 Task: Look for space in Davis, United States from 6th September, 2023 to 12th September, 2023 for 4 adults in price range Rs.10000 to Rs.14000. Place can be private room with 4 bedrooms having 4 beds and 4 bathrooms. Property type can be house, flat, guest house. Amenities needed are: wifi, TV, free parkinig on premises, gym, breakfast. Booking option can be shelf check-in. Required host language is English.
Action: Mouse moved to (577, 157)
Screenshot: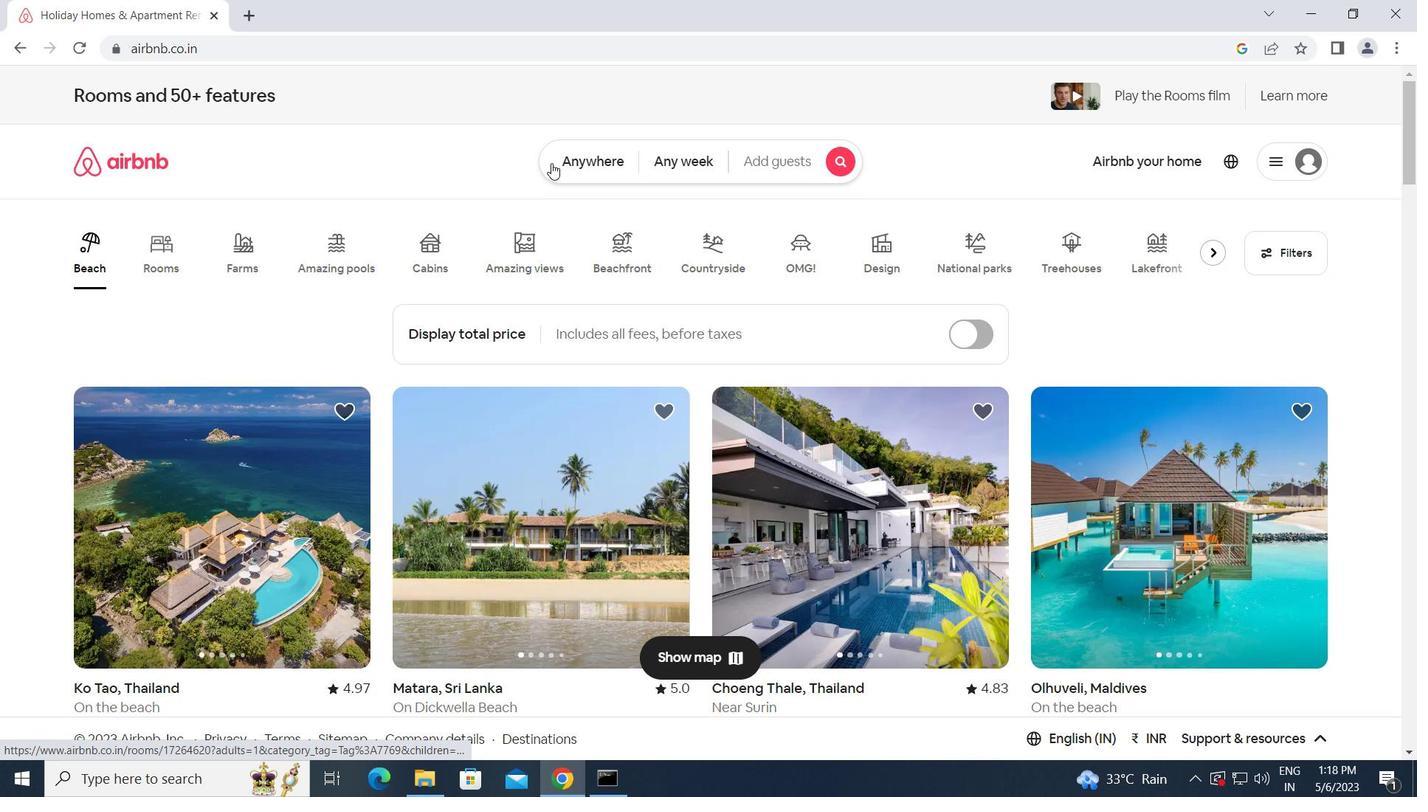 
Action: Mouse pressed left at (577, 157)
Screenshot: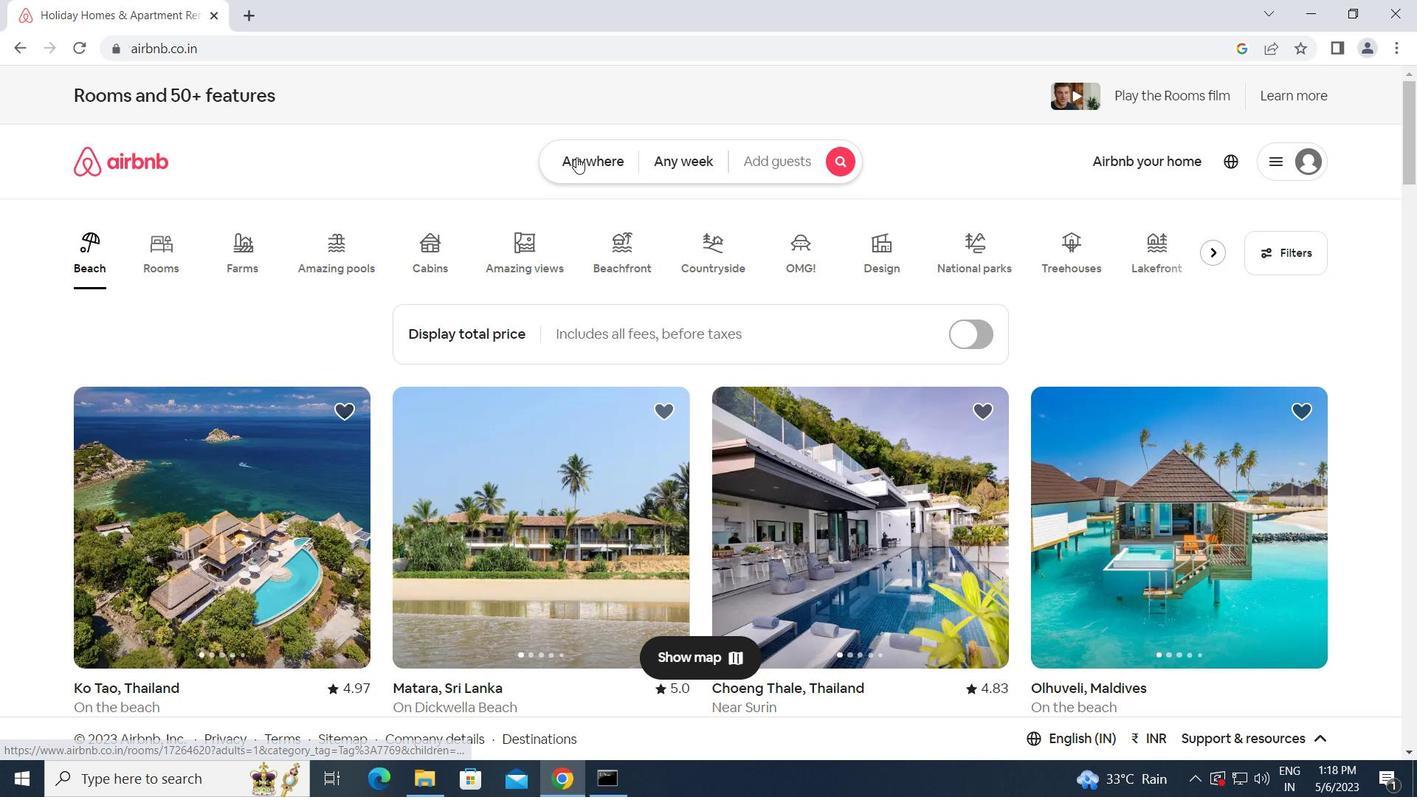 
Action: Mouse moved to (440, 222)
Screenshot: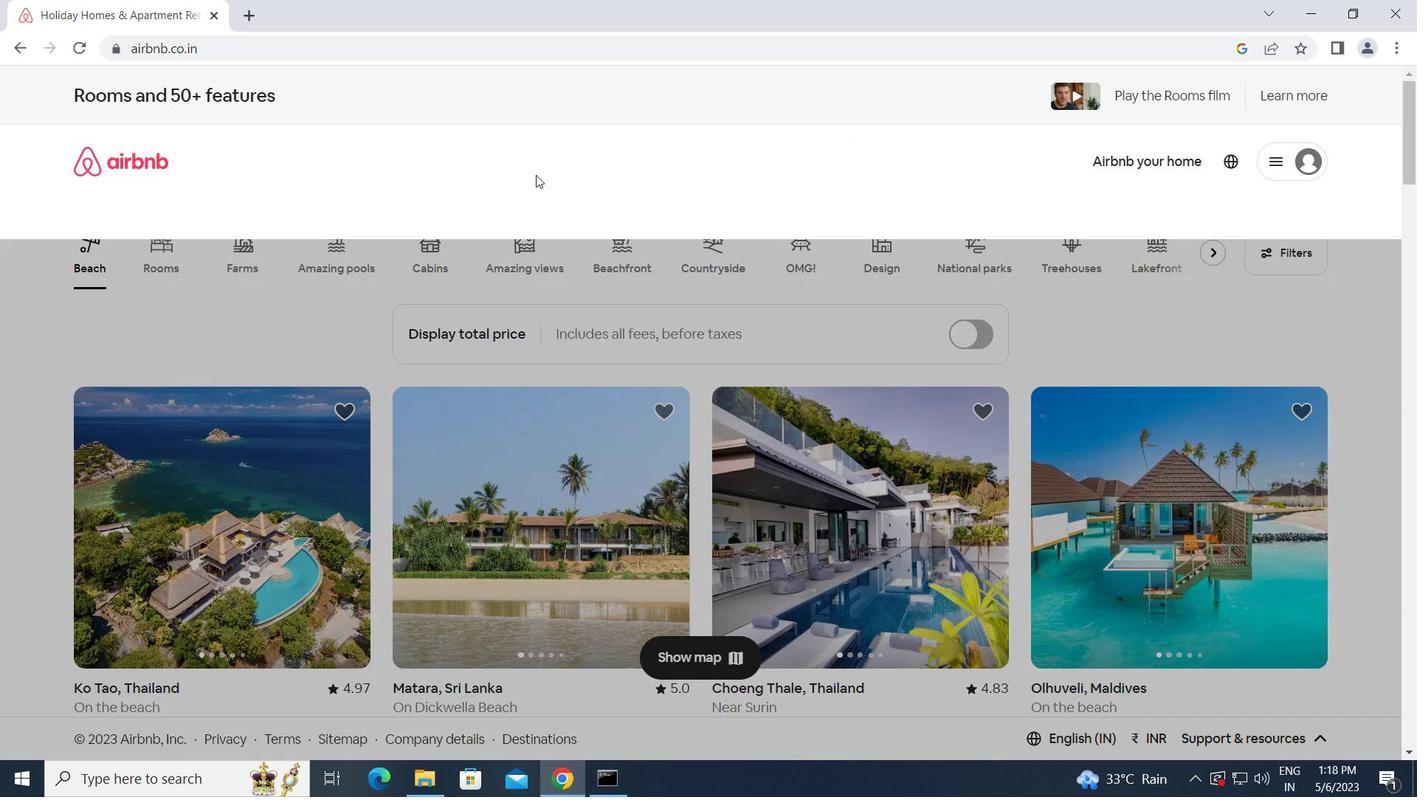 
Action: Mouse pressed left at (440, 222)
Screenshot: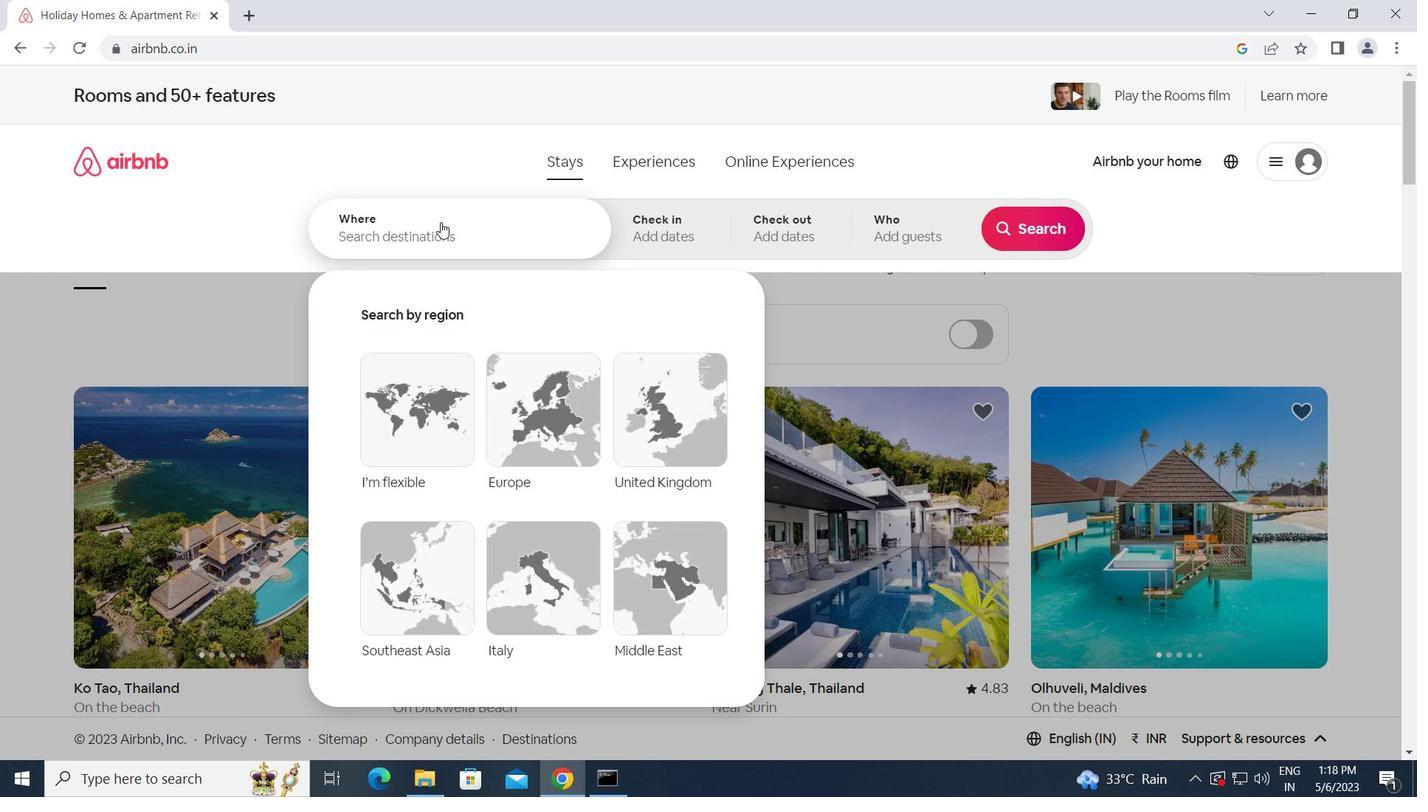 
Action: Key pressed d<Key.caps_lock>avis,<Key.space><Key.caps_lock>u<Key.caps_lock>nited<Key.space><Key.caps_lock>s<Key.caps_lock>tat
Screenshot: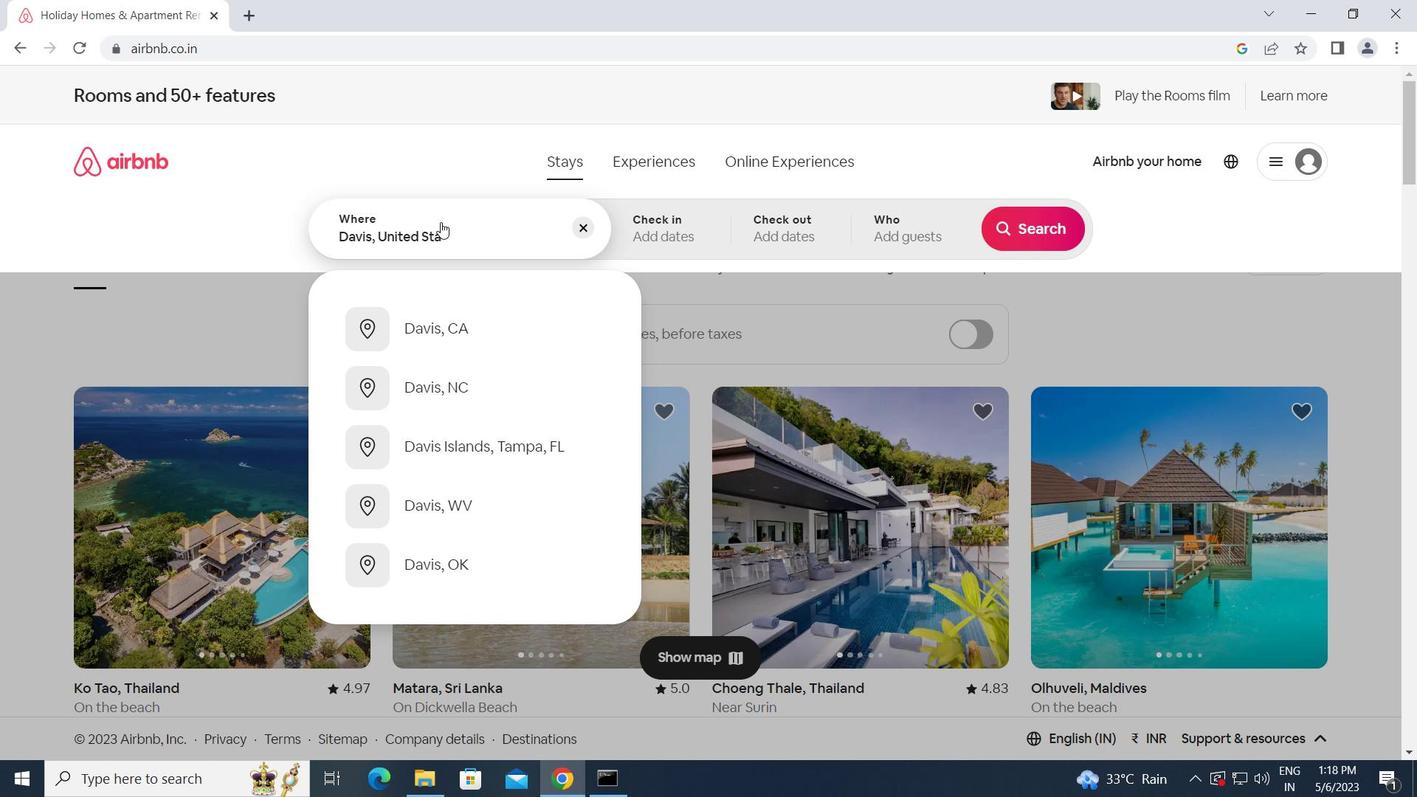 
Action: Mouse moved to (844, 155)
Screenshot: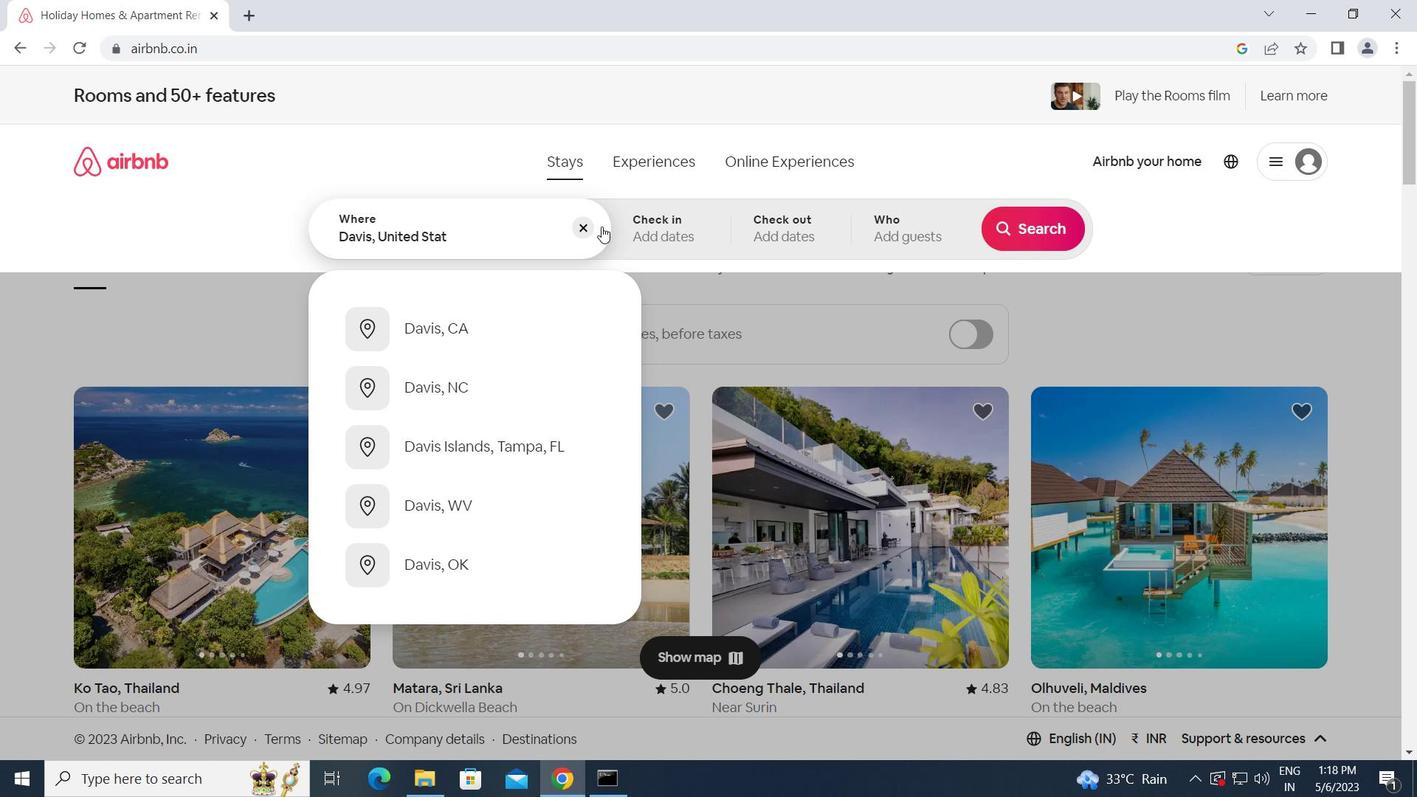 
Action: Key pressed e
Screenshot: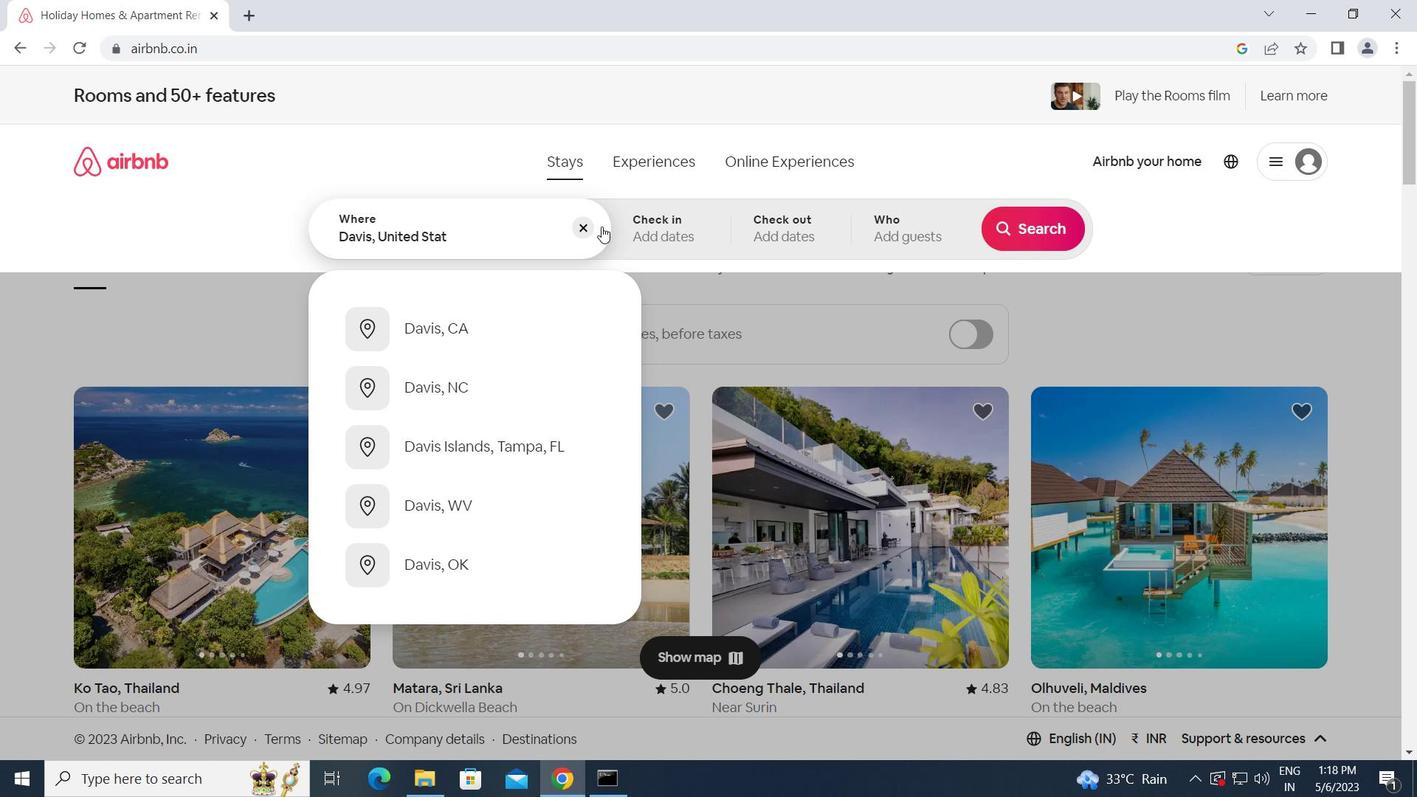 
Action: Mouse moved to (854, 147)
Screenshot: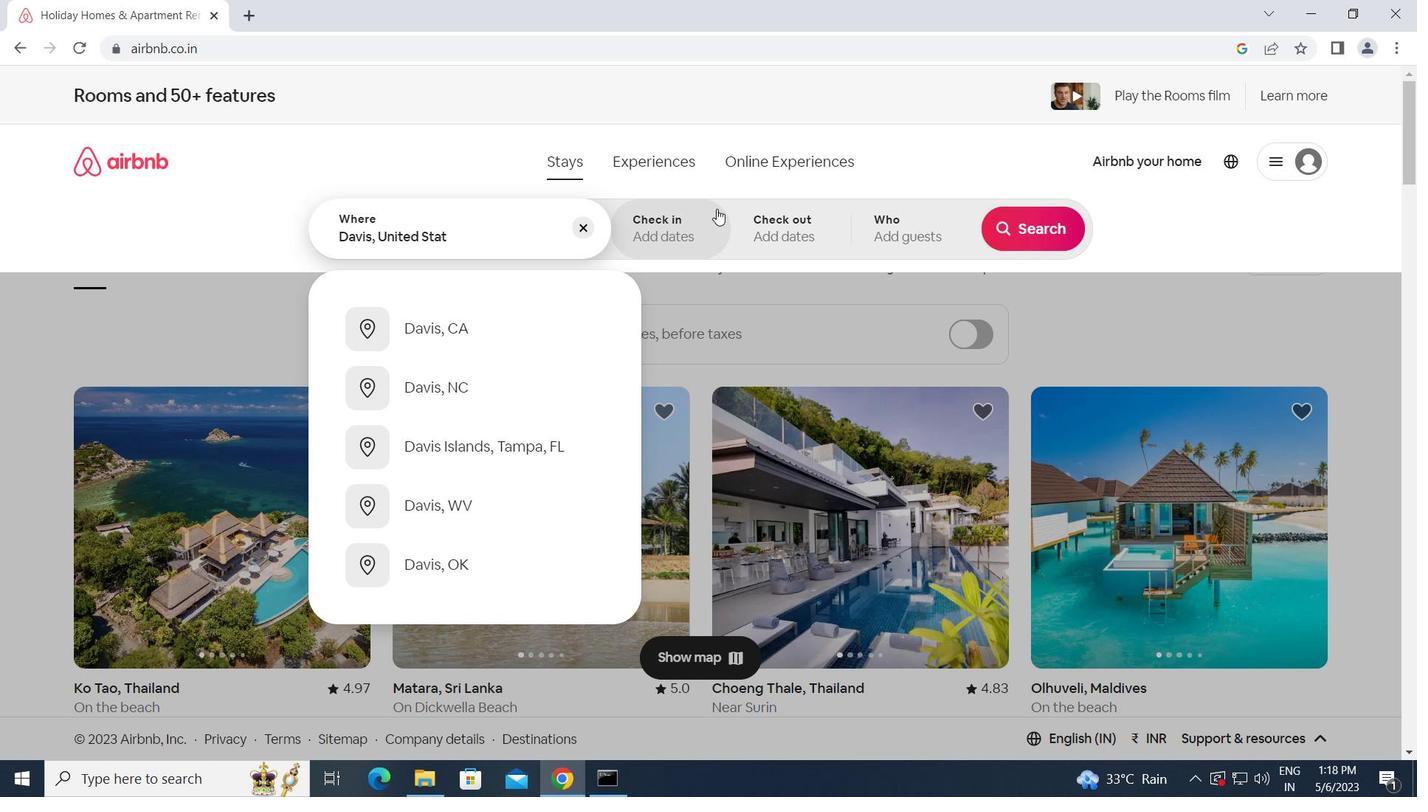
Action: Key pressed s<Key.enter>
Screenshot: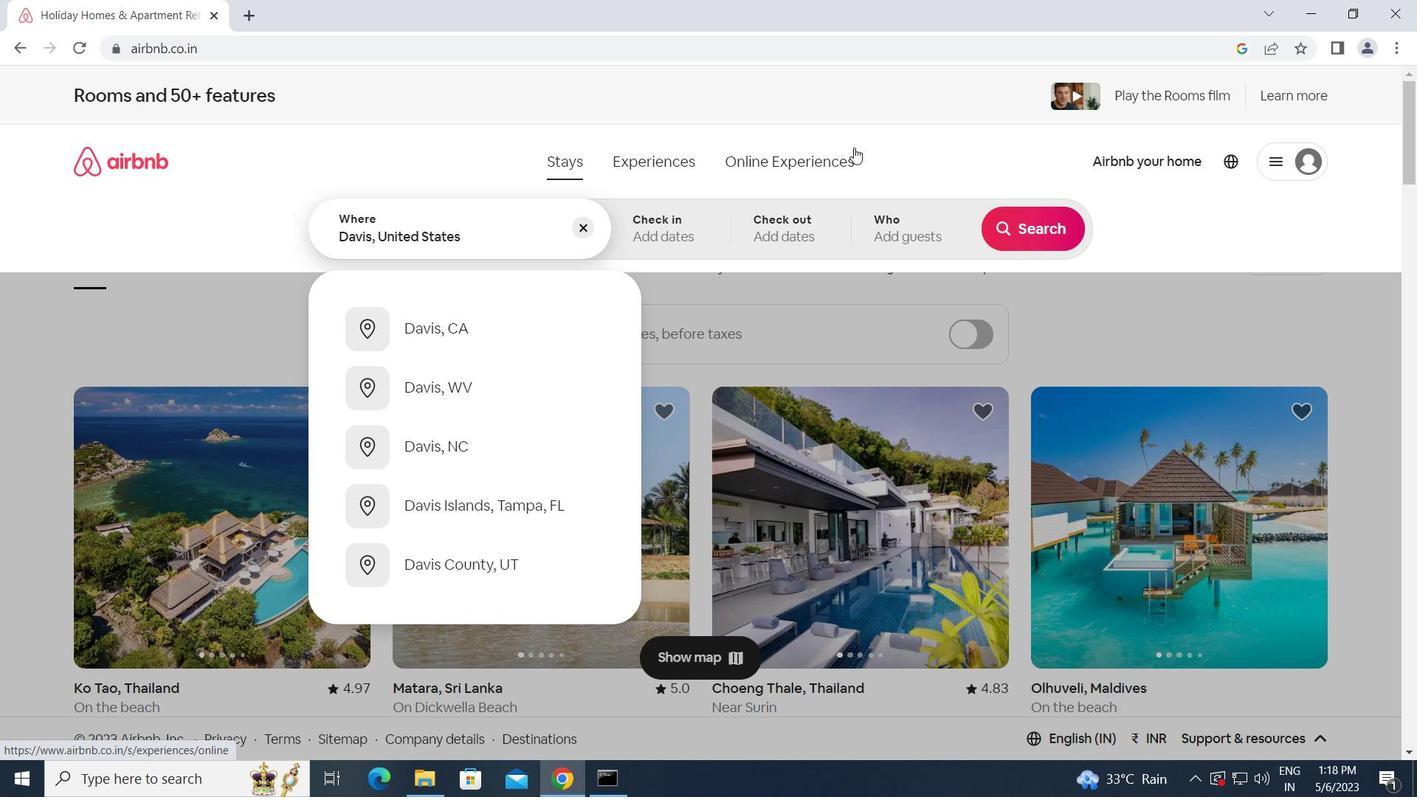 
Action: Mouse moved to (1036, 372)
Screenshot: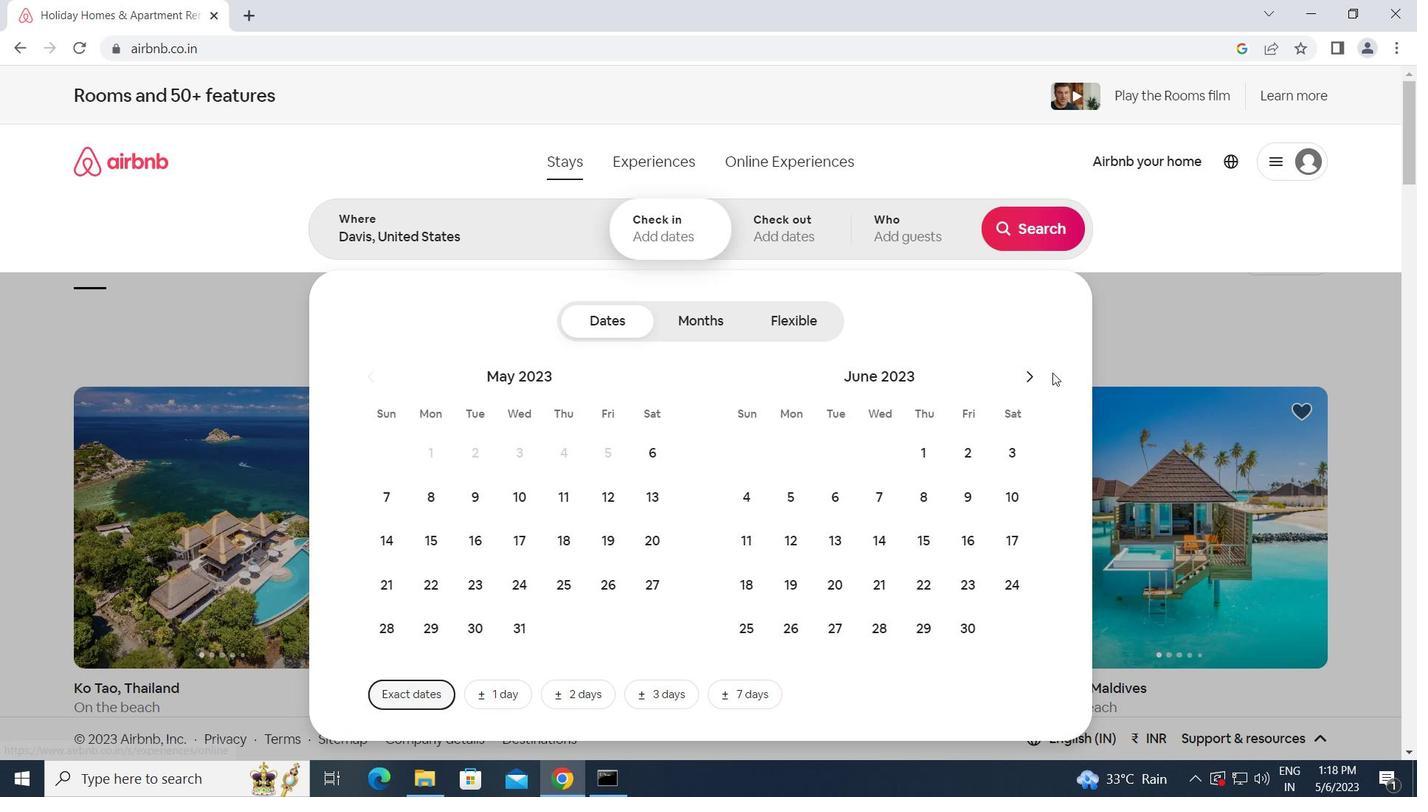 
Action: Mouse pressed left at (1036, 372)
Screenshot: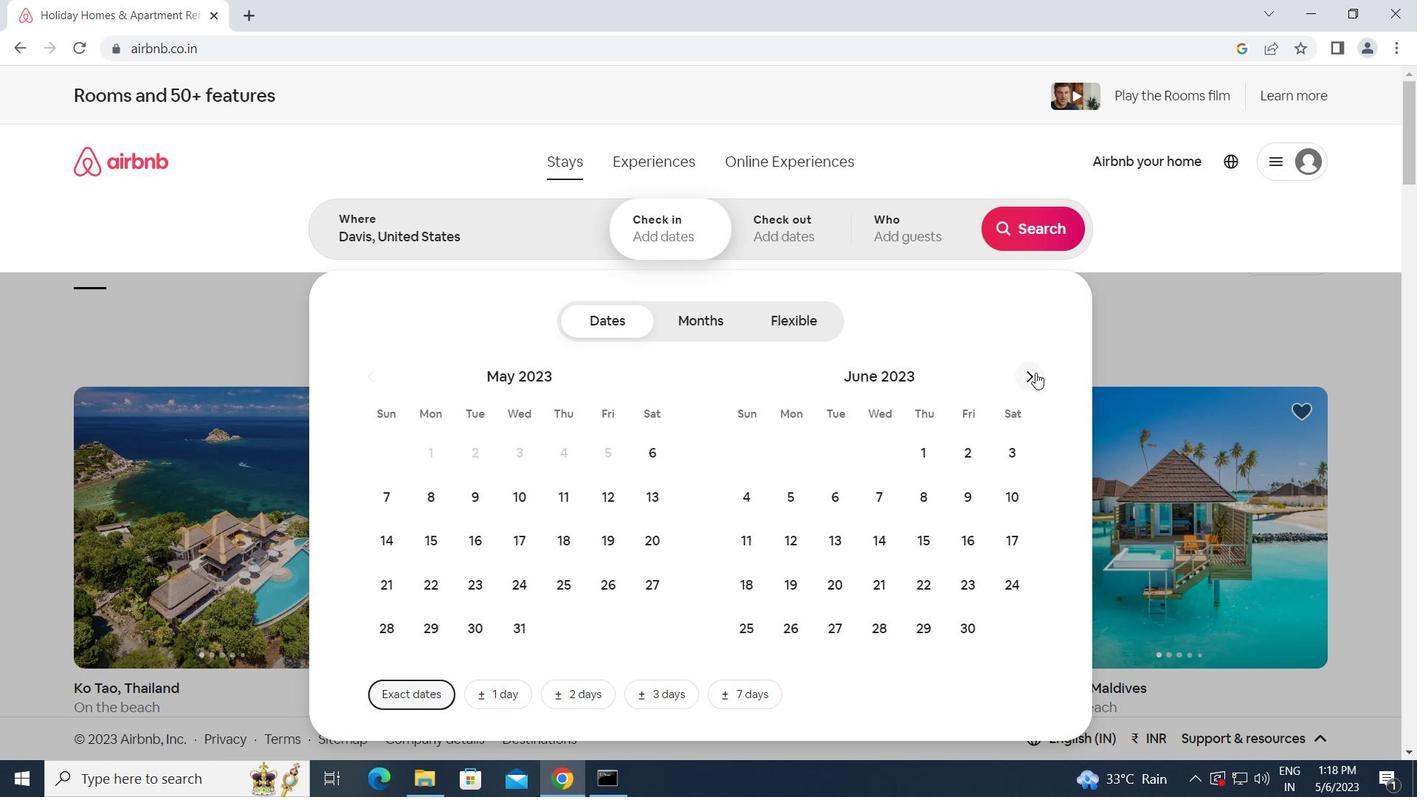 
Action: Mouse pressed left at (1036, 372)
Screenshot: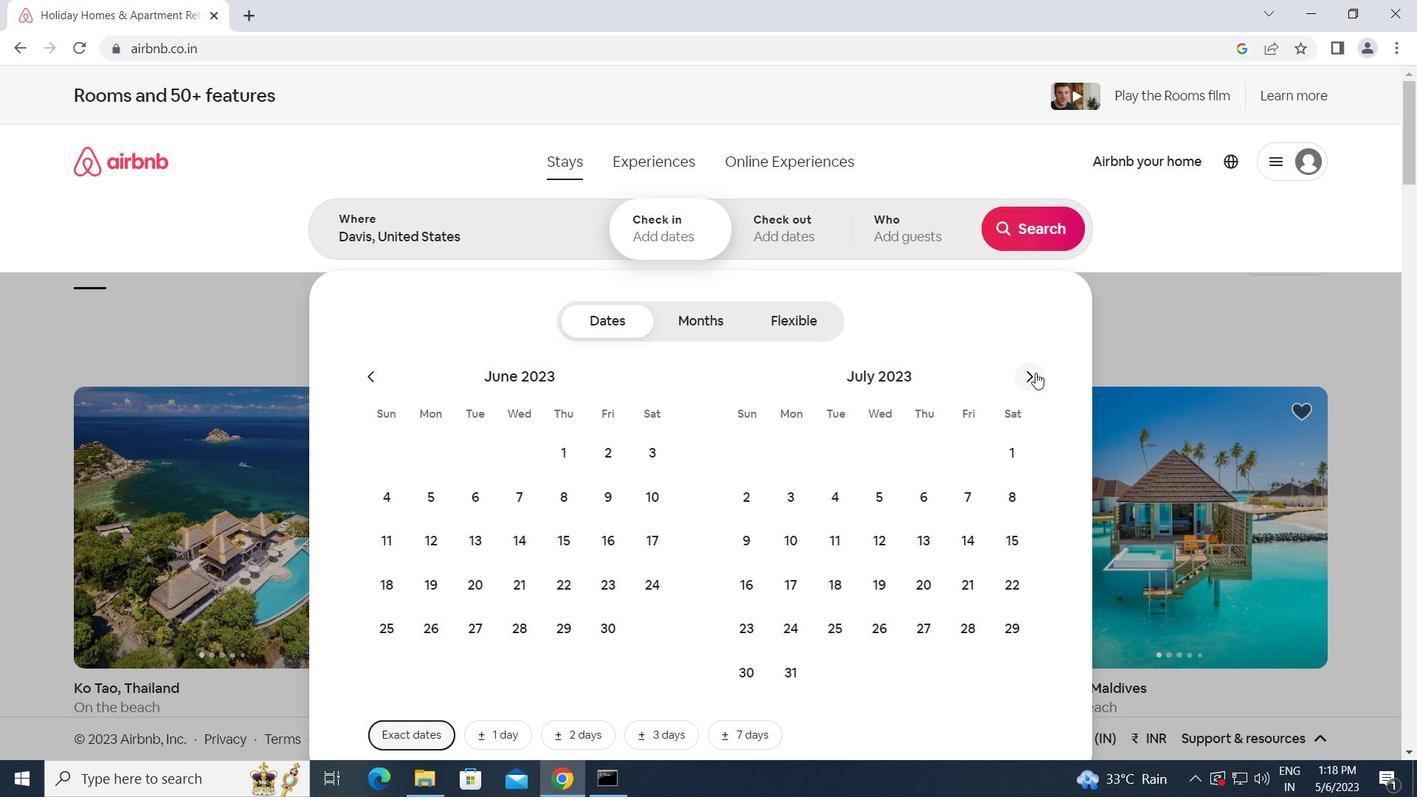 
Action: Mouse pressed left at (1036, 372)
Screenshot: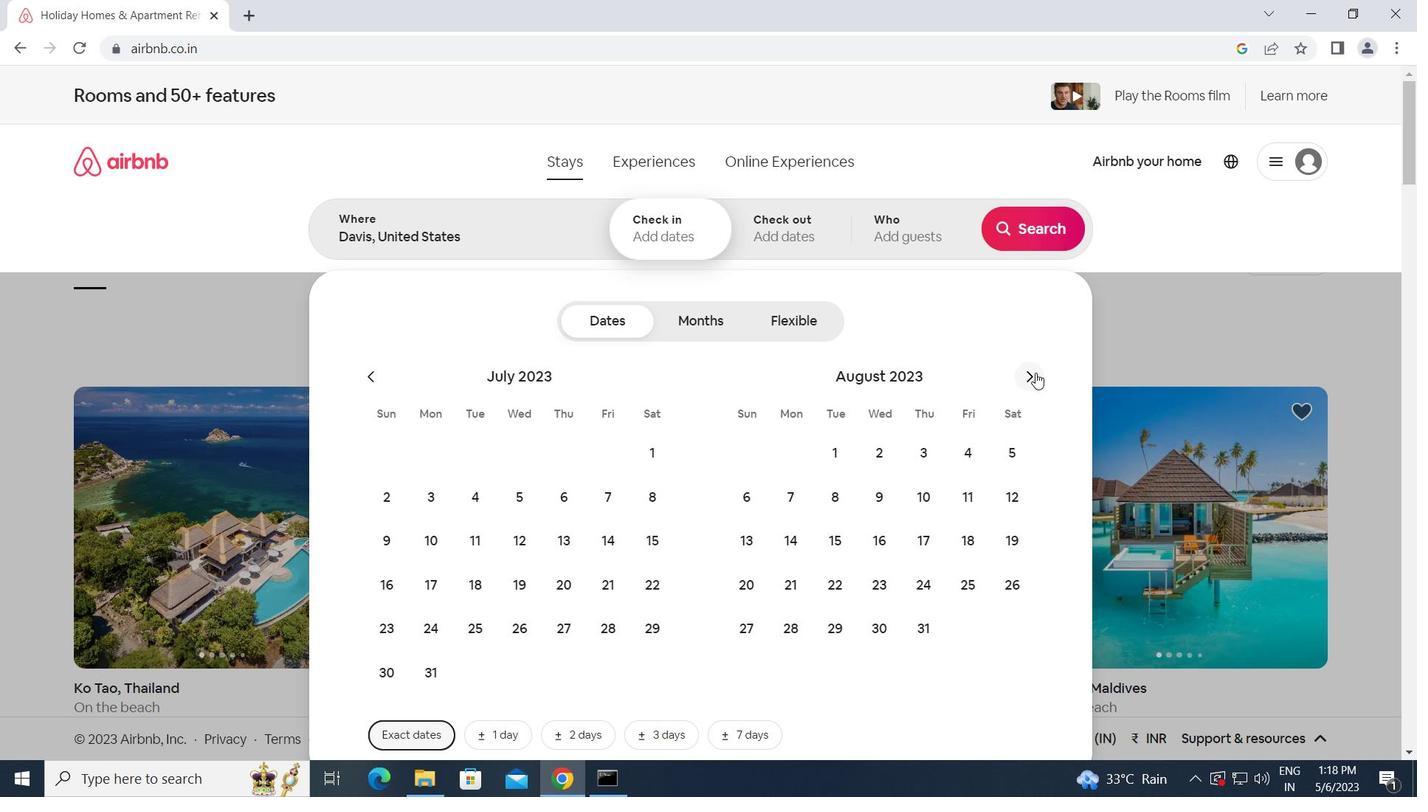 
Action: Mouse moved to (872, 489)
Screenshot: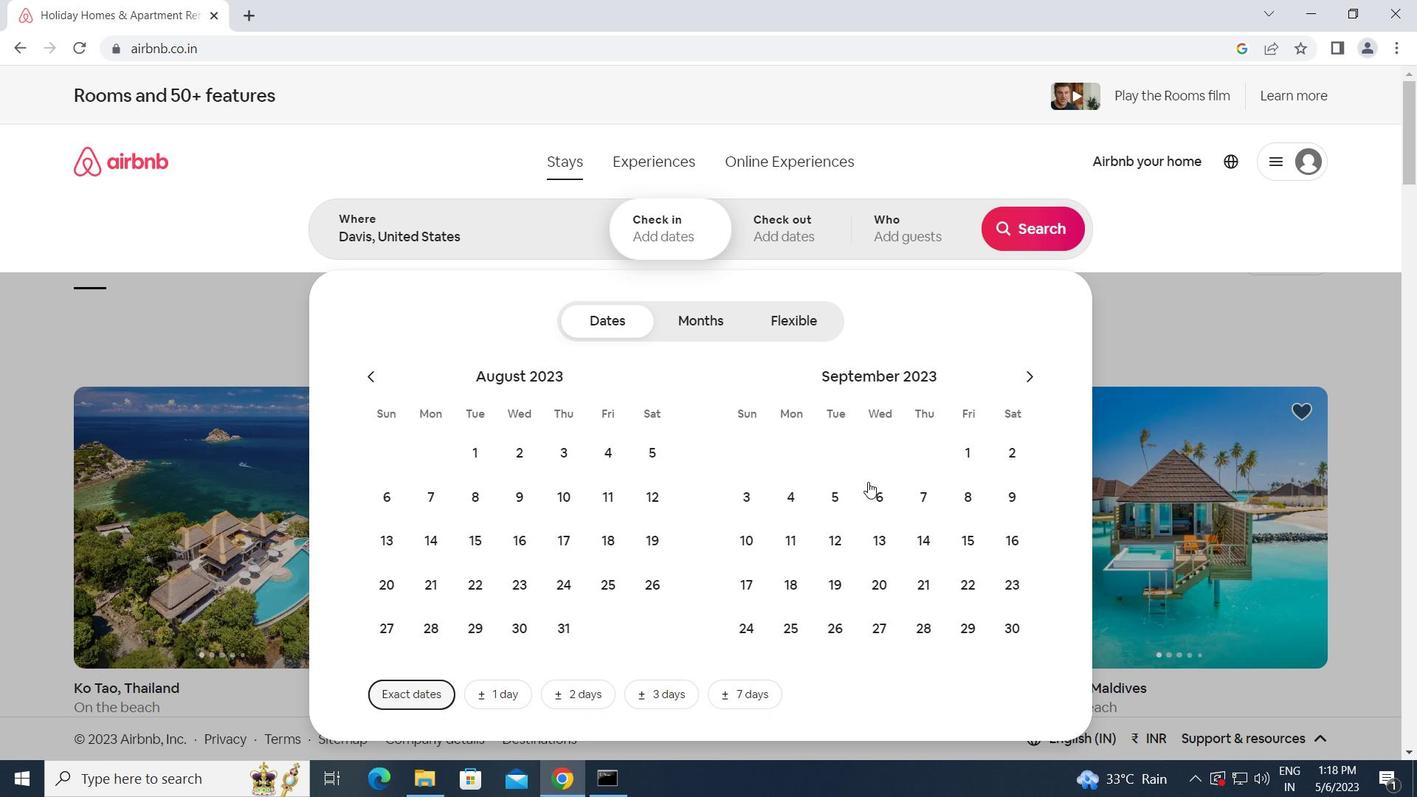 
Action: Mouse pressed left at (872, 489)
Screenshot: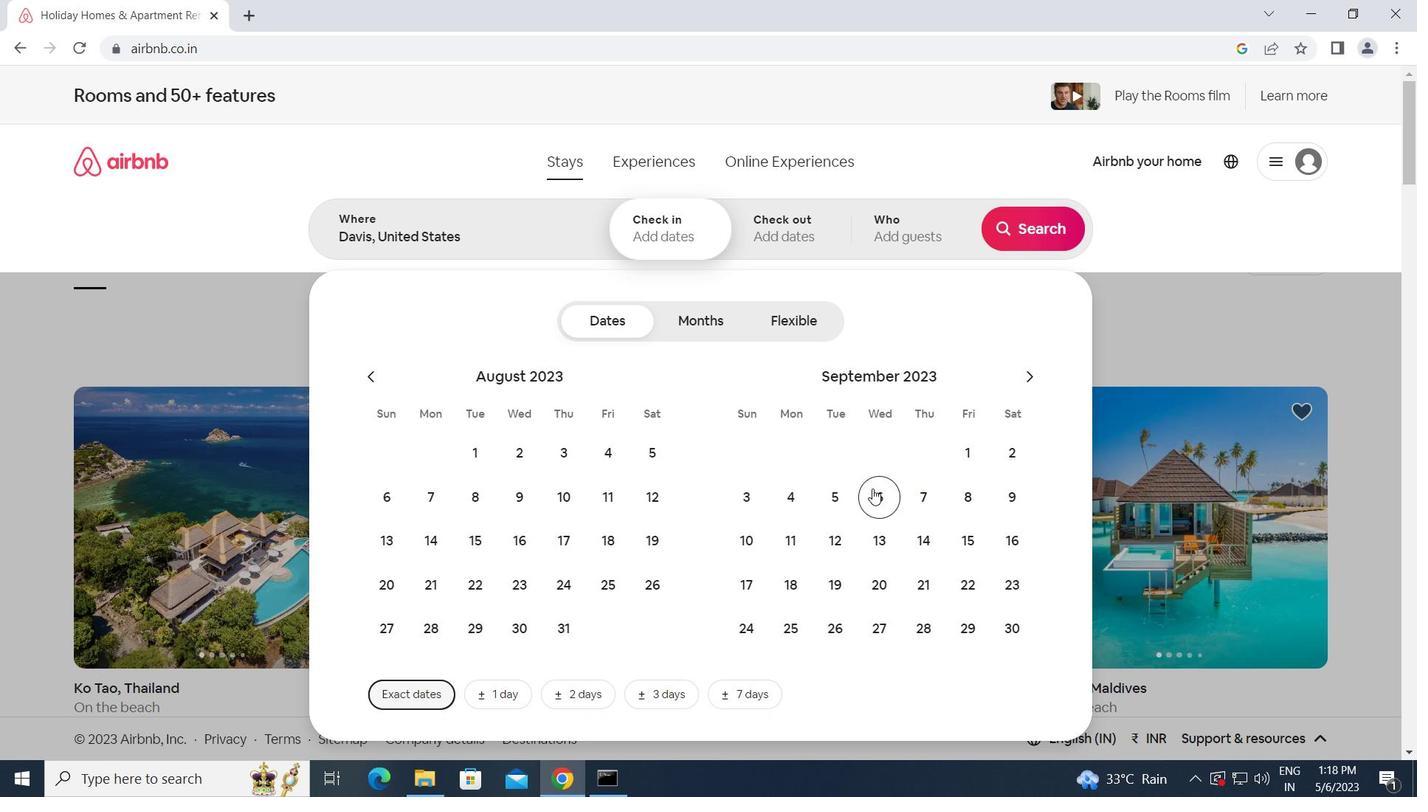 
Action: Mouse moved to (832, 529)
Screenshot: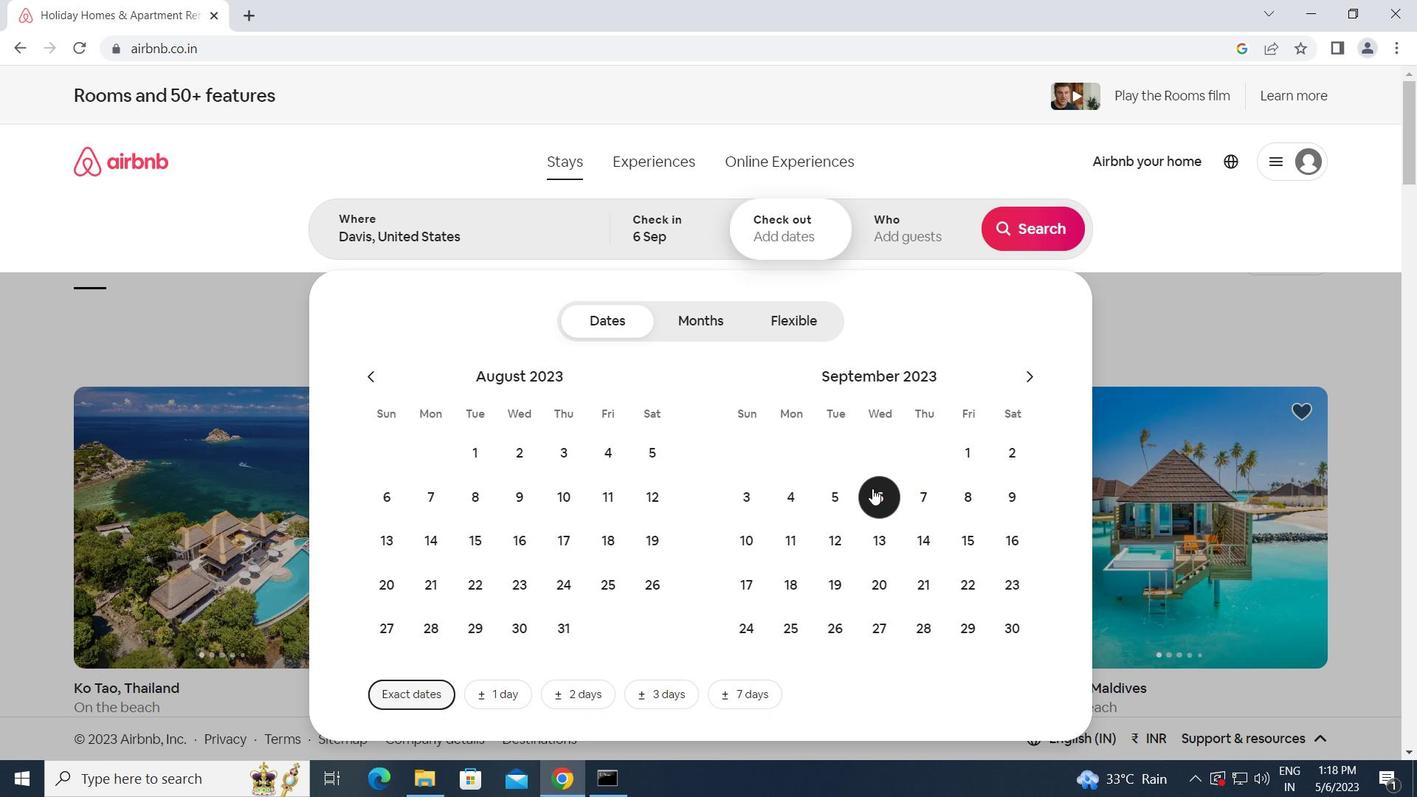 
Action: Mouse pressed left at (832, 529)
Screenshot: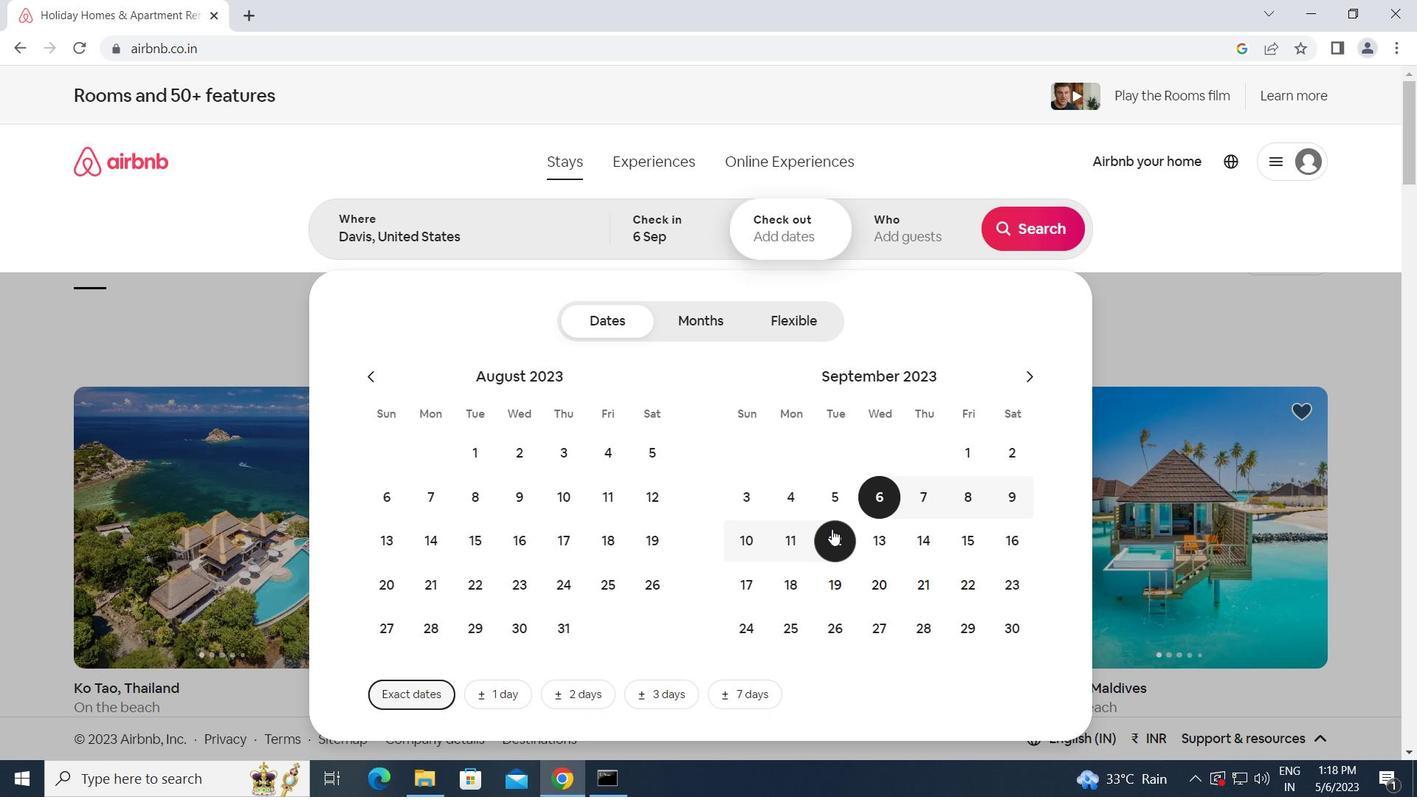 
Action: Mouse moved to (916, 228)
Screenshot: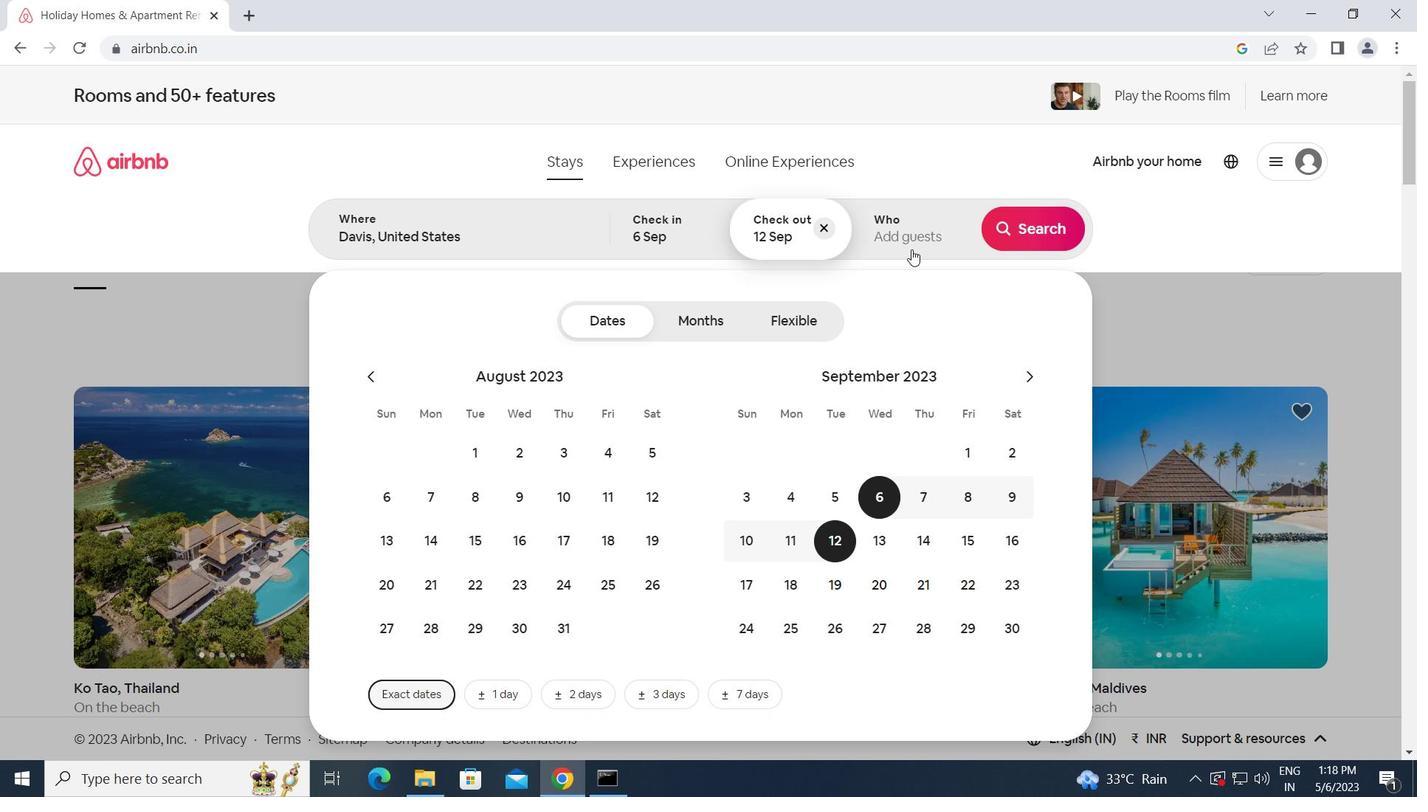 
Action: Mouse pressed left at (916, 228)
Screenshot: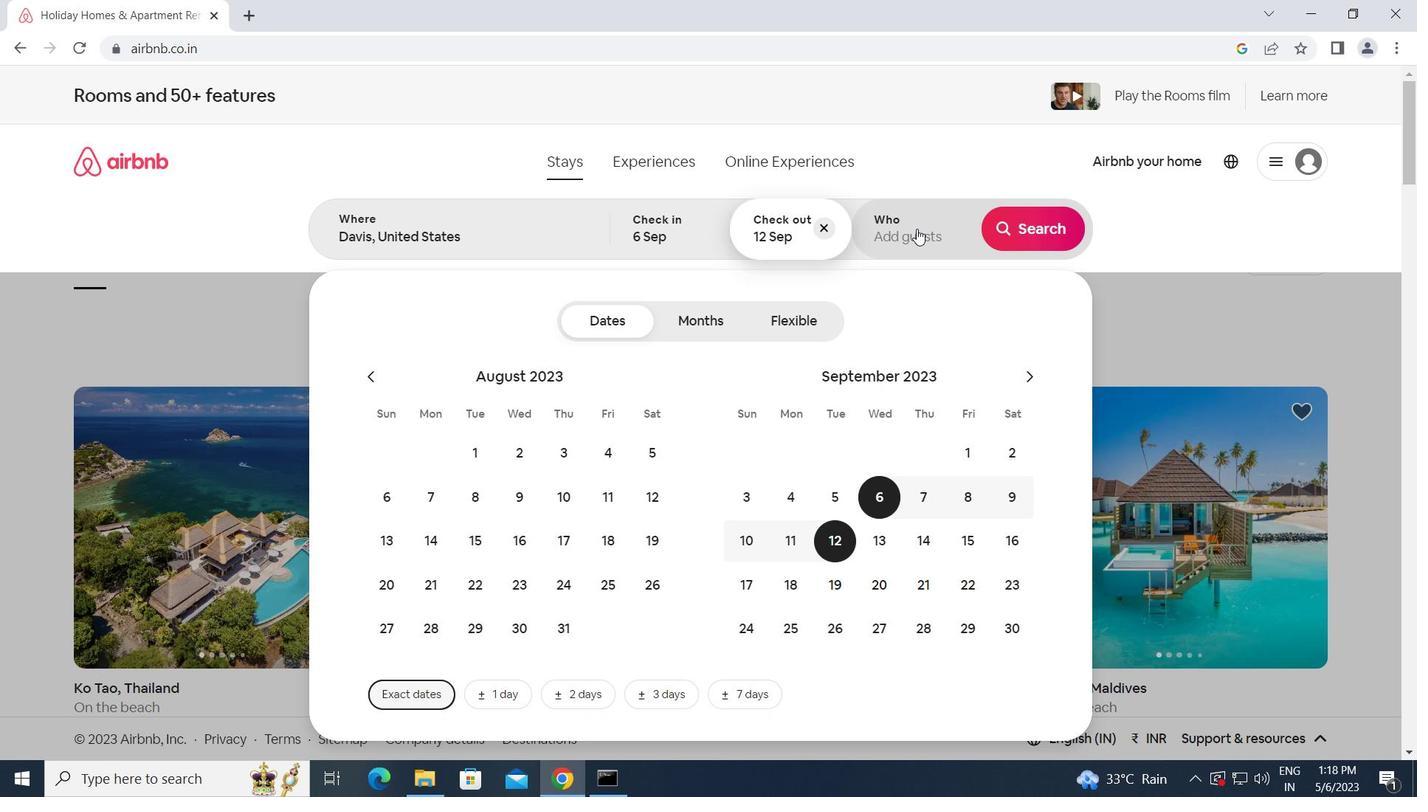 
Action: Mouse moved to (1041, 321)
Screenshot: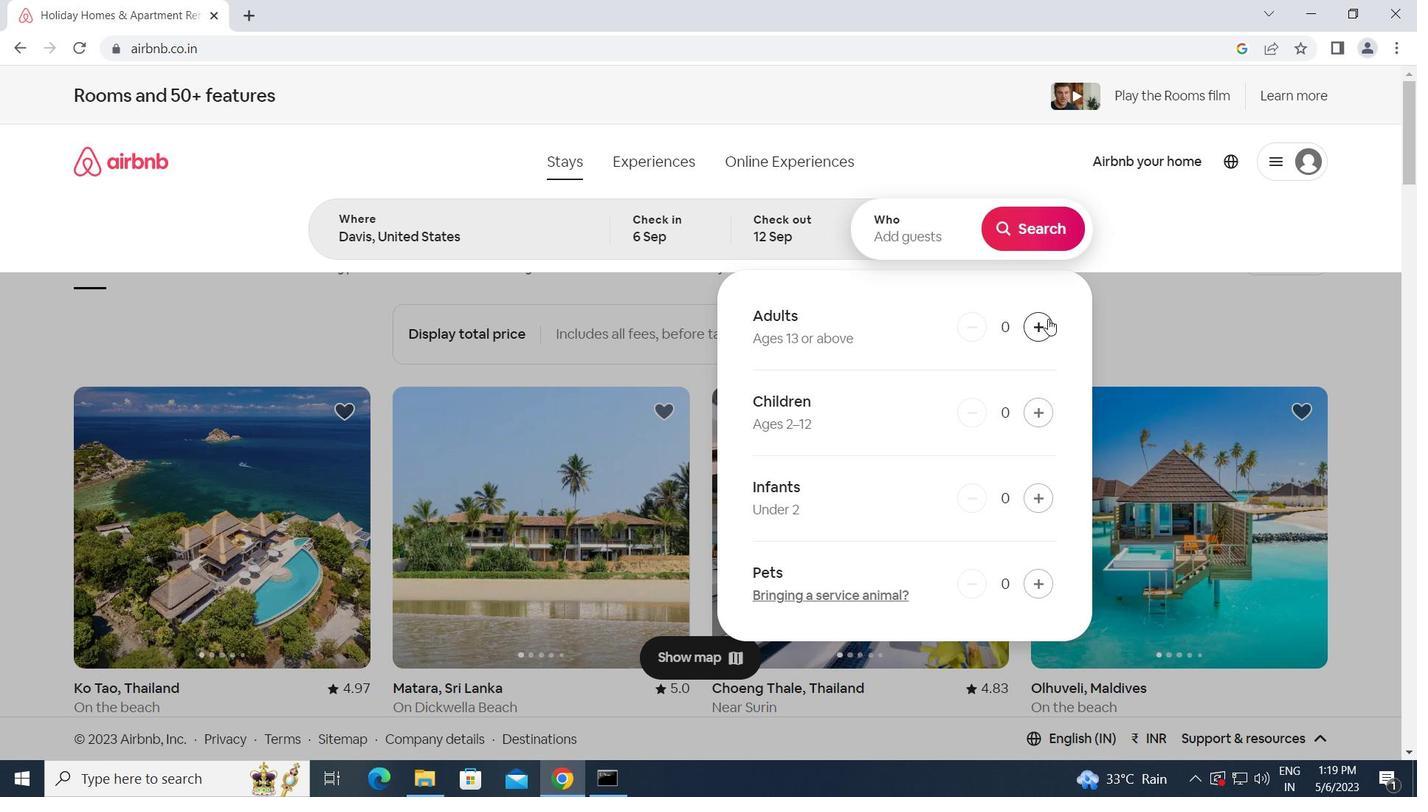 
Action: Mouse pressed left at (1041, 321)
Screenshot: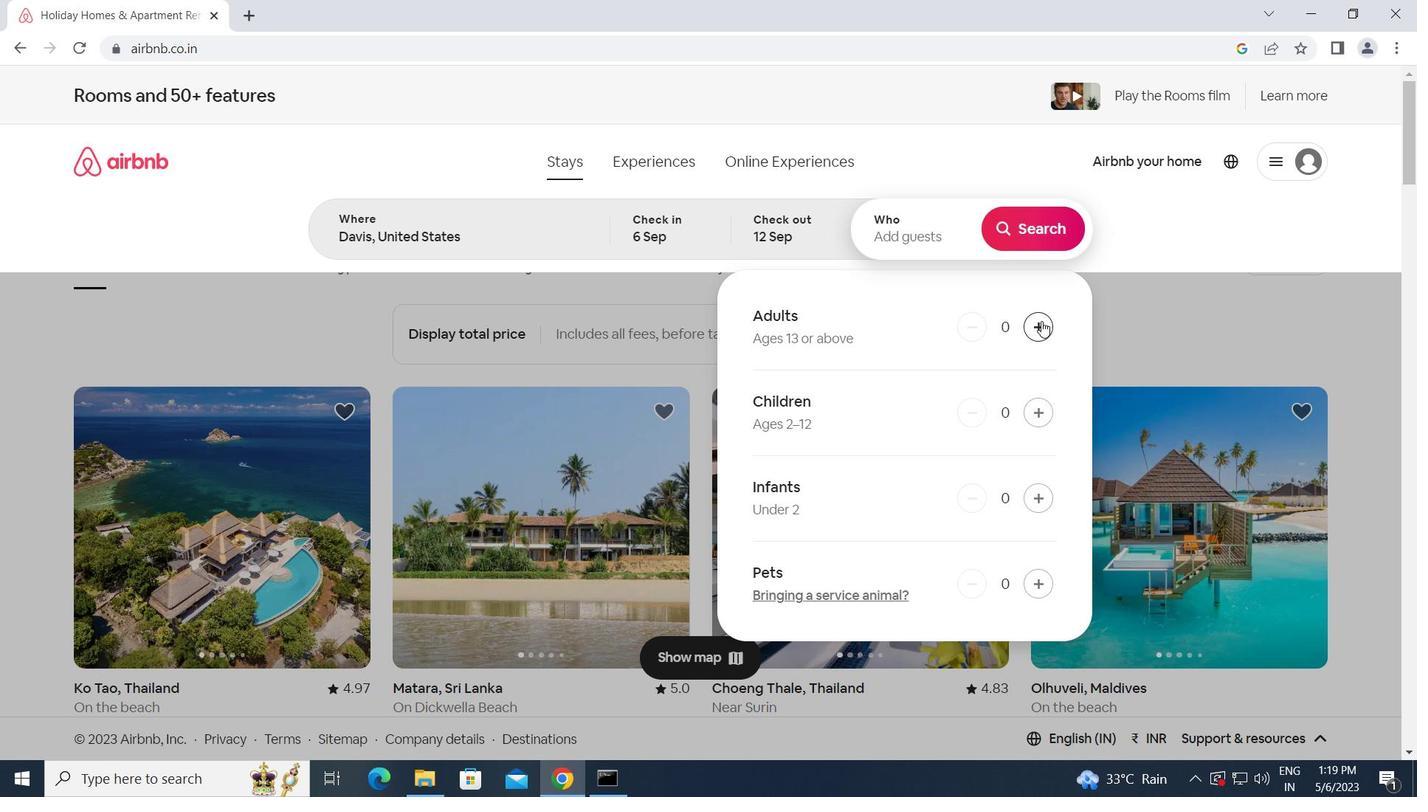 
Action: Mouse pressed left at (1041, 321)
Screenshot: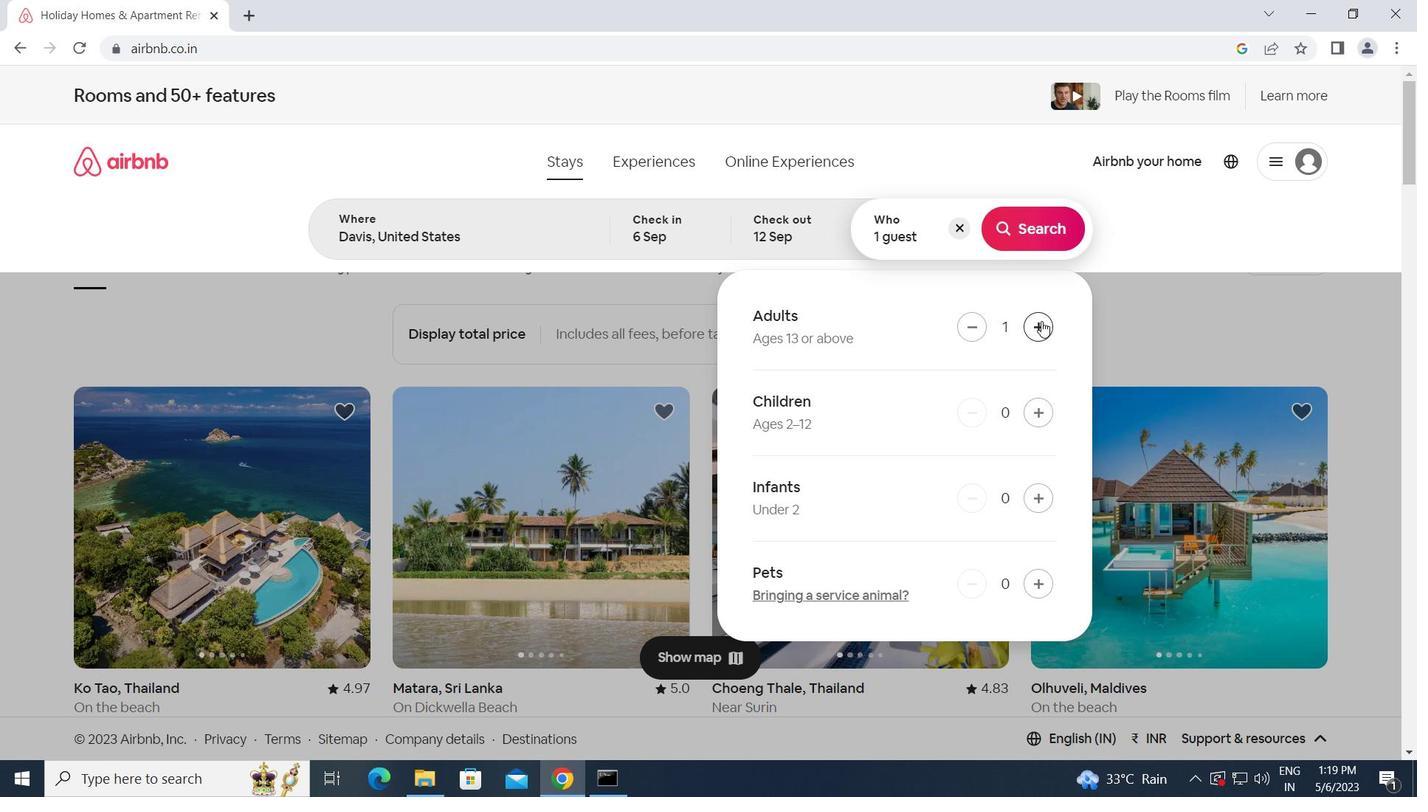 
Action: Mouse pressed left at (1041, 321)
Screenshot: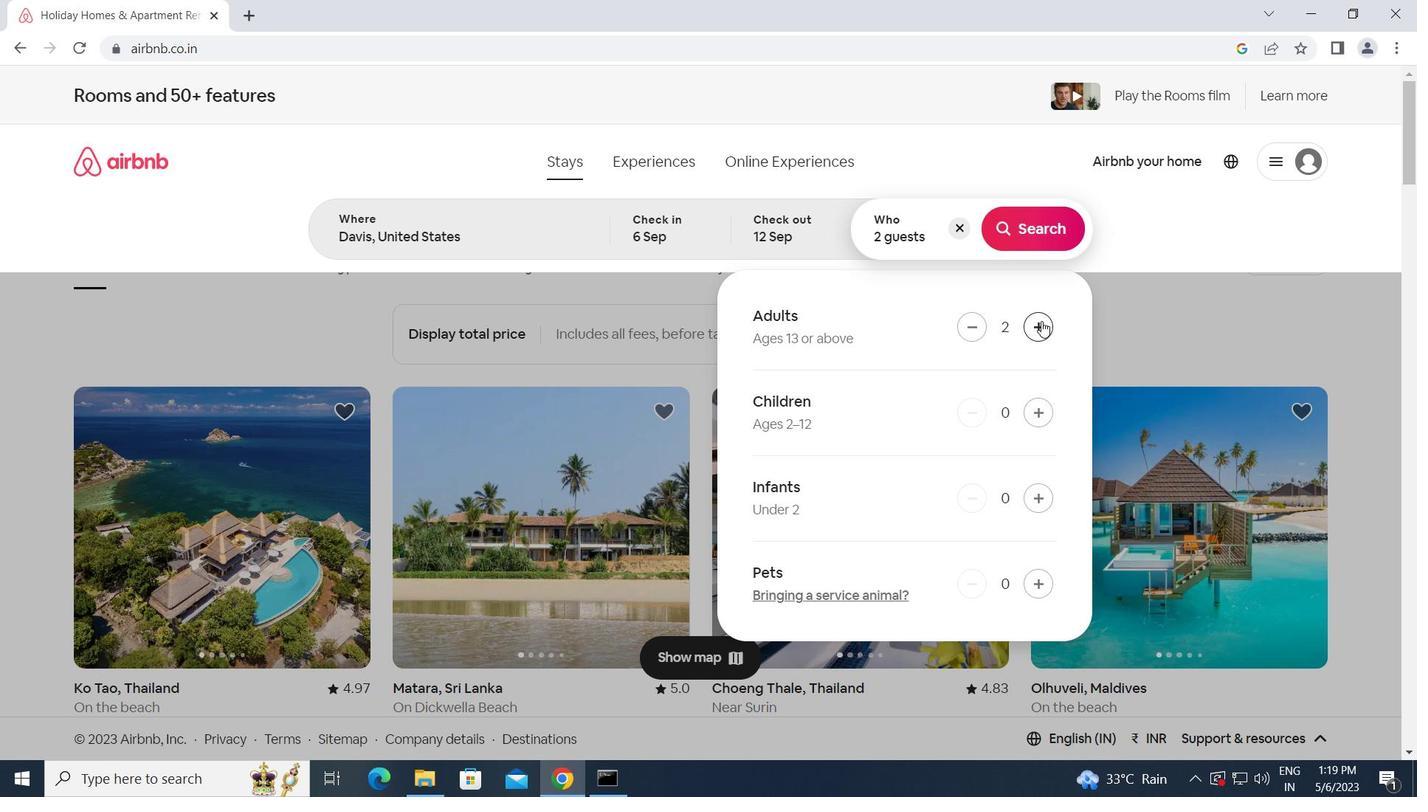 
Action: Mouse pressed left at (1041, 321)
Screenshot: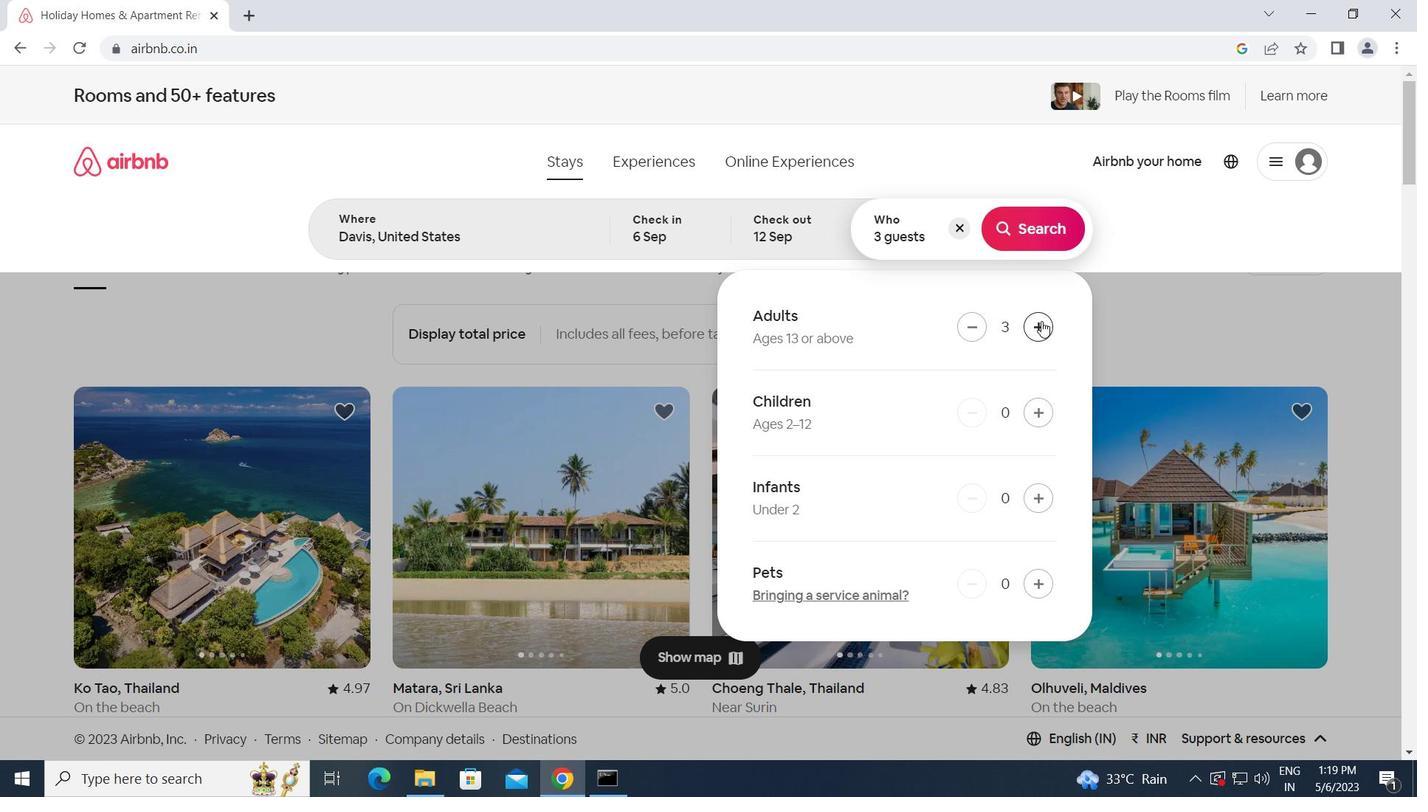 
Action: Mouse moved to (1040, 222)
Screenshot: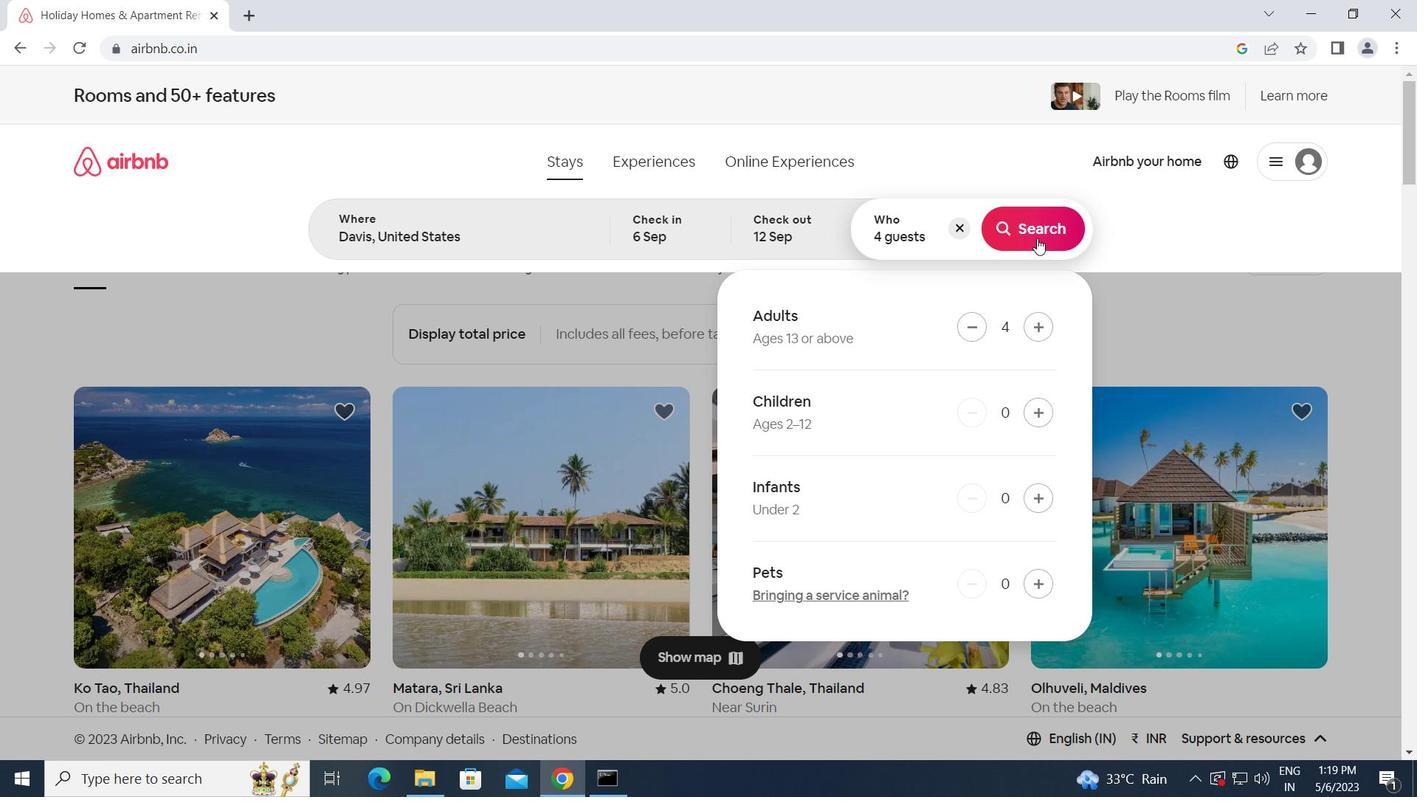 
Action: Mouse pressed left at (1040, 222)
Screenshot: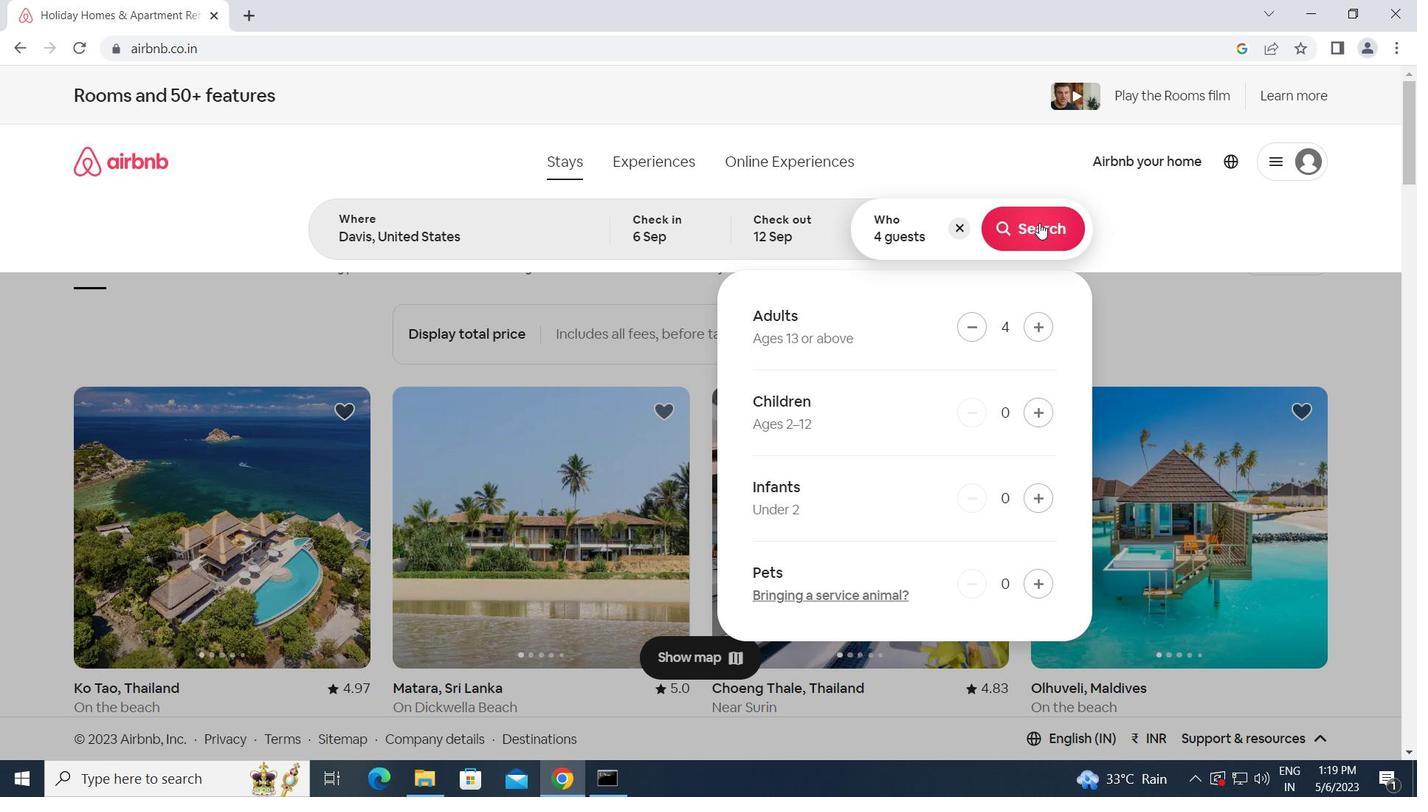 
Action: Mouse moved to (1351, 180)
Screenshot: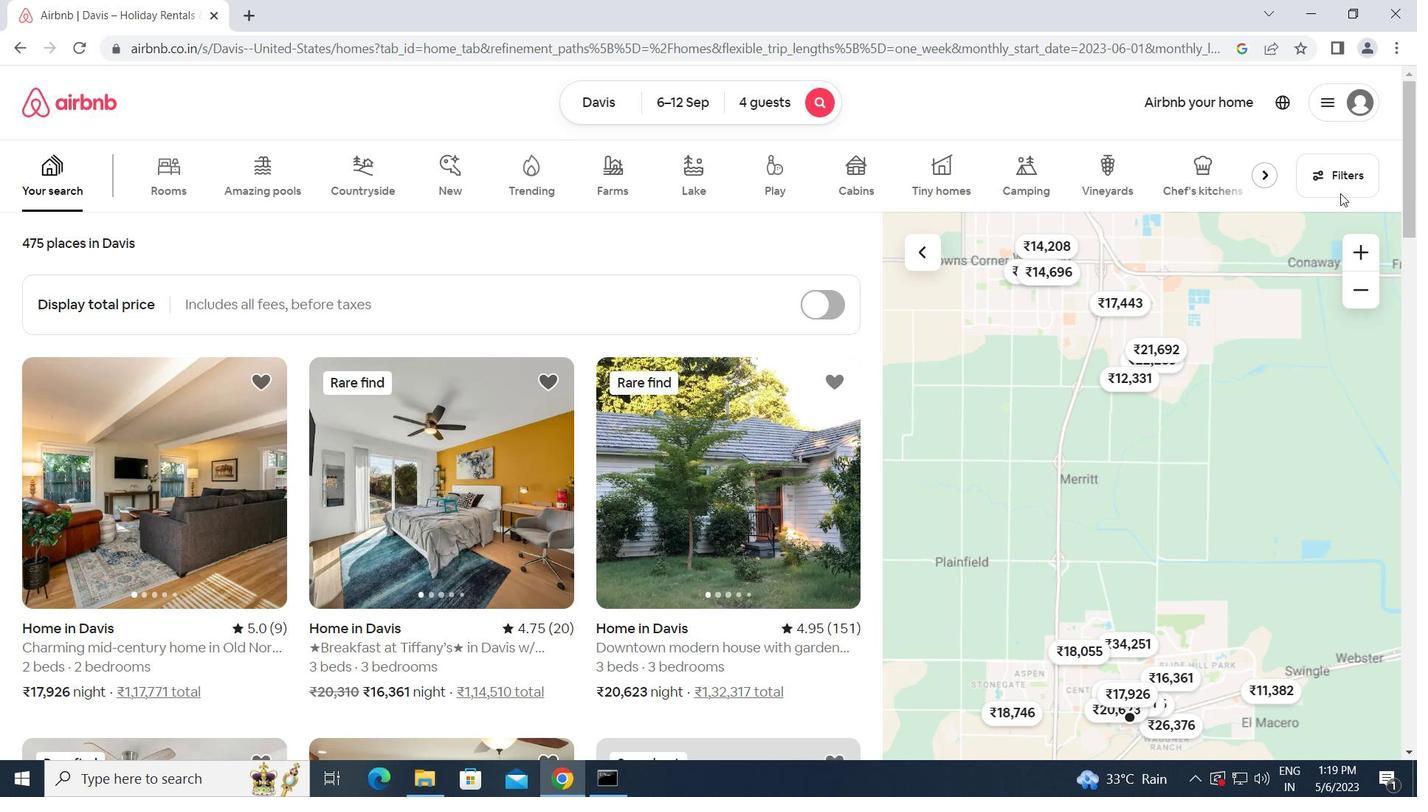 
Action: Mouse pressed left at (1351, 180)
Screenshot: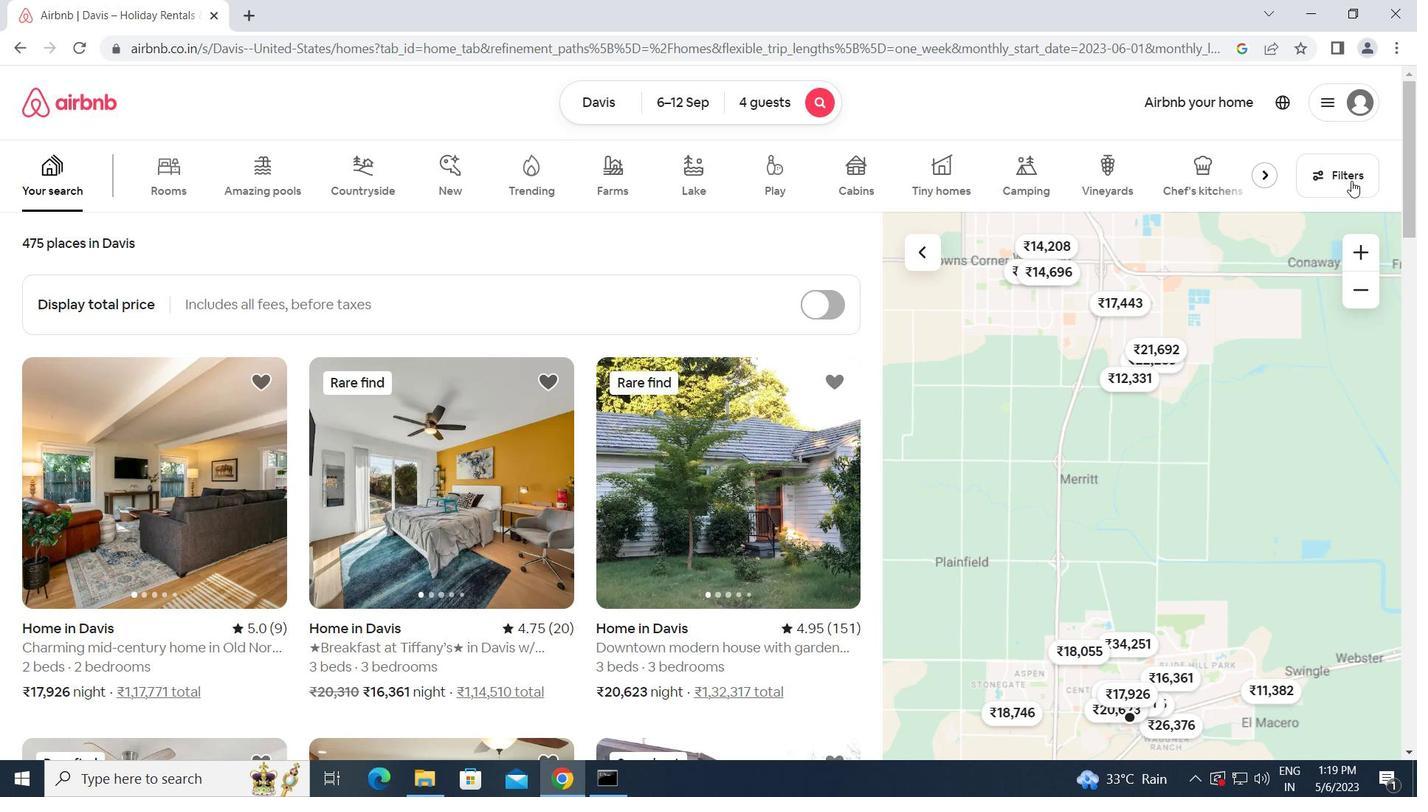 
Action: Mouse moved to (533, 509)
Screenshot: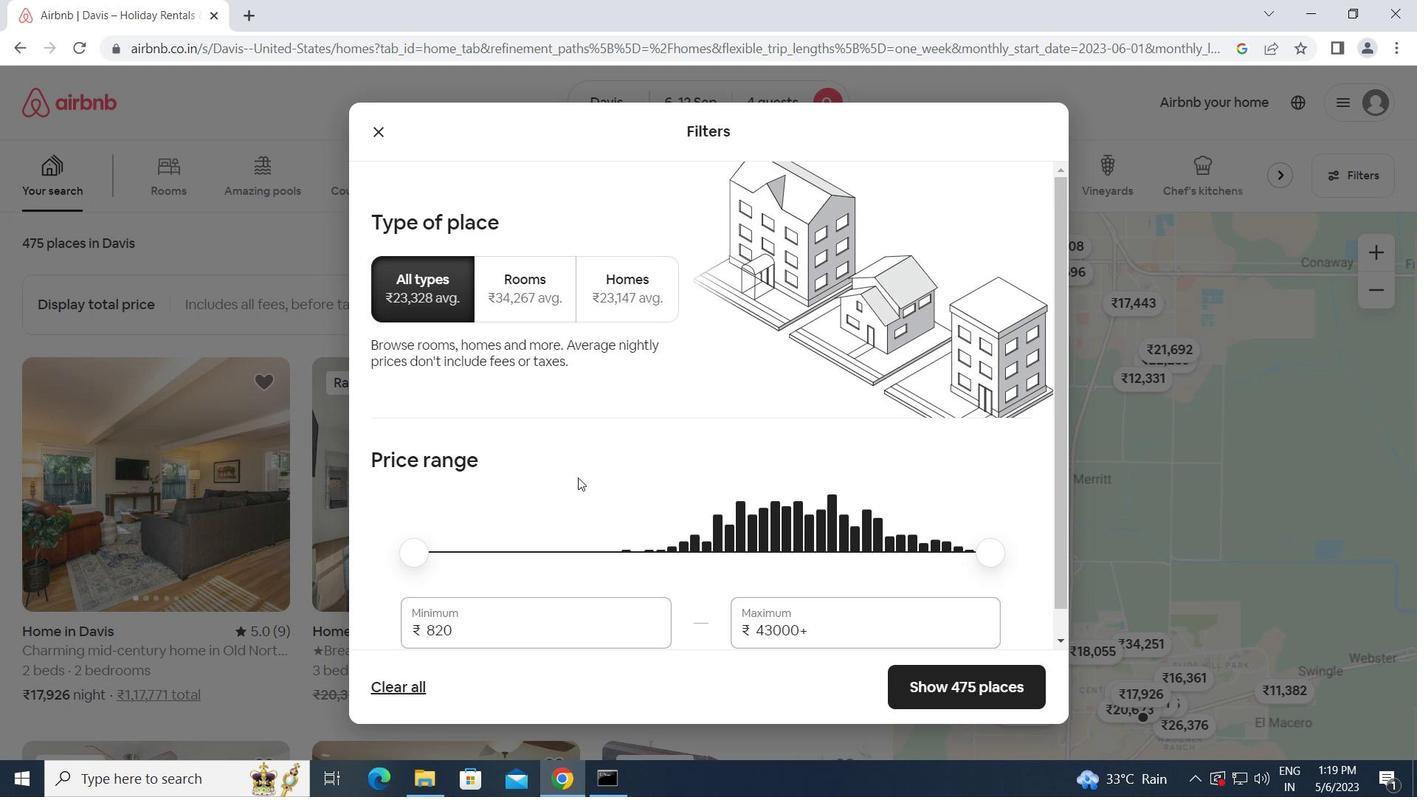 
Action: Mouse scrolled (533, 508) with delta (0, 0)
Screenshot: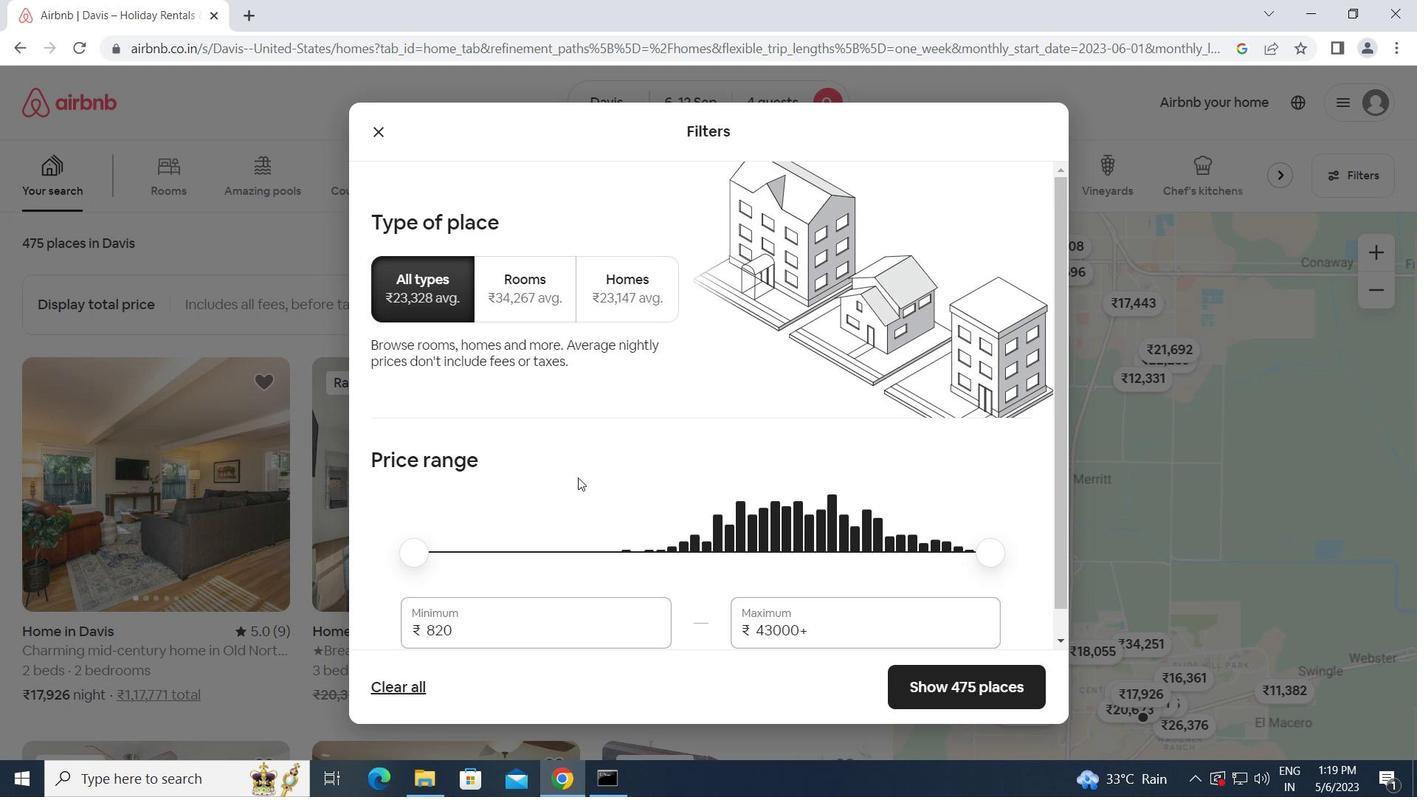 
Action: Mouse moved to (528, 514)
Screenshot: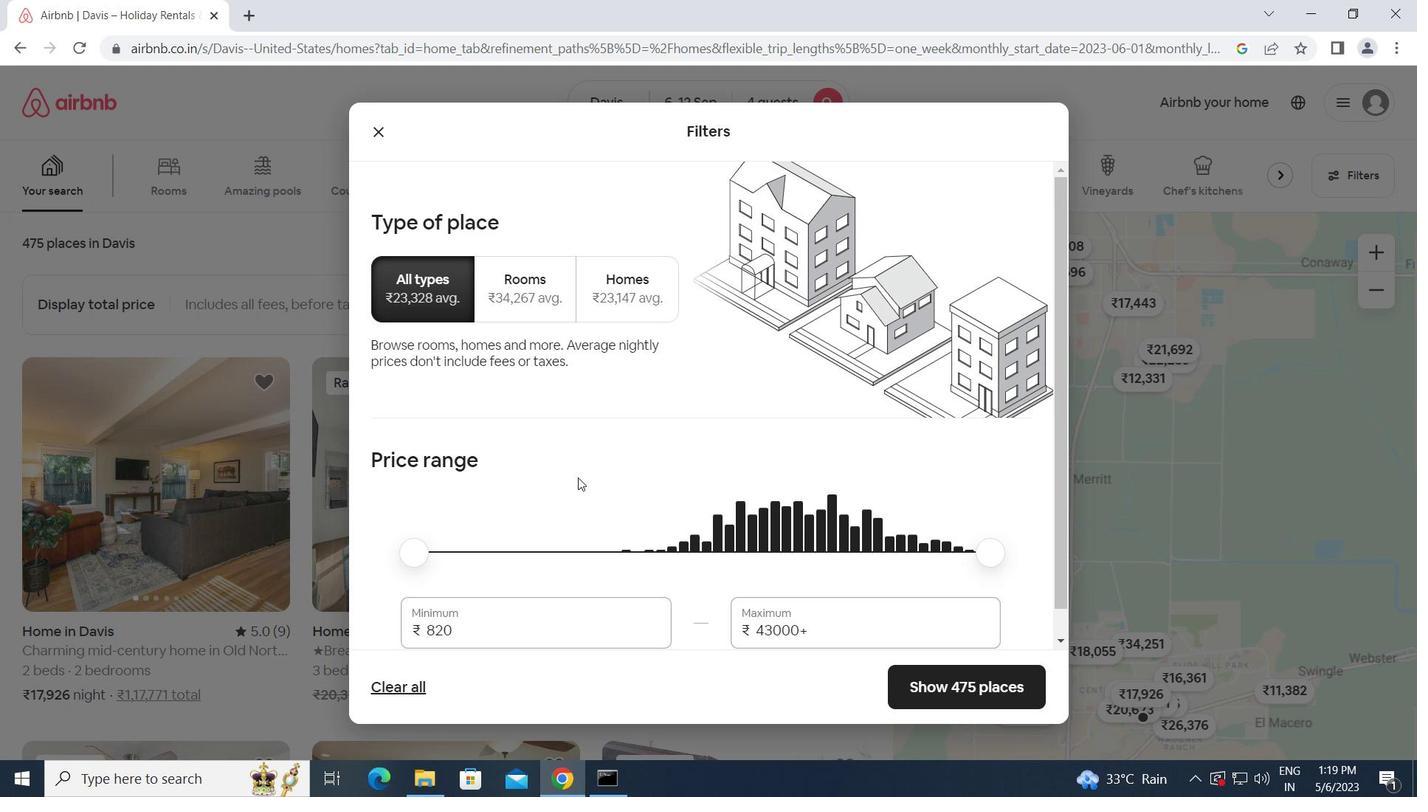 
Action: Mouse scrolled (528, 513) with delta (0, 0)
Screenshot: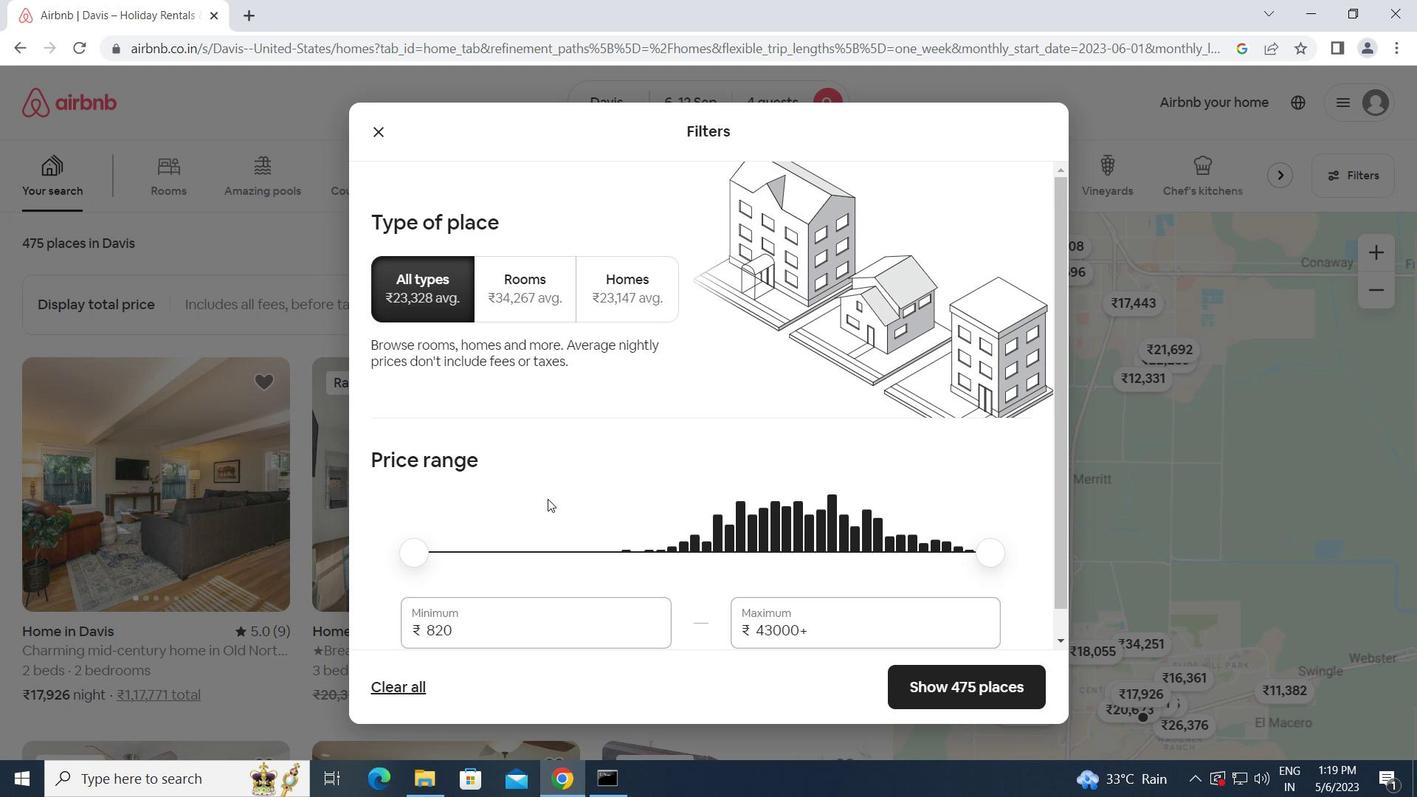 
Action: Mouse moved to (522, 518)
Screenshot: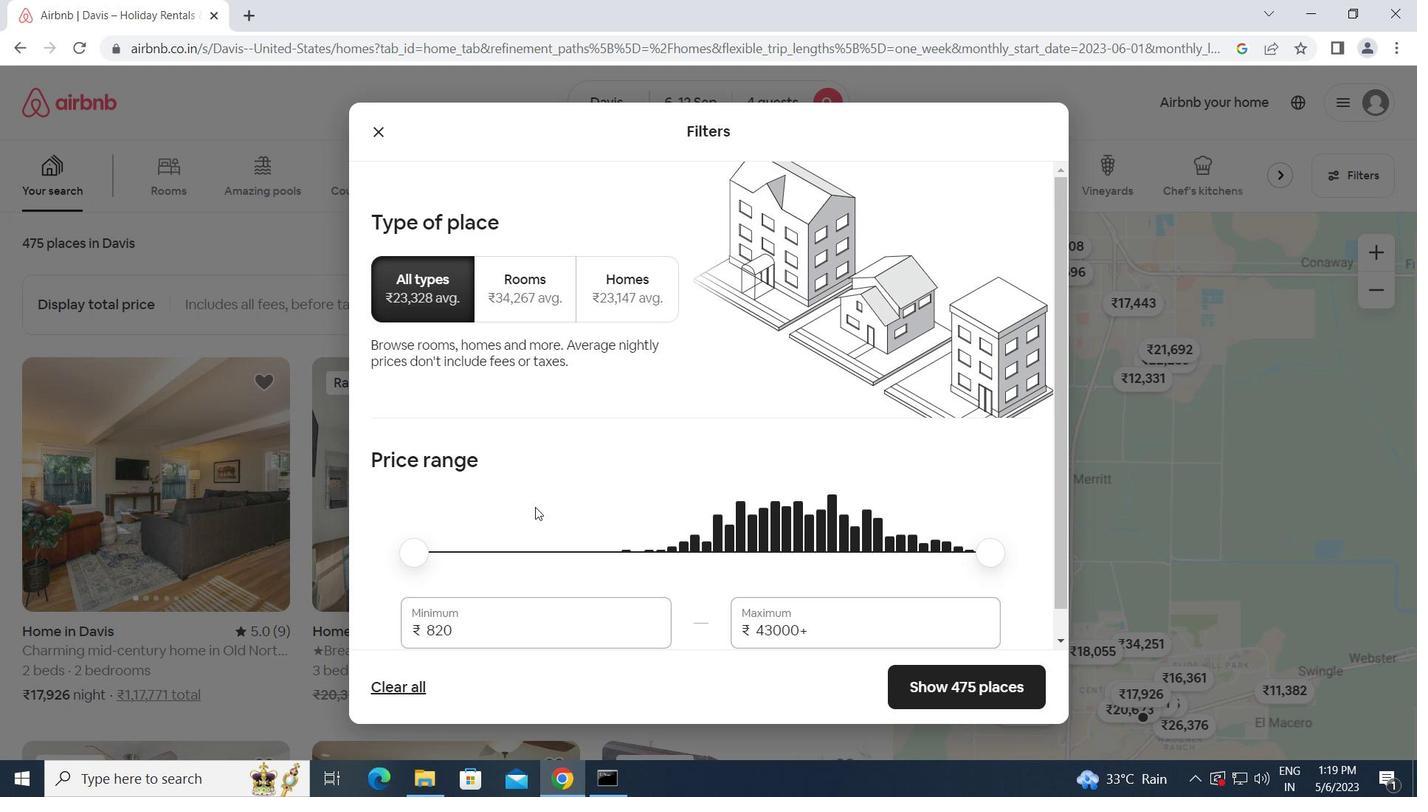 
Action: Mouse scrolled (522, 518) with delta (0, 0)
Screenshot: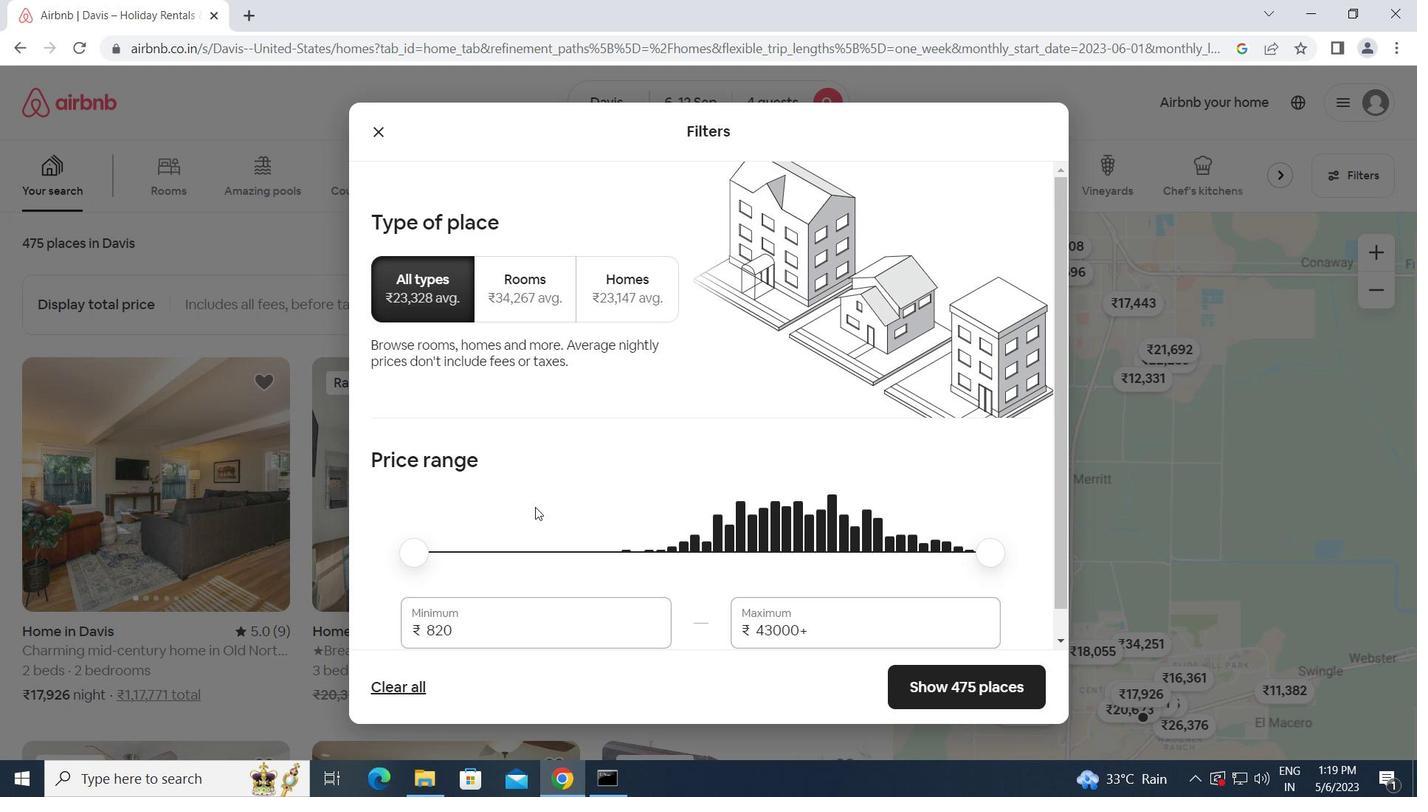 
Action: Mouse moved to (479, 543)
Screenshot: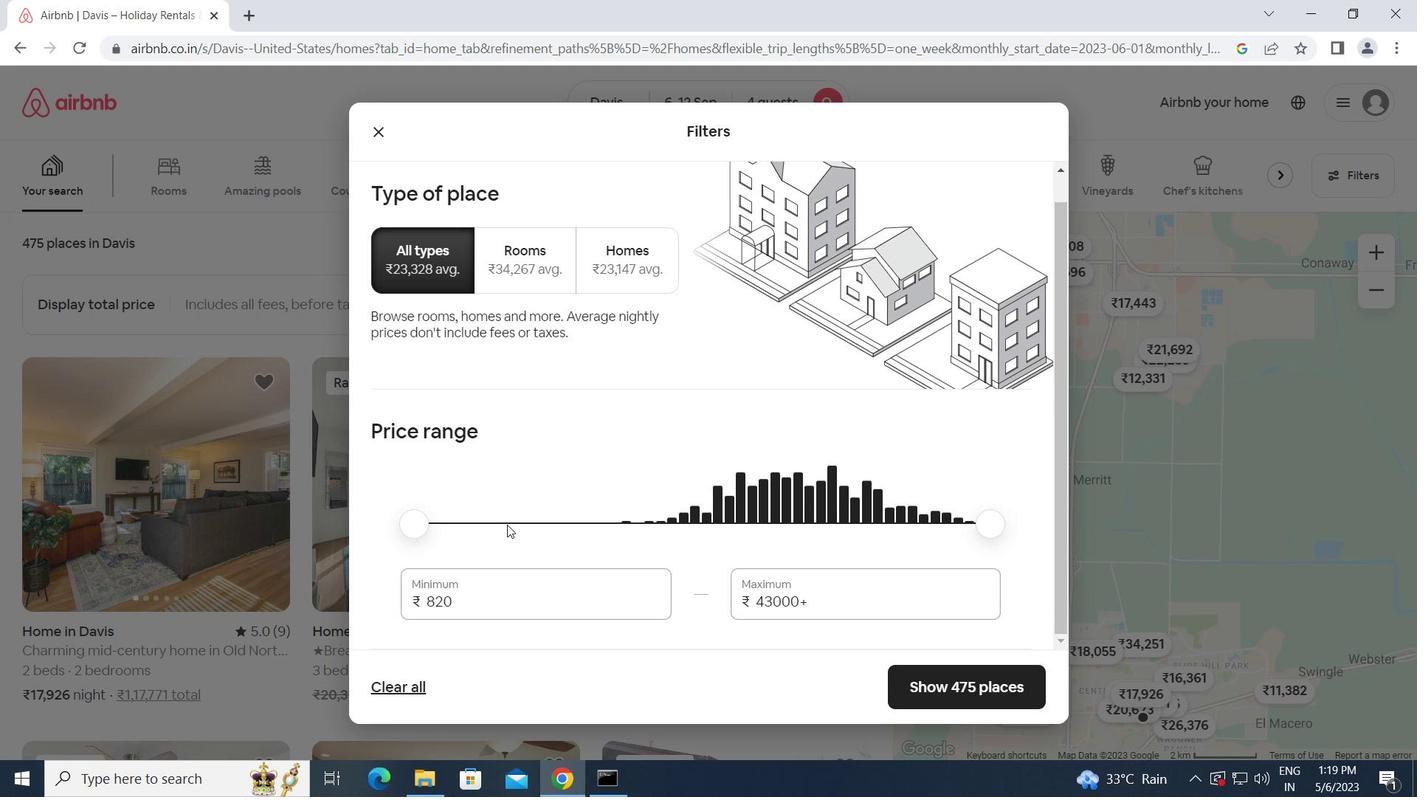 
Action: Mouse scrolled (479, 542) with delta (0, 0)
Screenshot: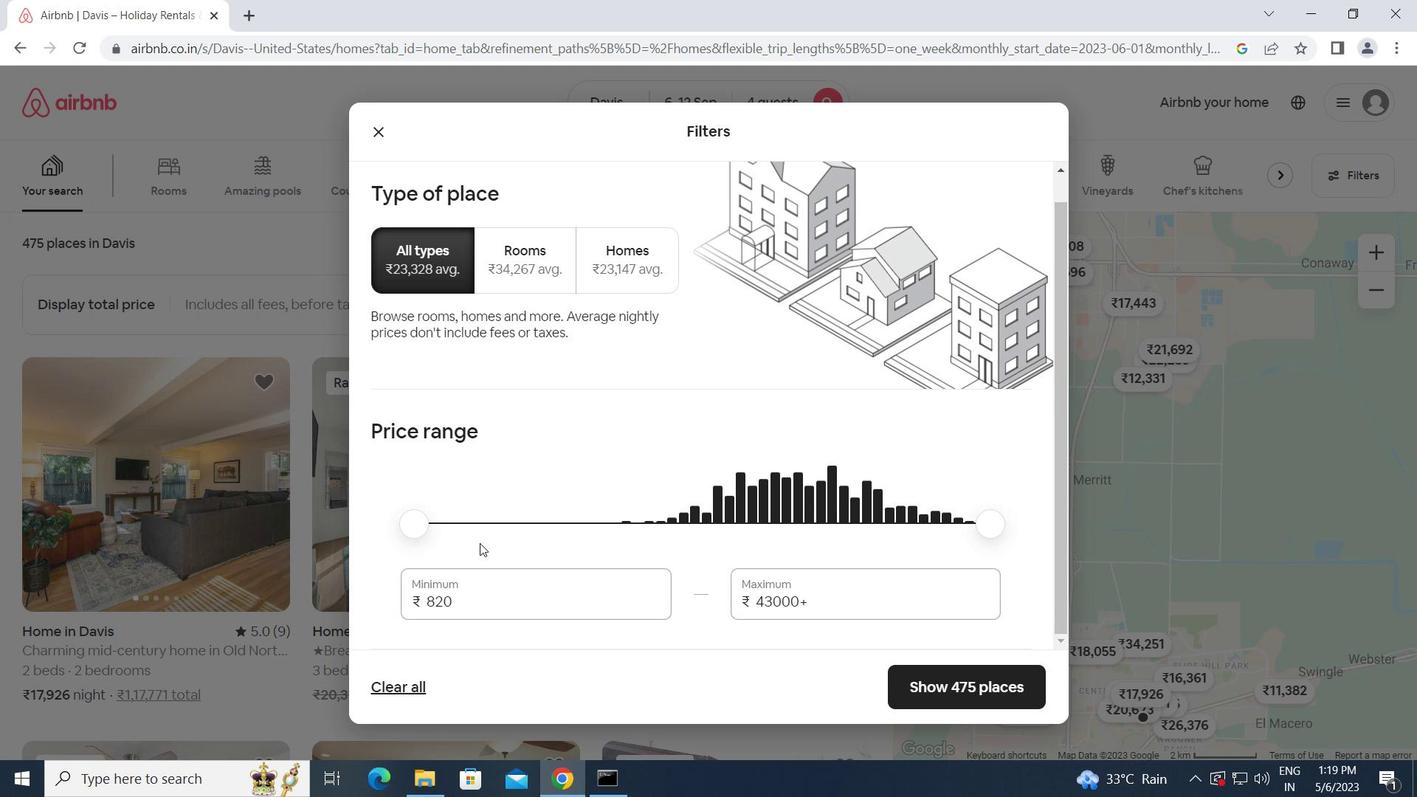 
Action: Mouse scrolled (479, 542) with delta (0, 0)
Screenshot: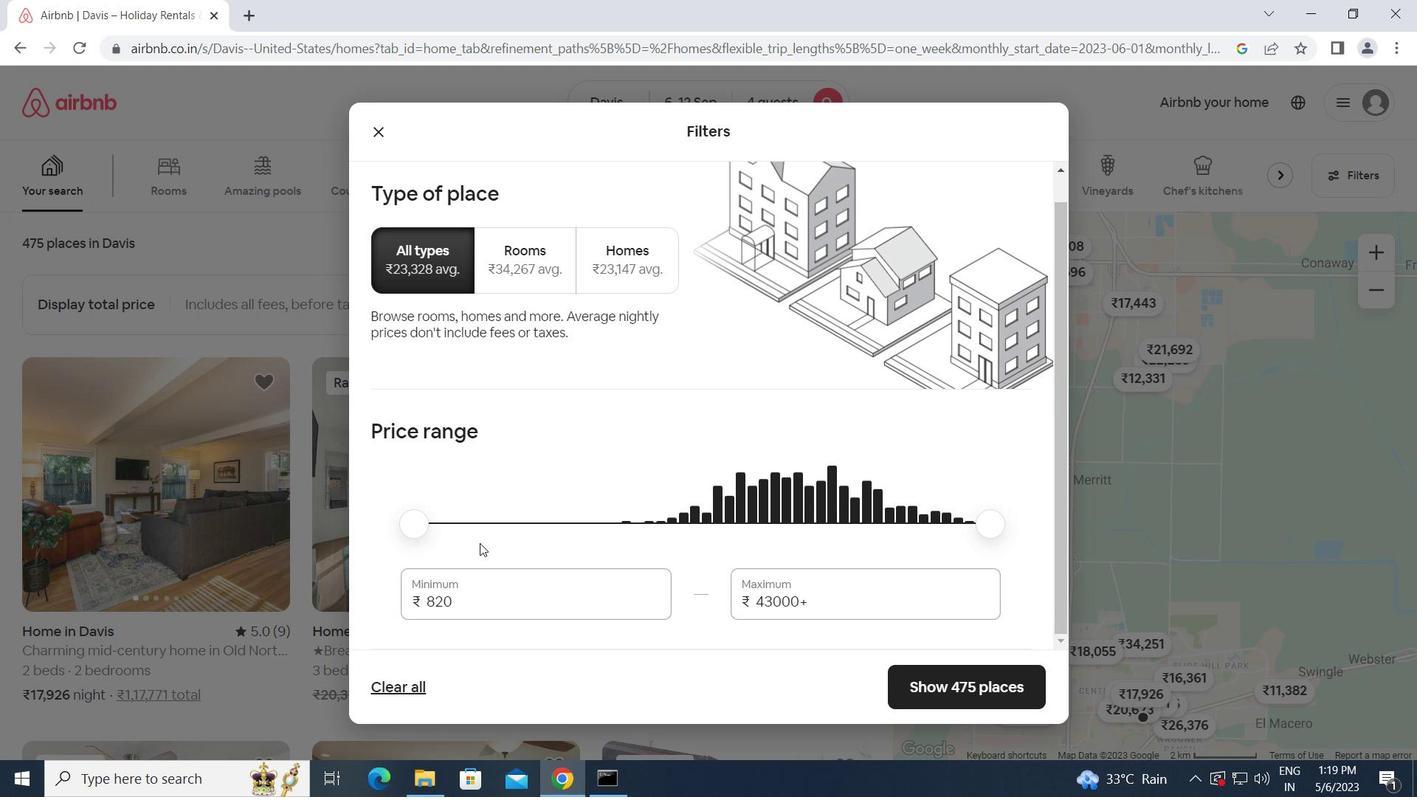 
Action: Mouse moved to (460, 604)
Screenshot: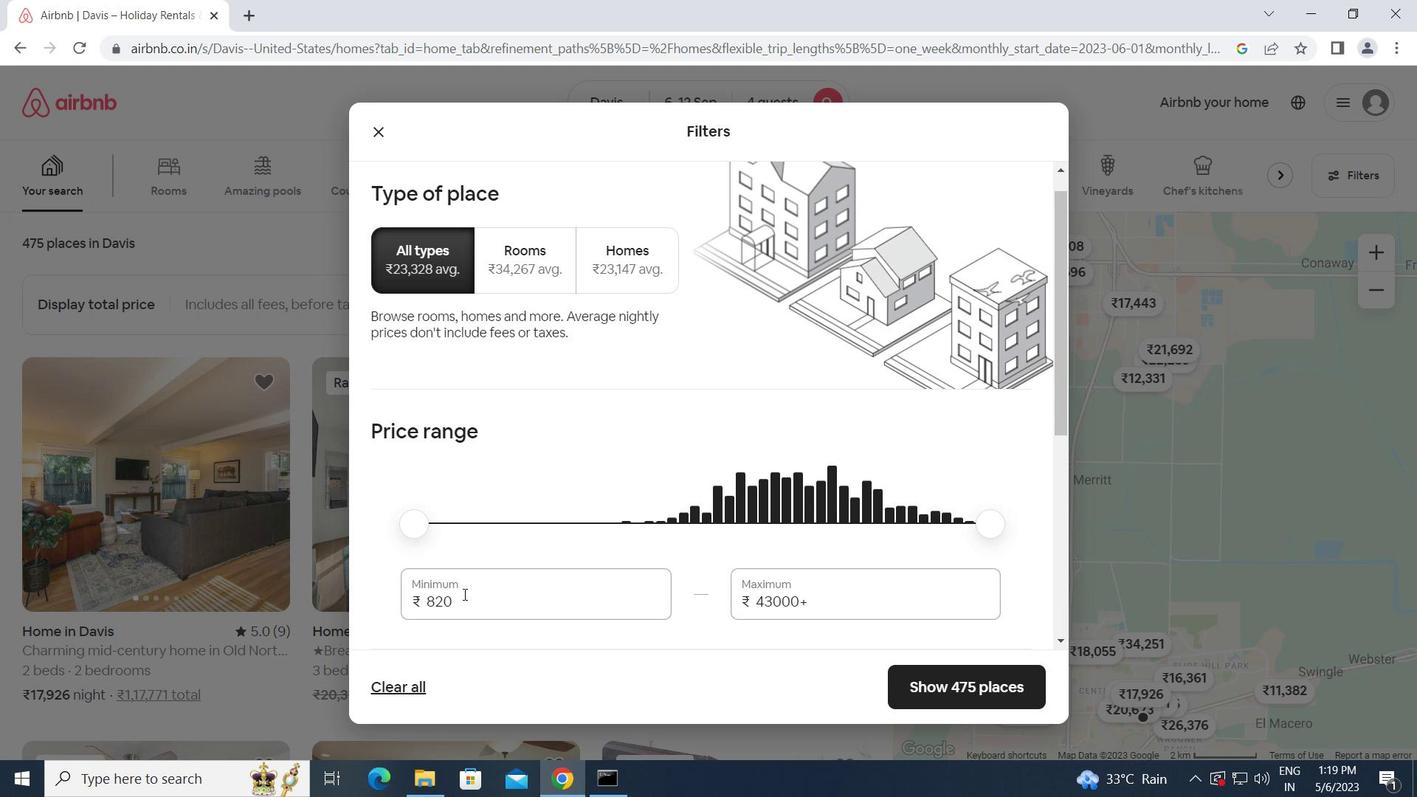 
Action: Mouse pressed left at (460, 604)
Screenshot: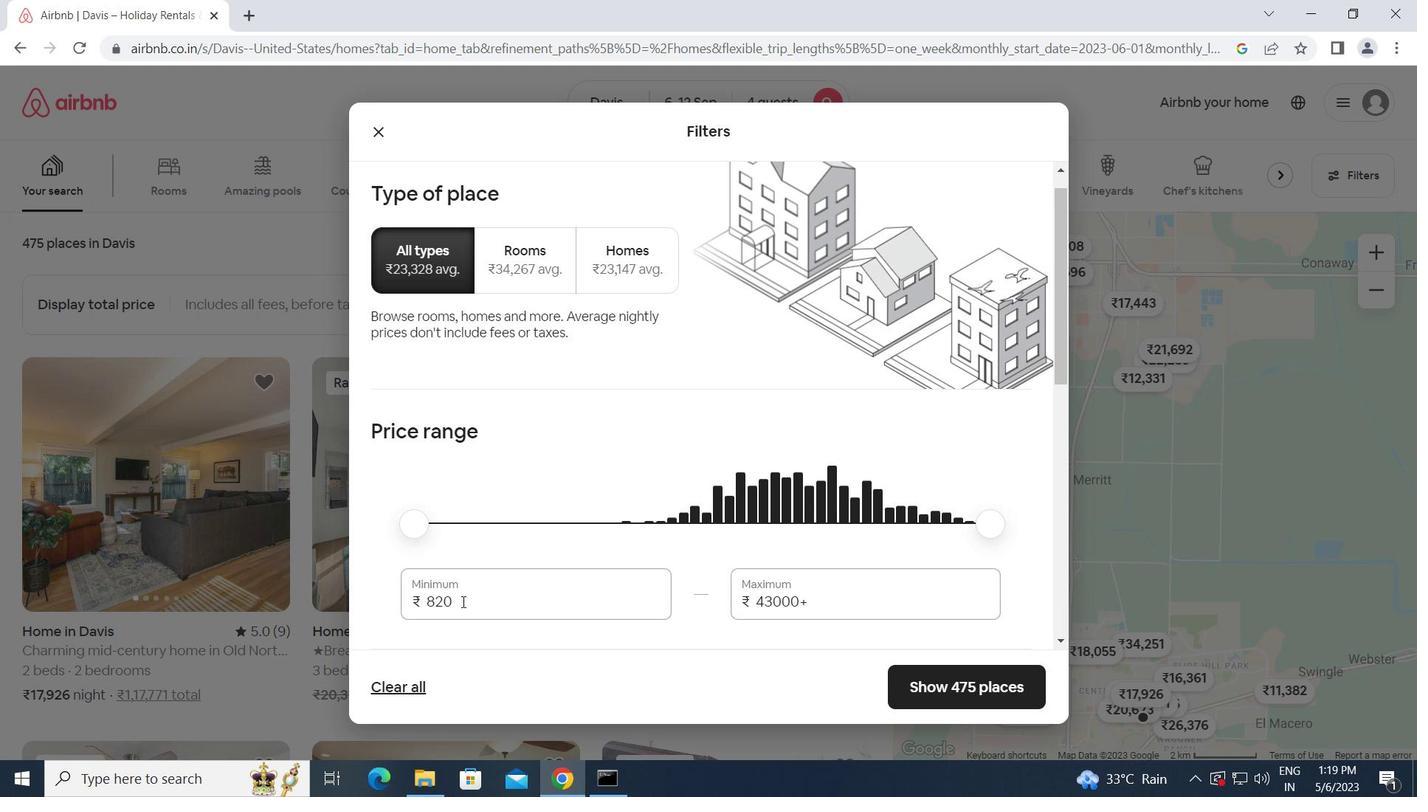 
Action: Mouse moved to (400, 604)
Screenshot: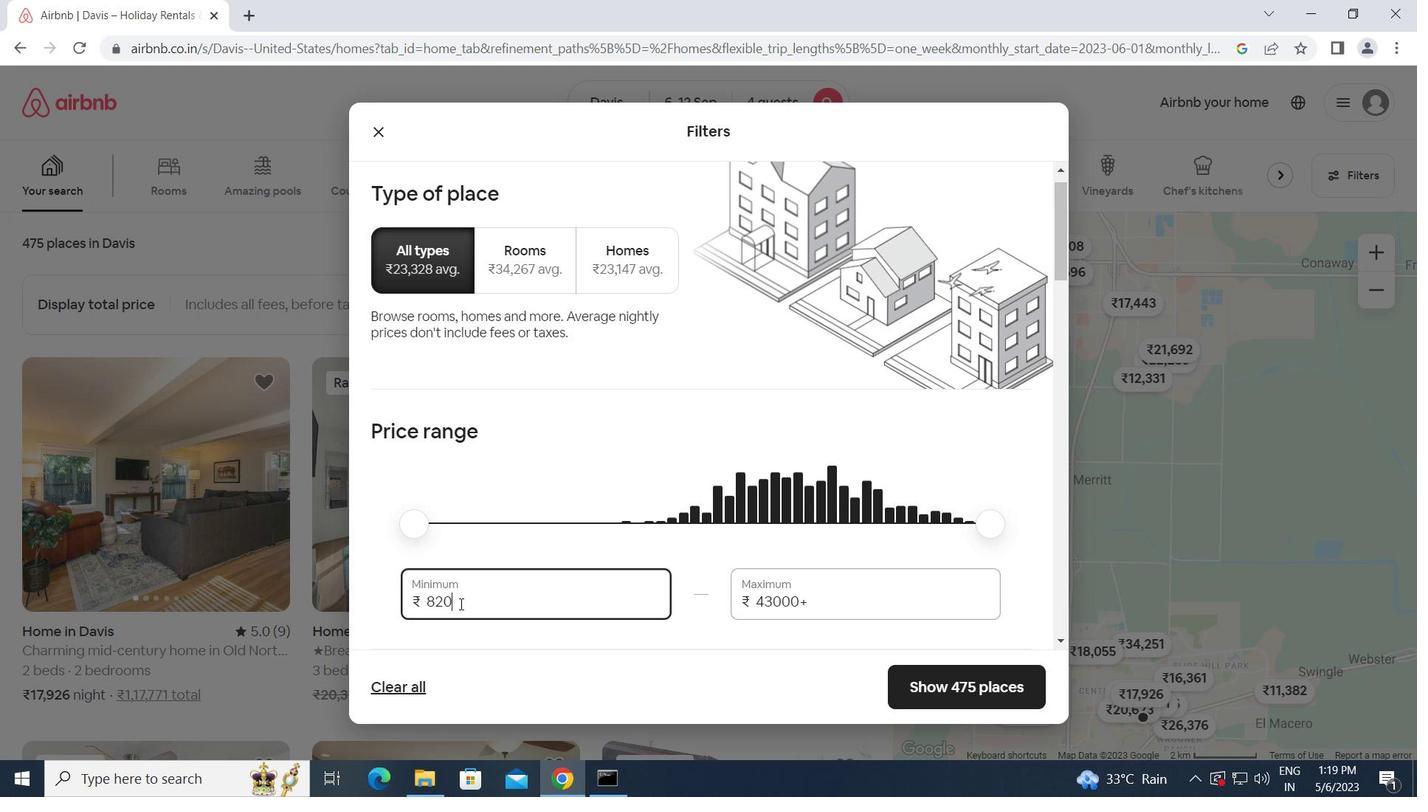
Action: Key pressed 10000<Key.tab>14000
Screenshot: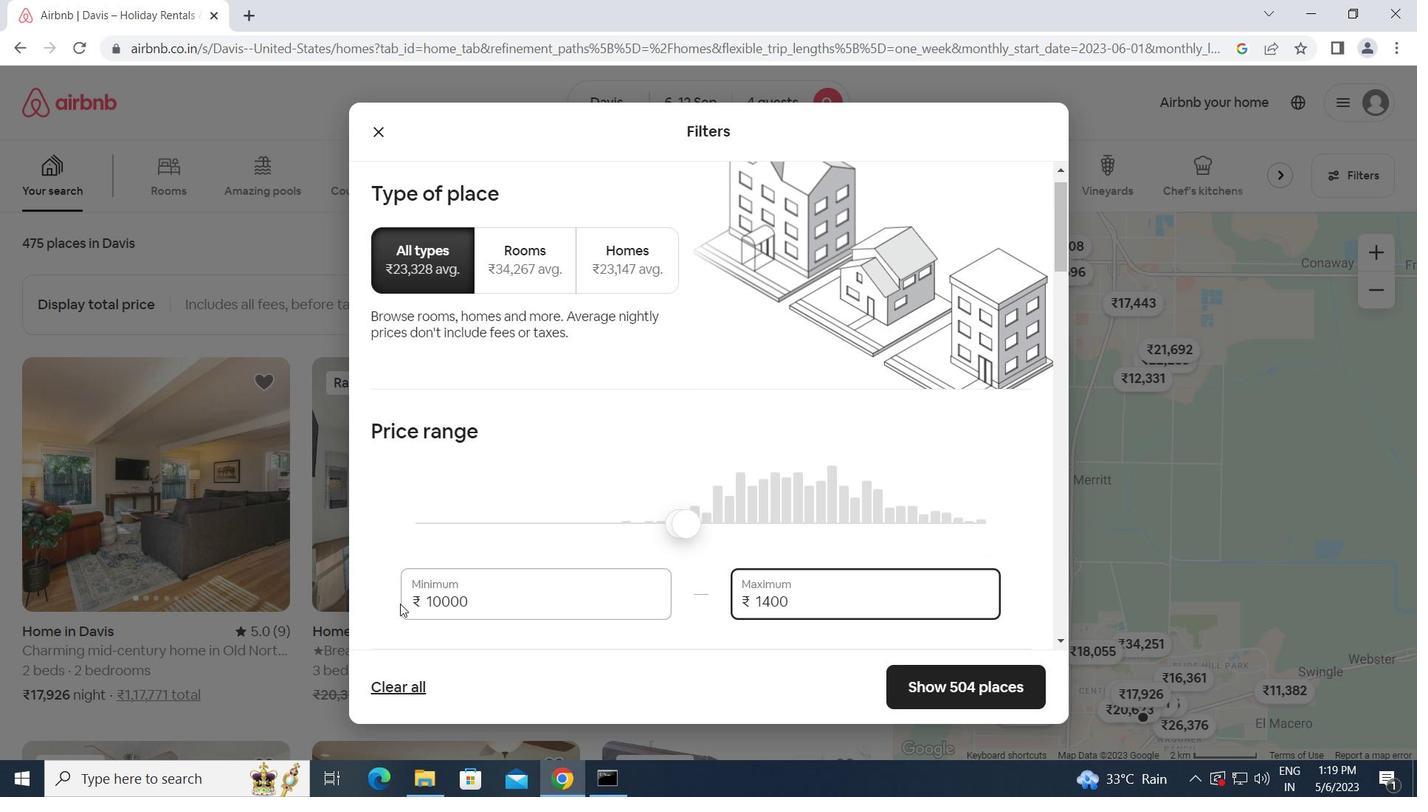 
Action: Mouse moved to (599, 634)
Screenshot: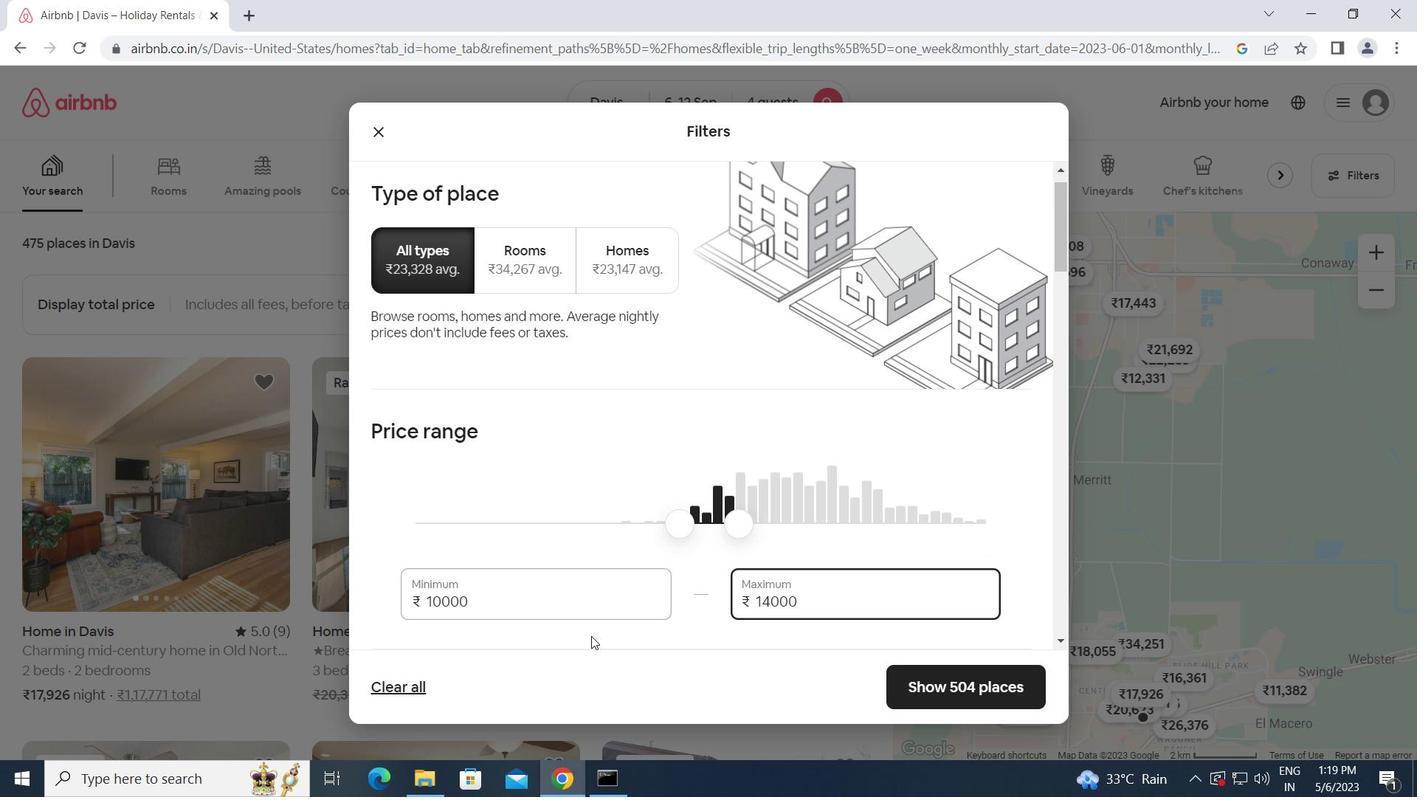 
Action: Mouse scrolled (599, 633) with delta (0, 0)
Screenshot: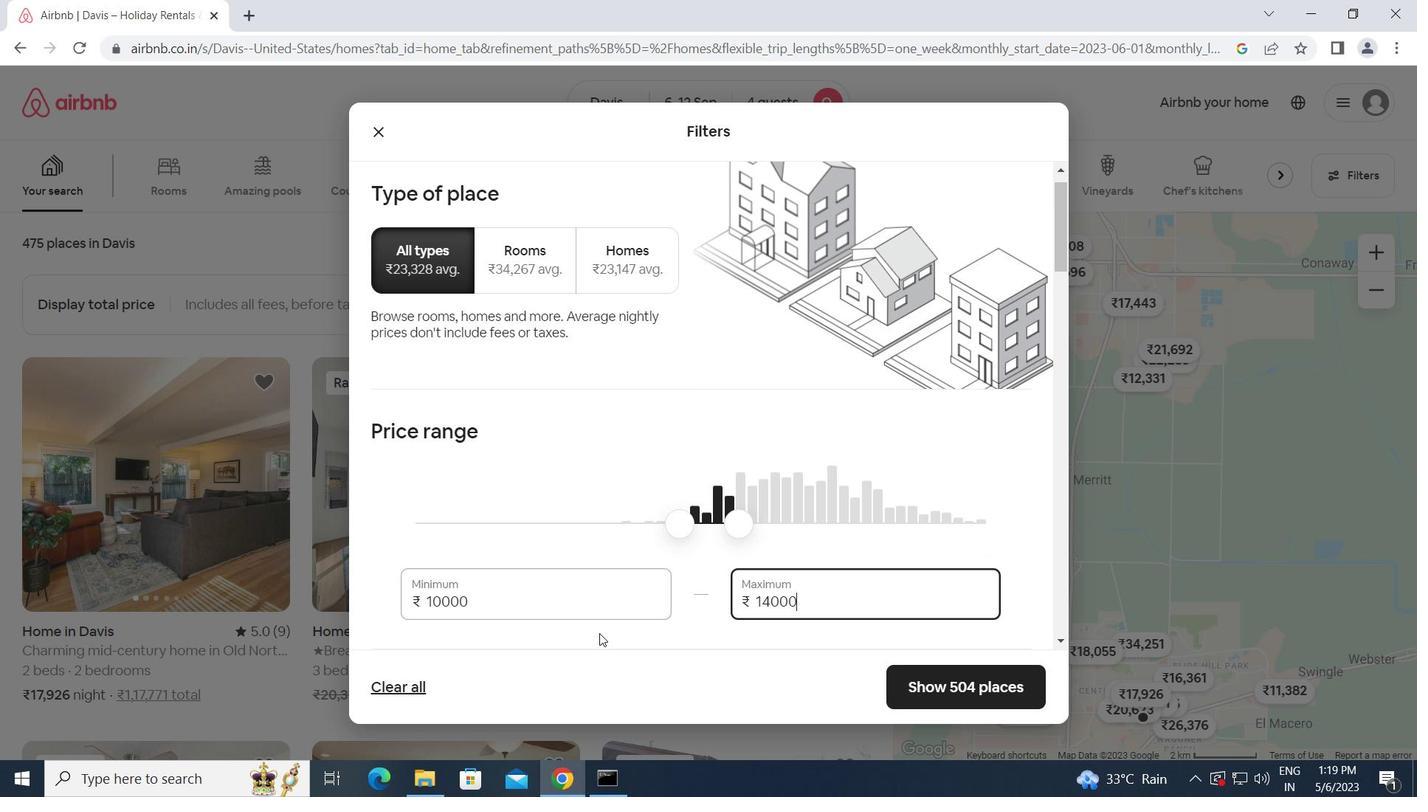 
Action: Mouse moved to (616, 620)
Screenshot: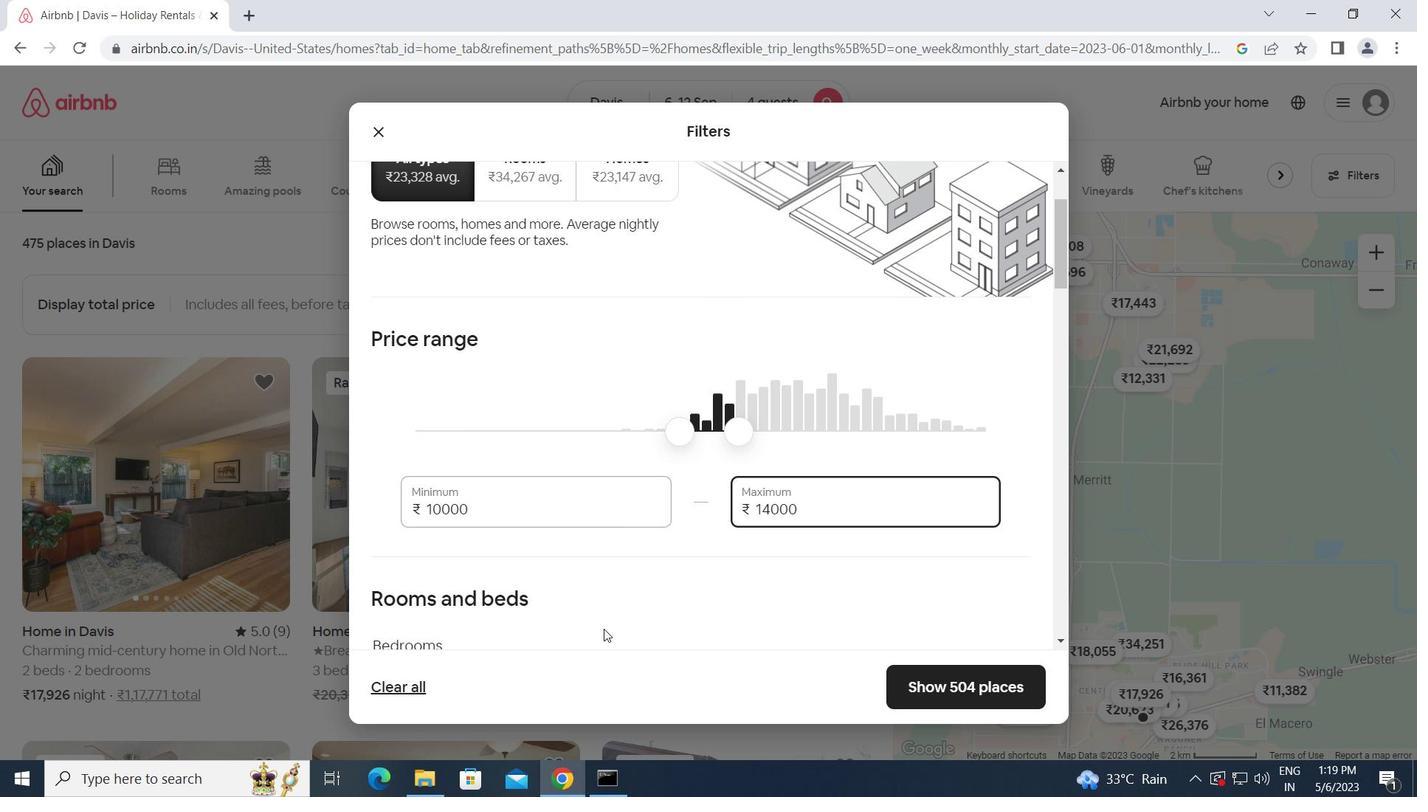 
Action: Mouse scrolled (616, 620) with delta (0, 0)
Screenshot: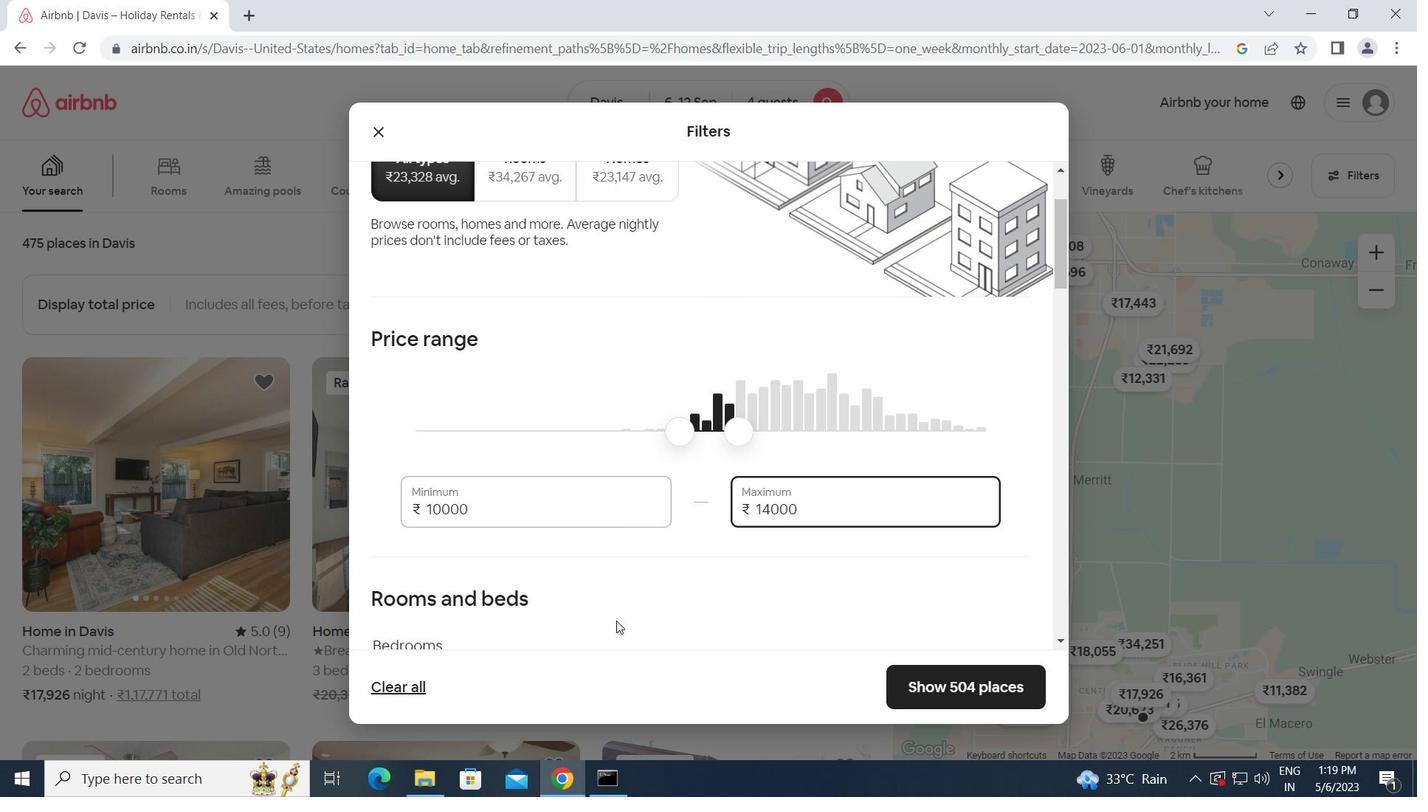 
Action: Mouse scrolled (616, 620) with delta (0, 0)
Screenshot: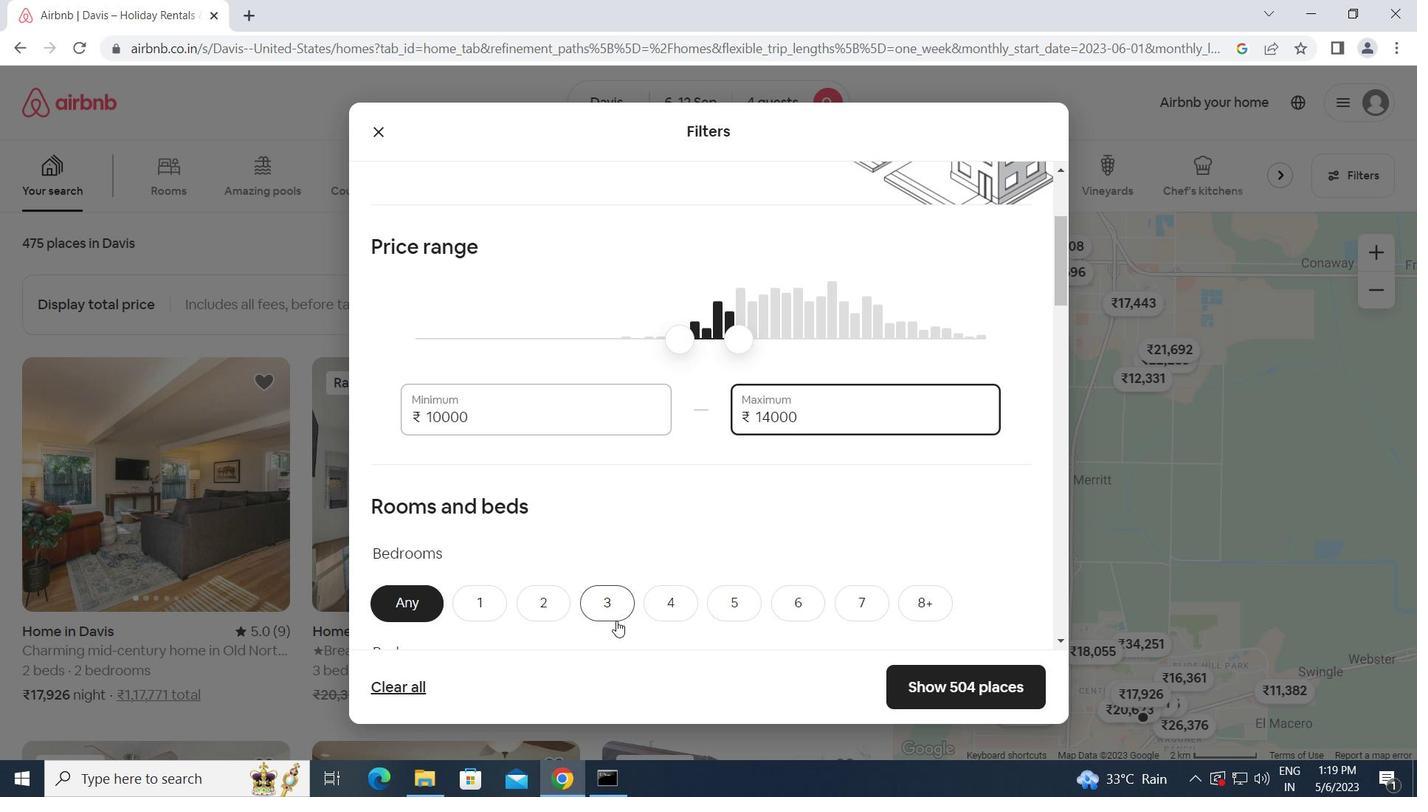 
Action: Mouse moved to (626, 607)
Screenshot: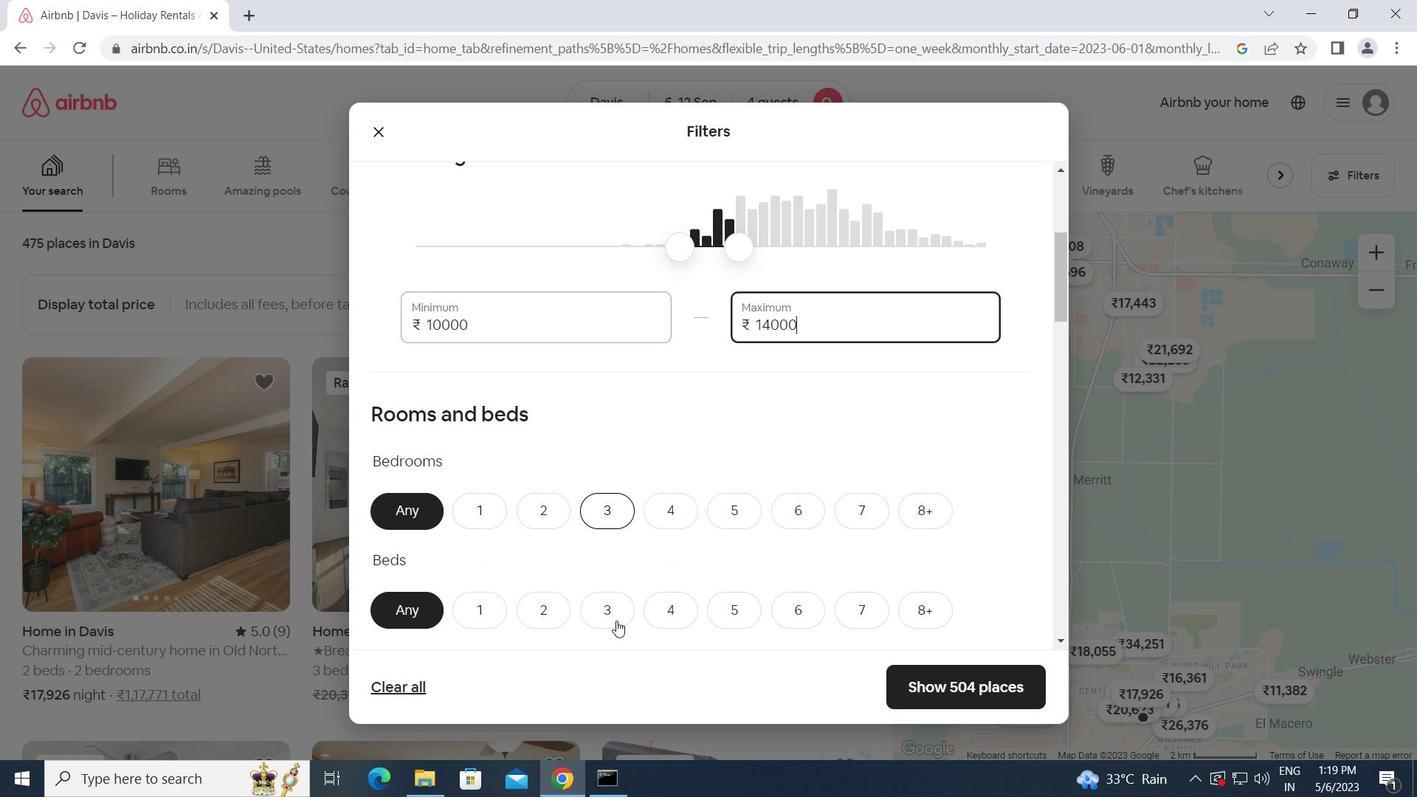 
Action: Mouse scrolled (626, 606) with delta (0, 0)
Screenshot: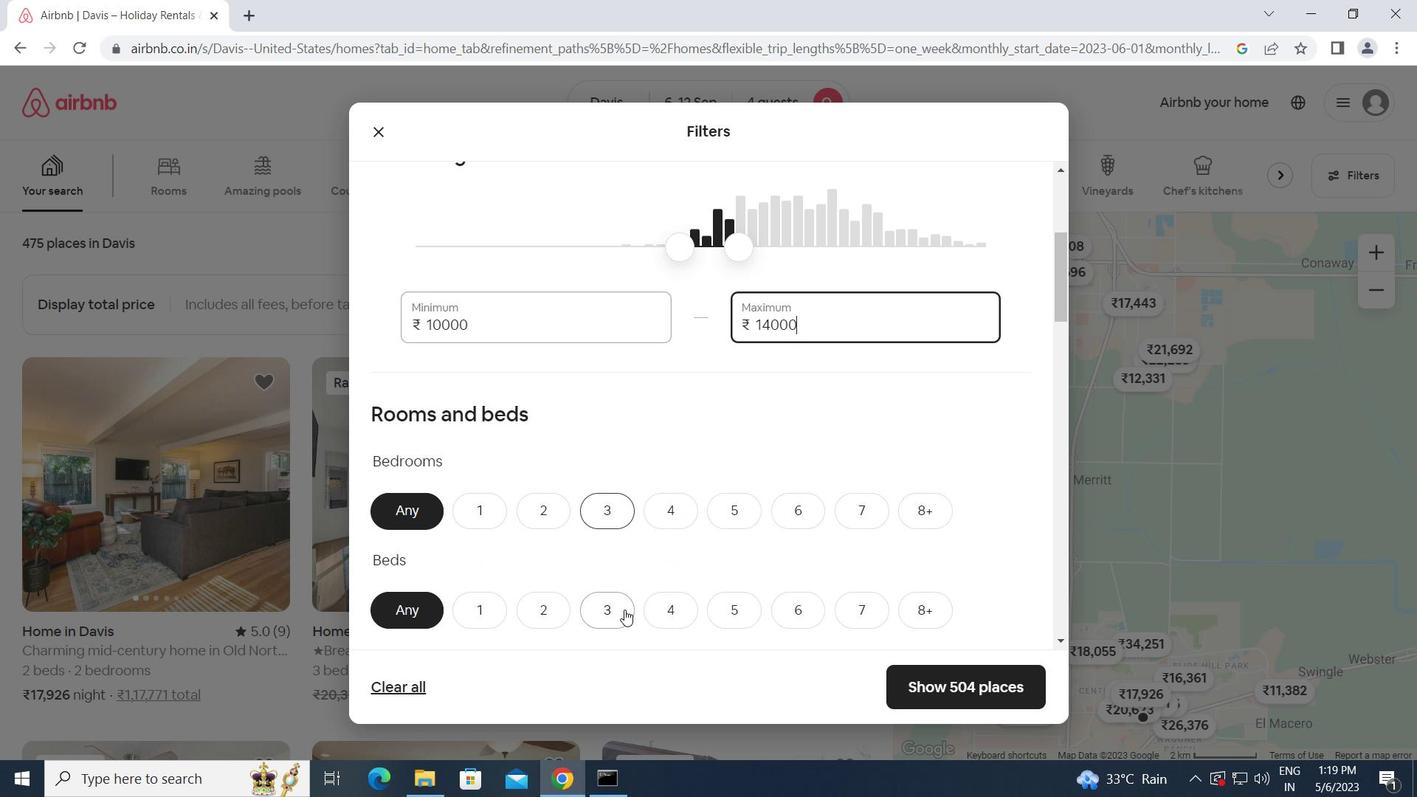 
Action: Mouse moved to (674, 421)
Screenshot: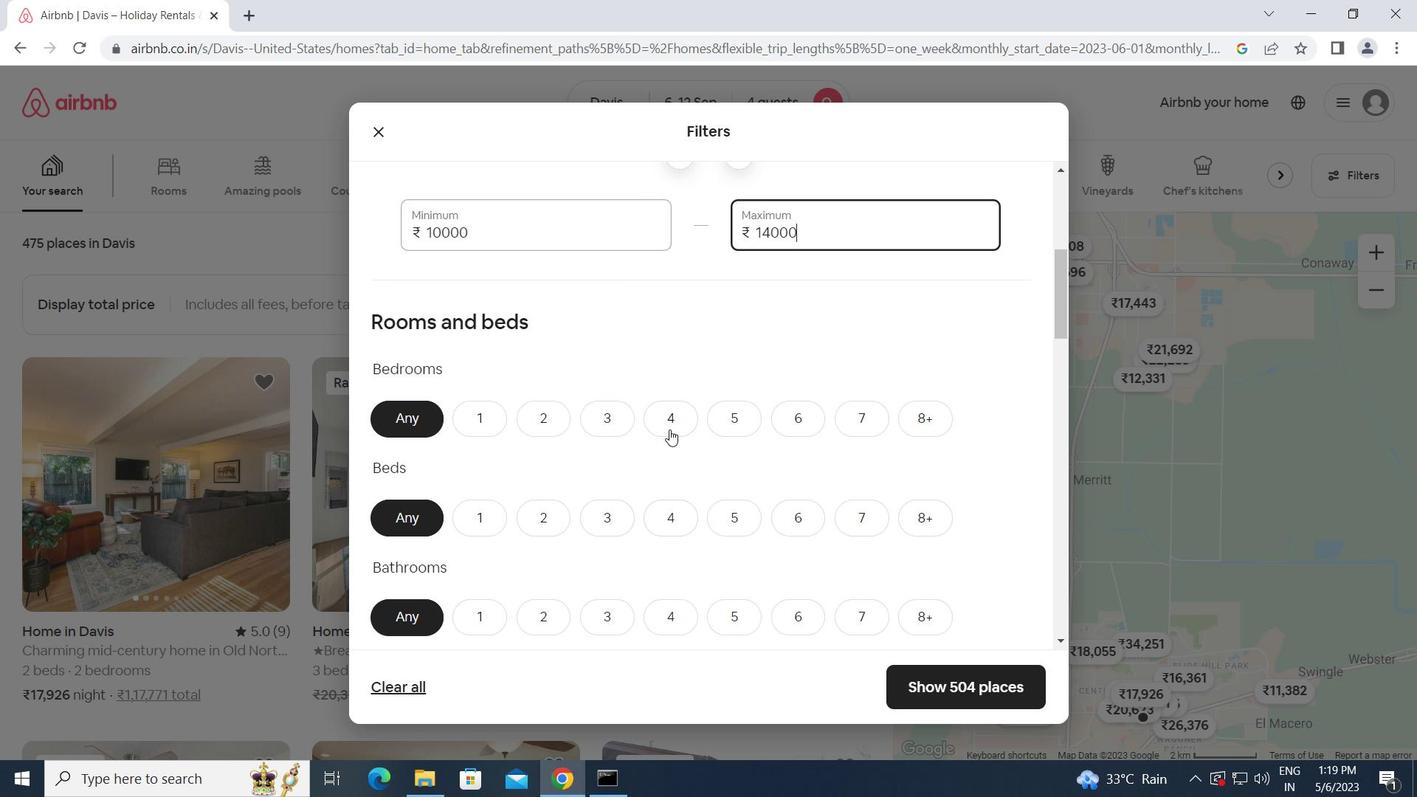 
Action: Mouse pressed left at (674, 421)
Screenshot: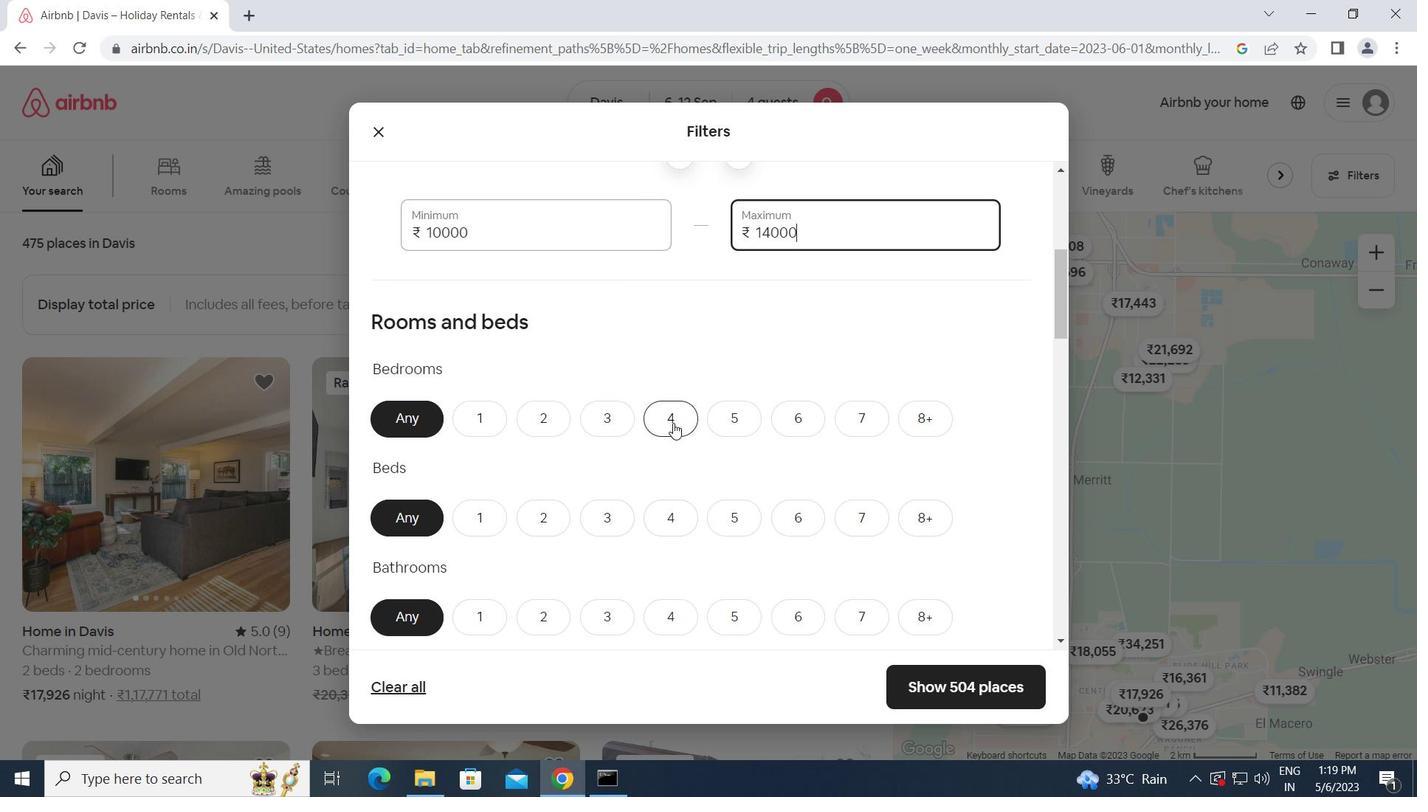 
Action: Mouse moved to (668, 472)
Screenshot: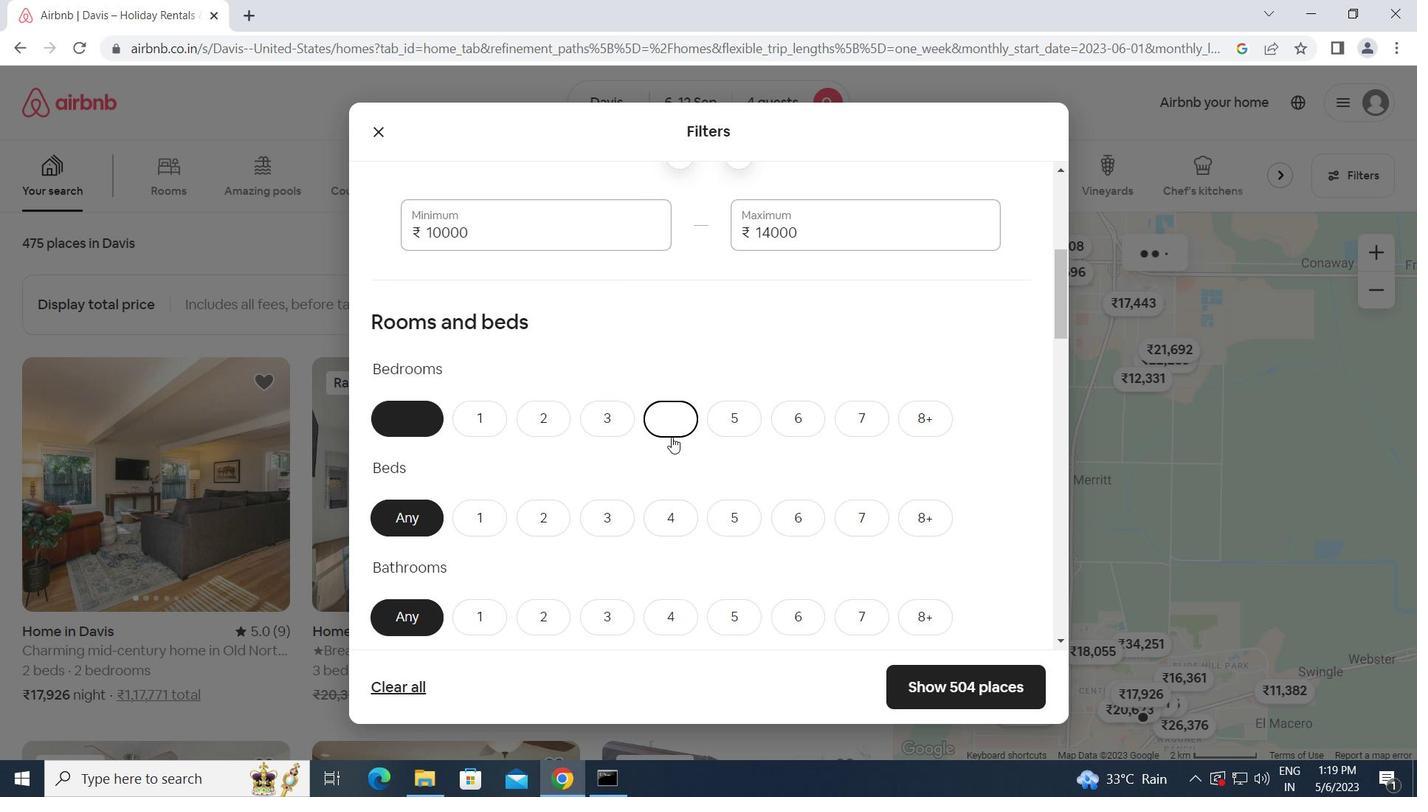 
Action: Mouse scrolled (668, 471) with delta (0, 0)
Screenshot: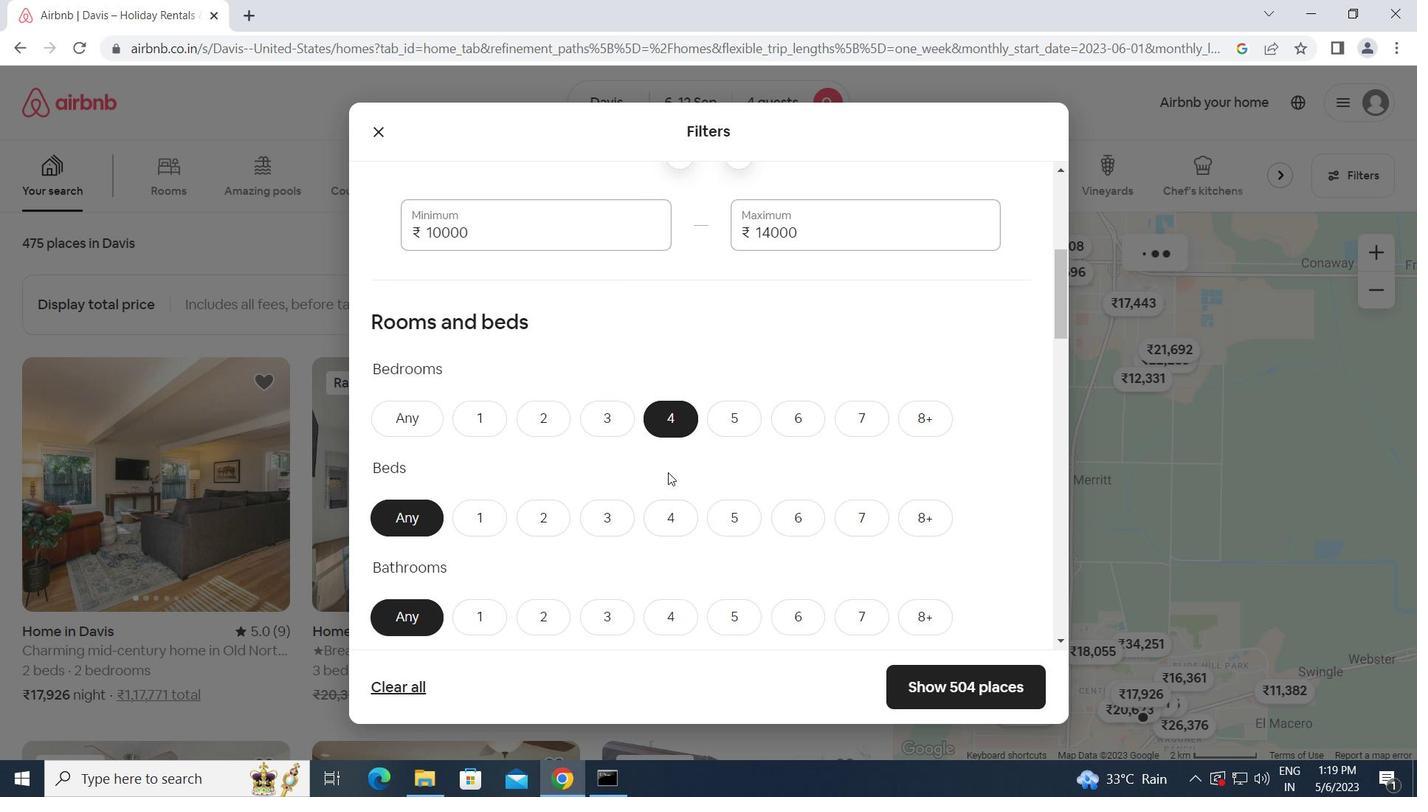 
Action: Mouse moved to (679, 429)
Screenshot: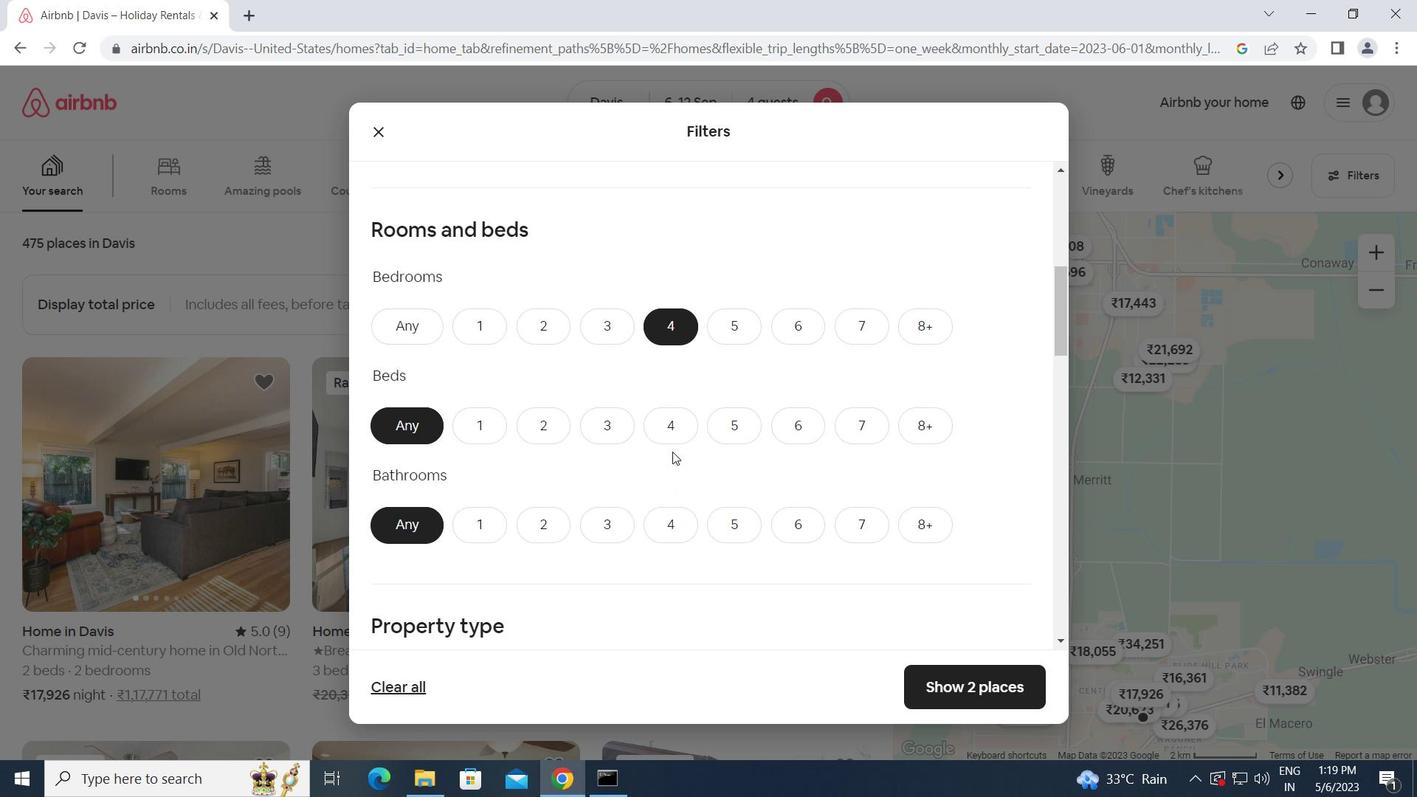 
Action: Mouse pressed left at (679, 429)
Screenshot: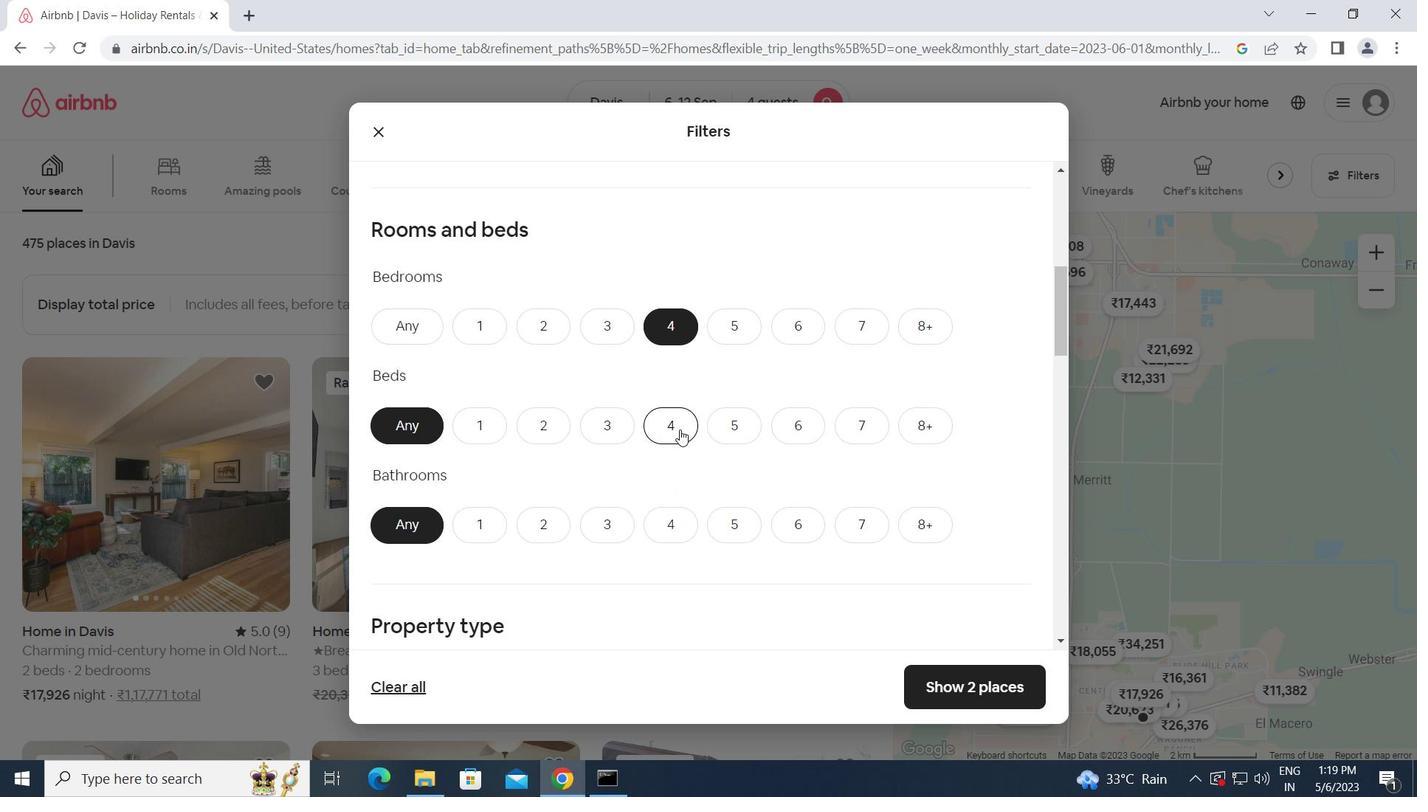 
Action: Mouse moved to (679, 533)
Screenshot: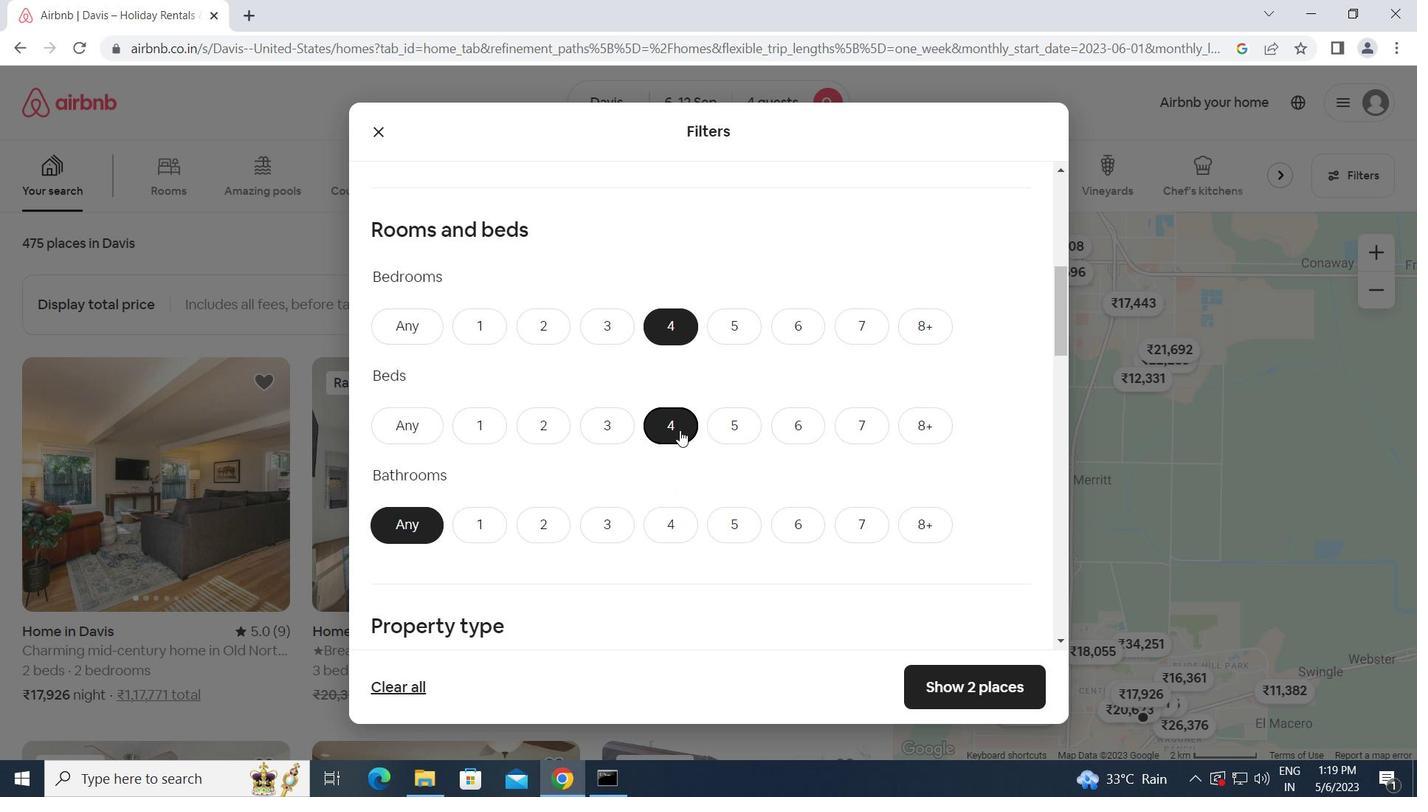 
Action: Mouse pressed left at (679, 533)
Screenshot: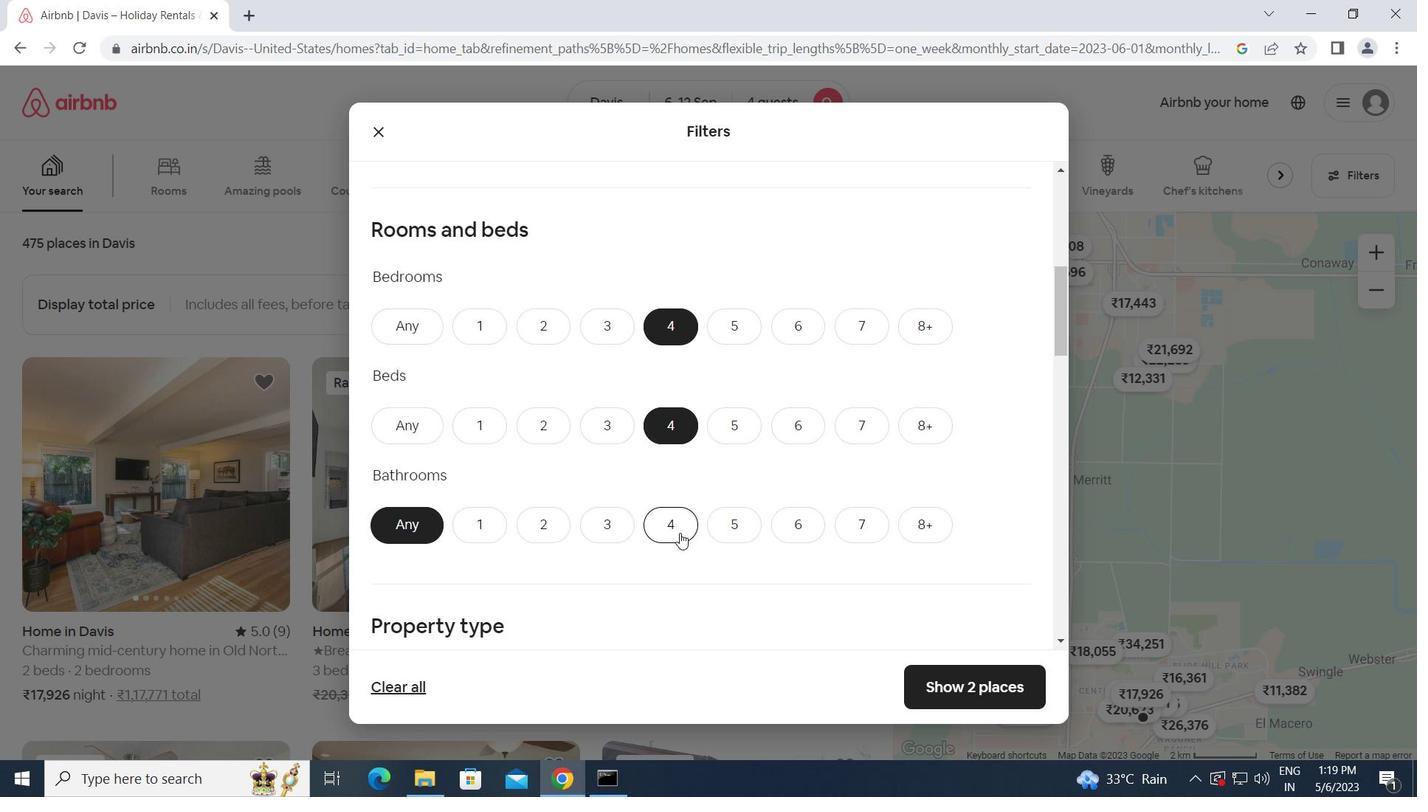
Action: Mouse moved to (686, 547)
Screenshot: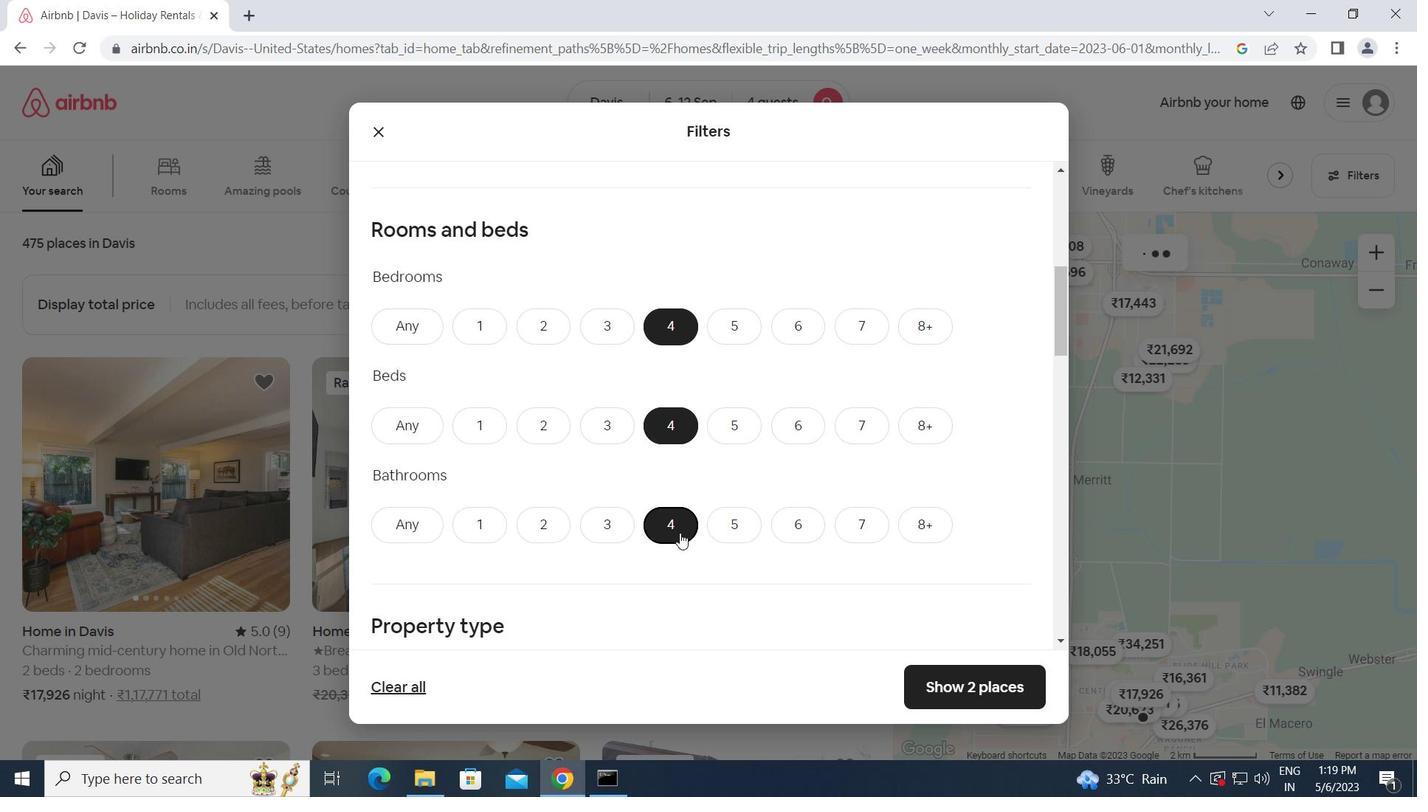 
Action: Mouse scrolled (686, 547) with delta (0, 0)
Screenshot: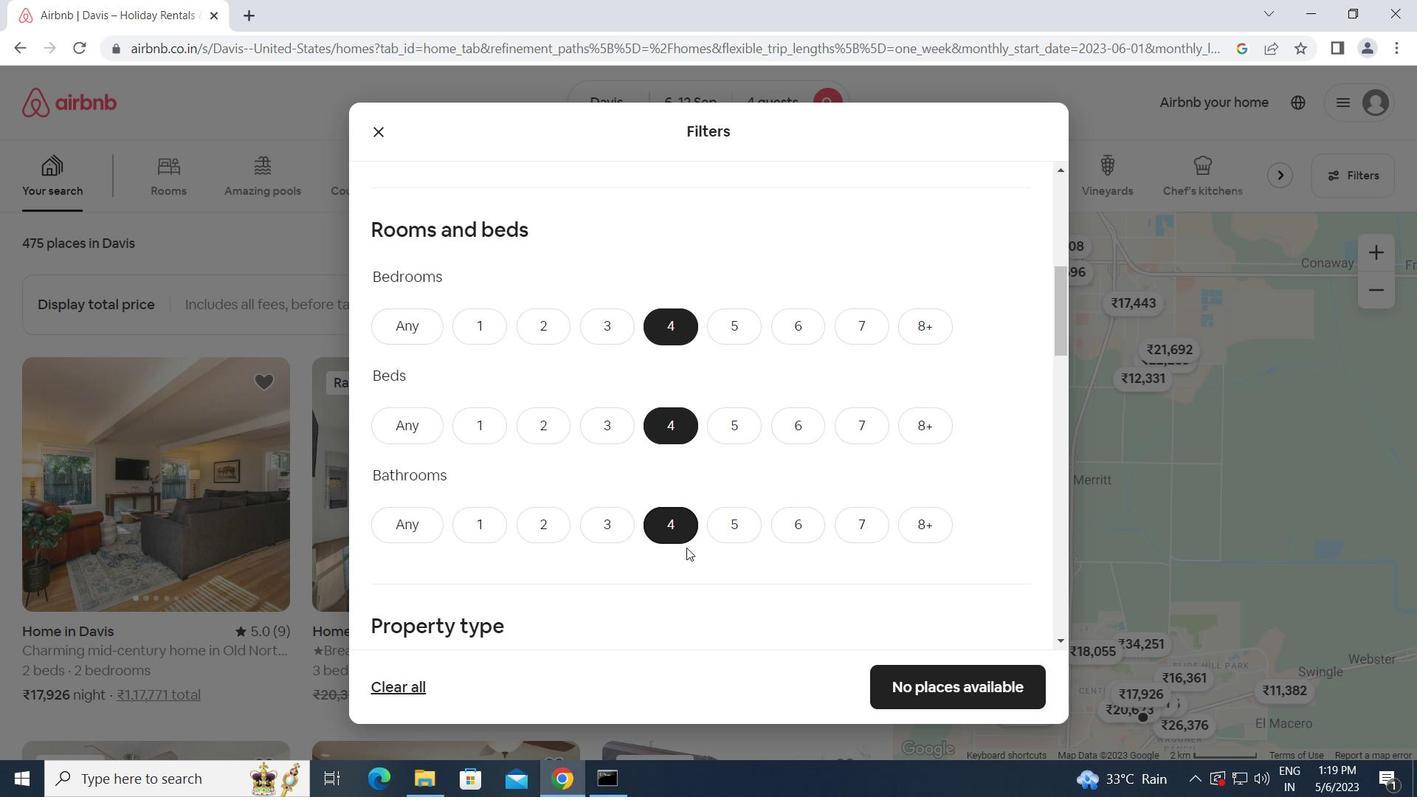 
Action: Mouse scrolled (686, 547) with delta (0, 0)
Screenshot: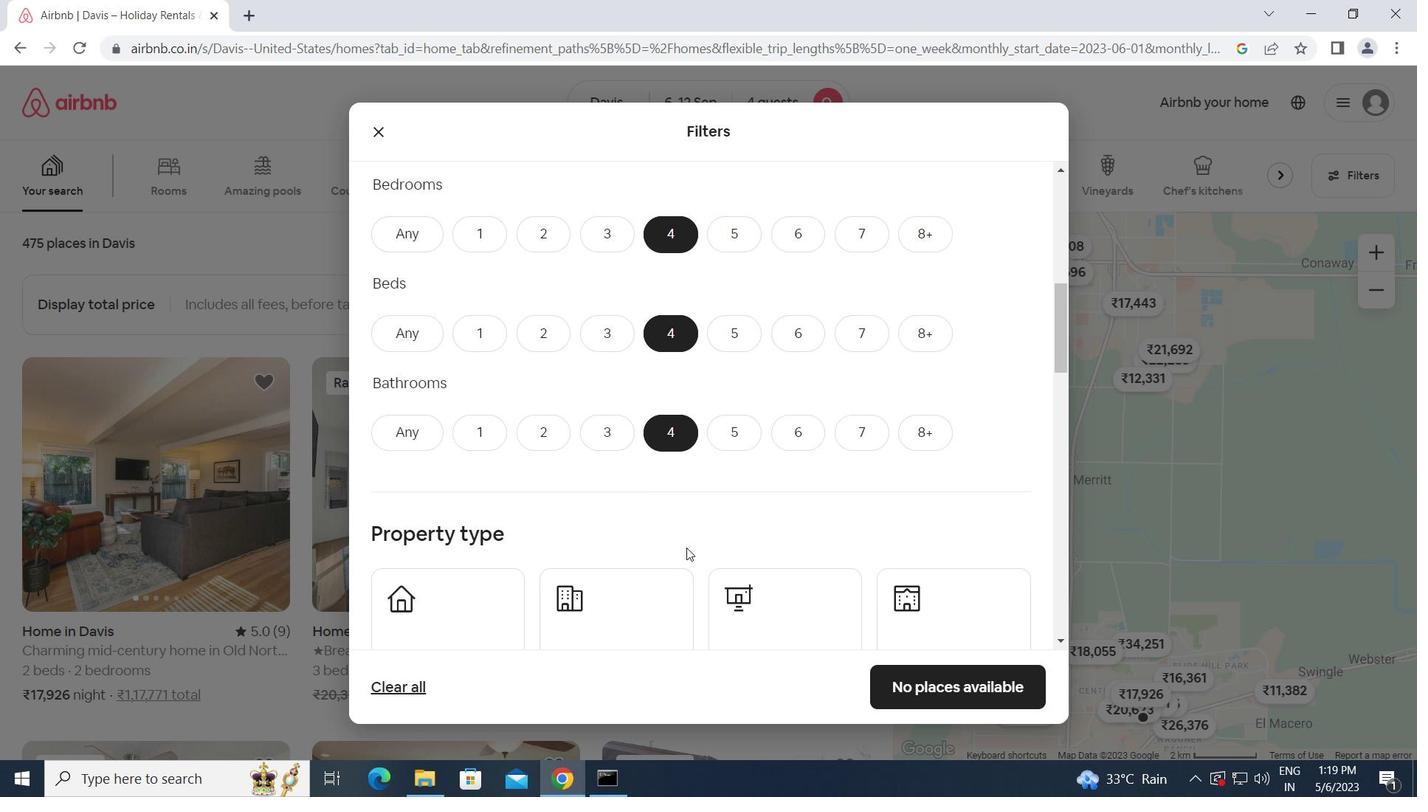 
Action: Mouse moved to (662, 553)
Screenshot: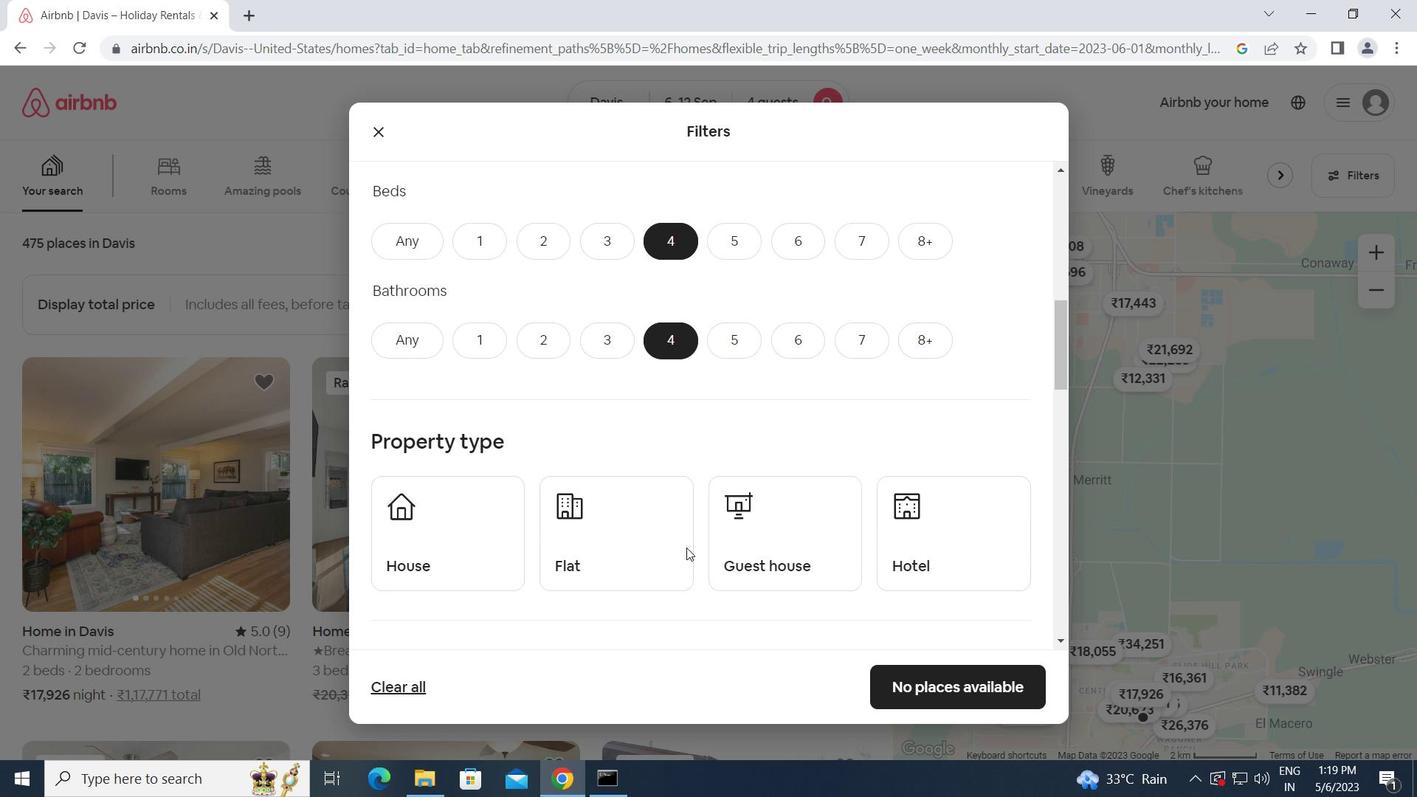 
Action: Mouse scrolled (662, 552) with delta (0, 0)
Screenshot: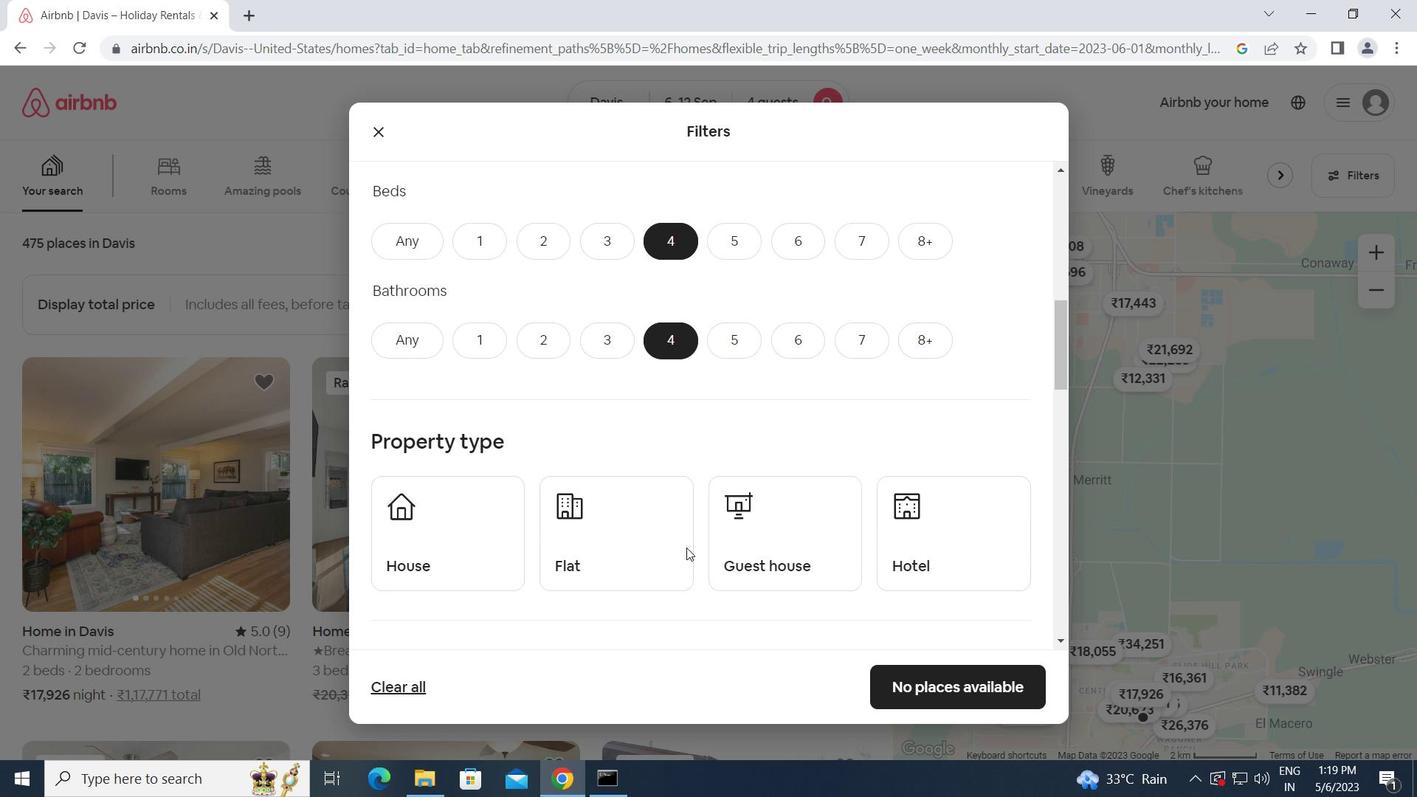 
Action: Mouse moved to (462, 456)
Screenshot: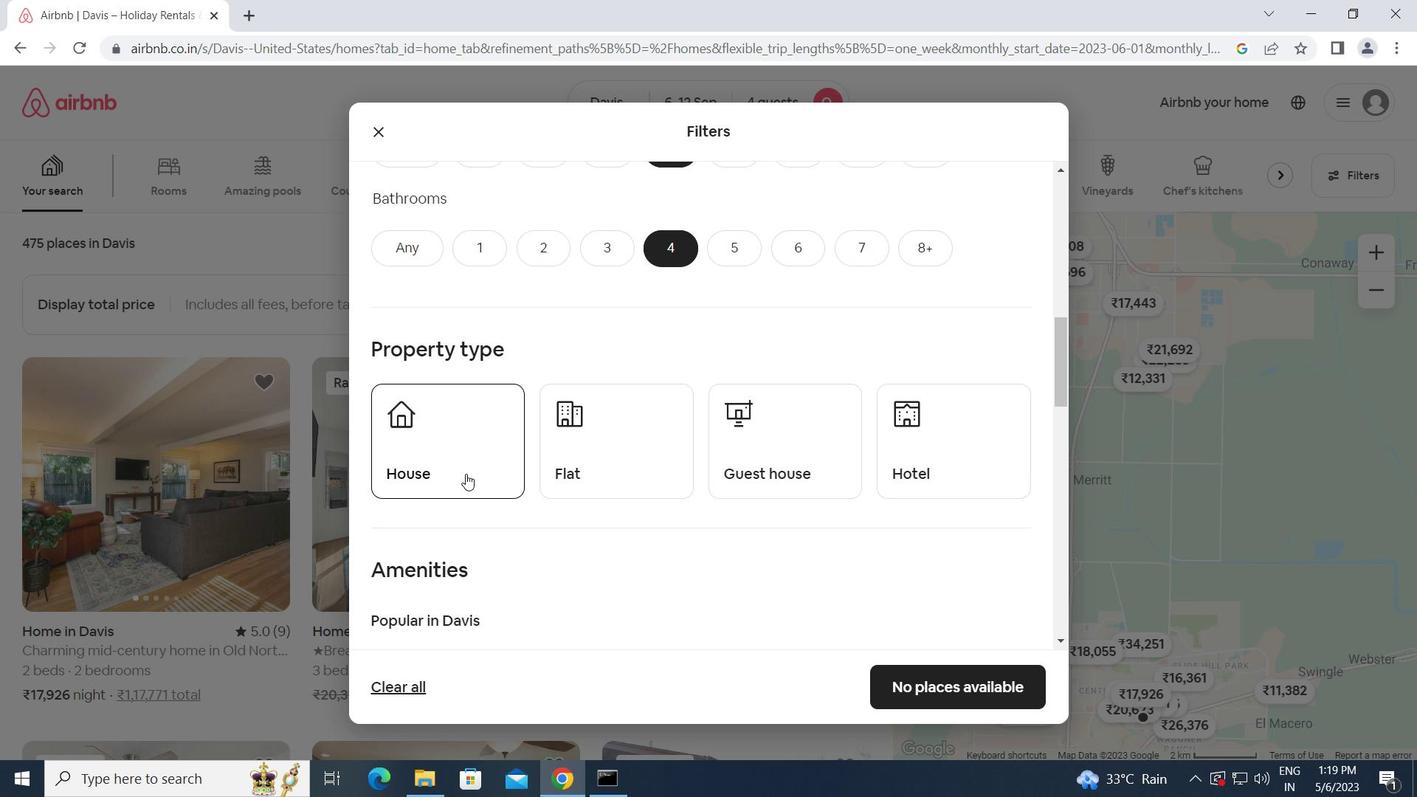 
Action: Mouse pressed left at (462, 456)
Screenshot: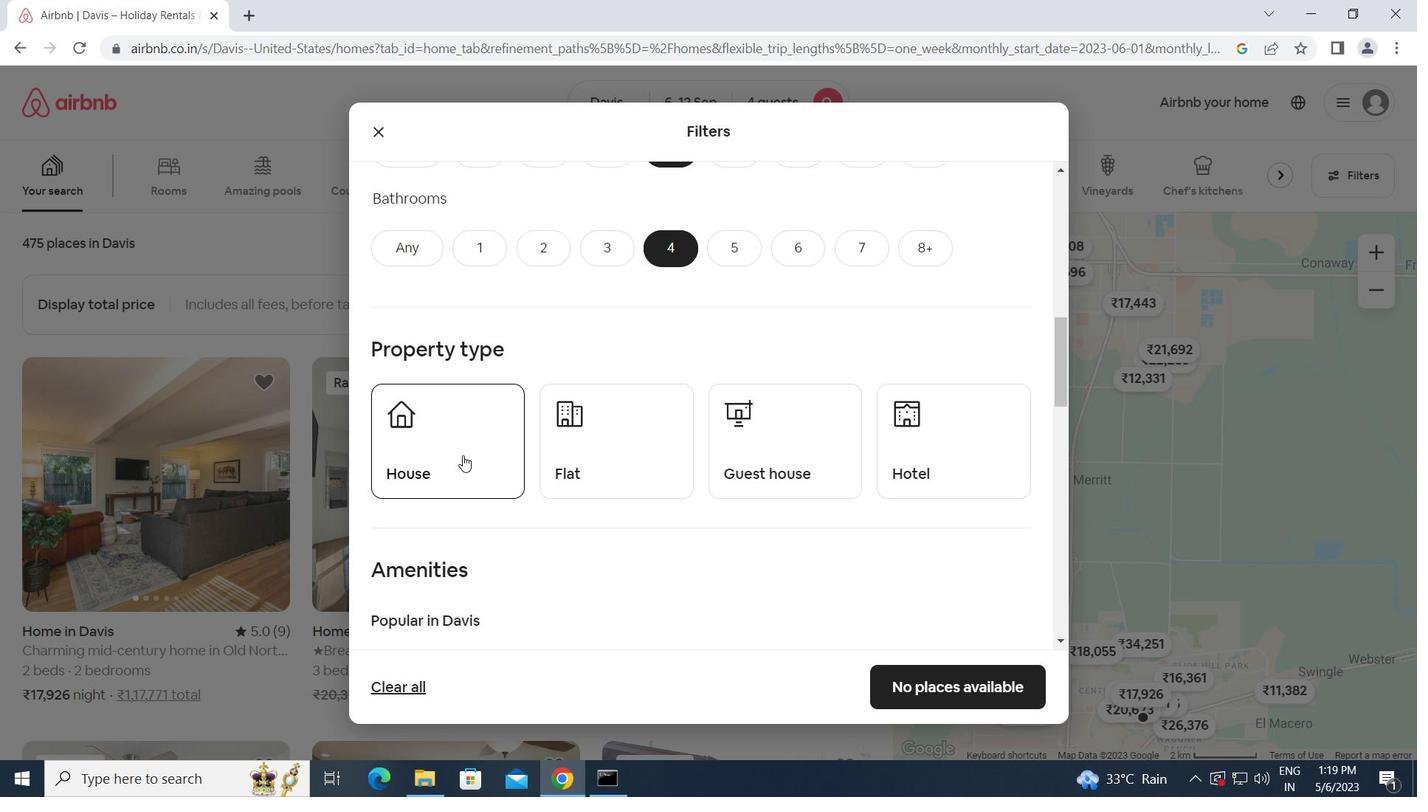 
Action: Mouse moved to (617, 446)
Screenshot: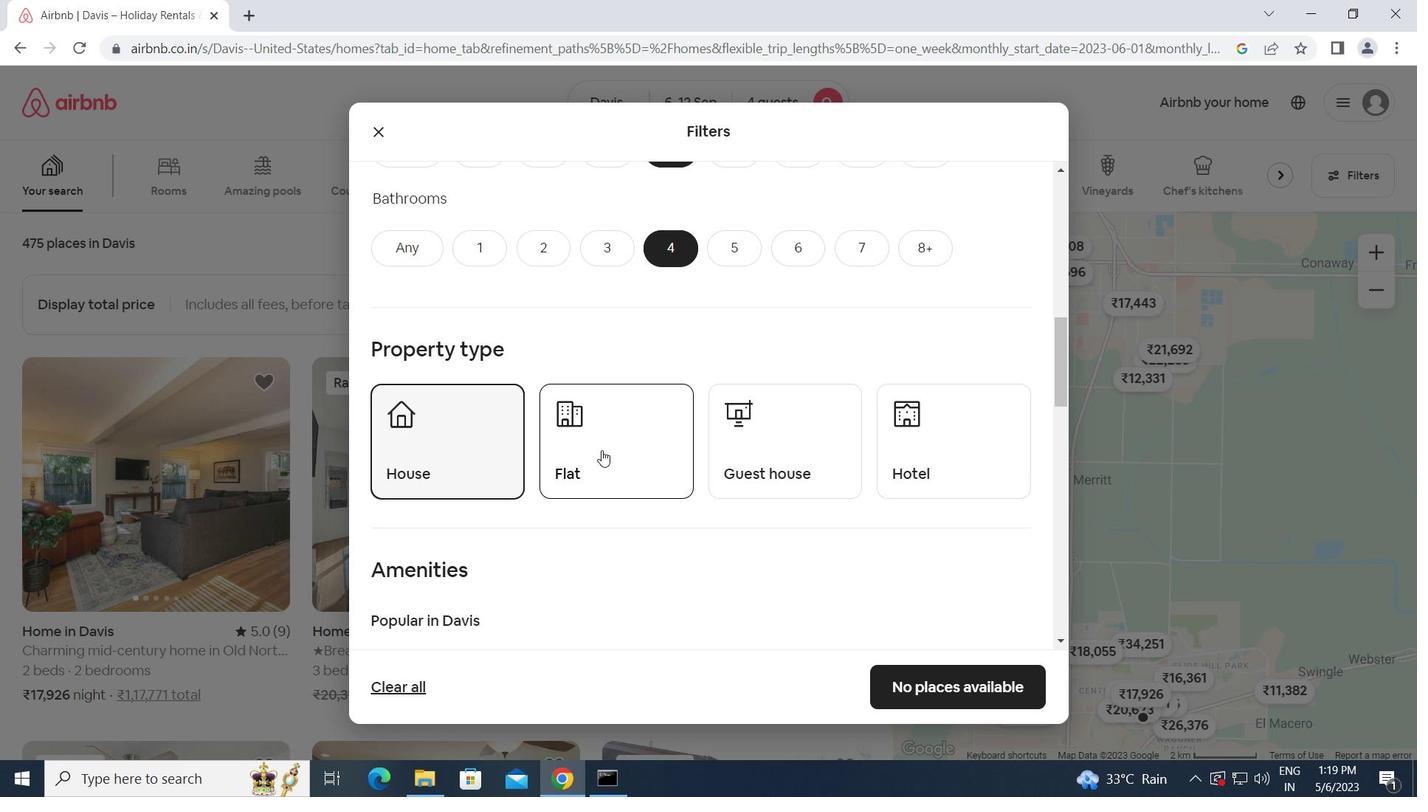 
Action: Mouse pressed left at (617, 446)
Screenshot: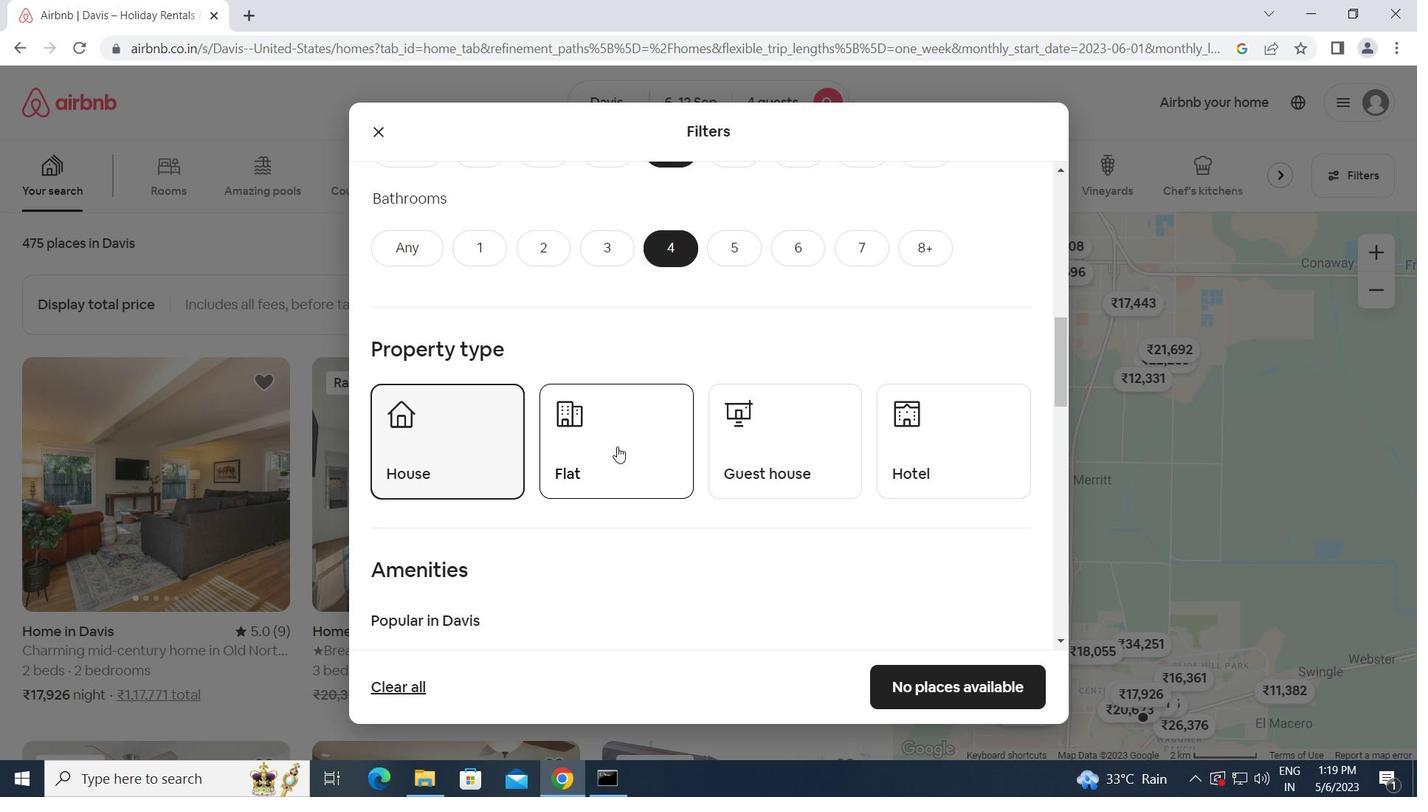 
Action: Mouse moved to (770, 462)
Screenshot: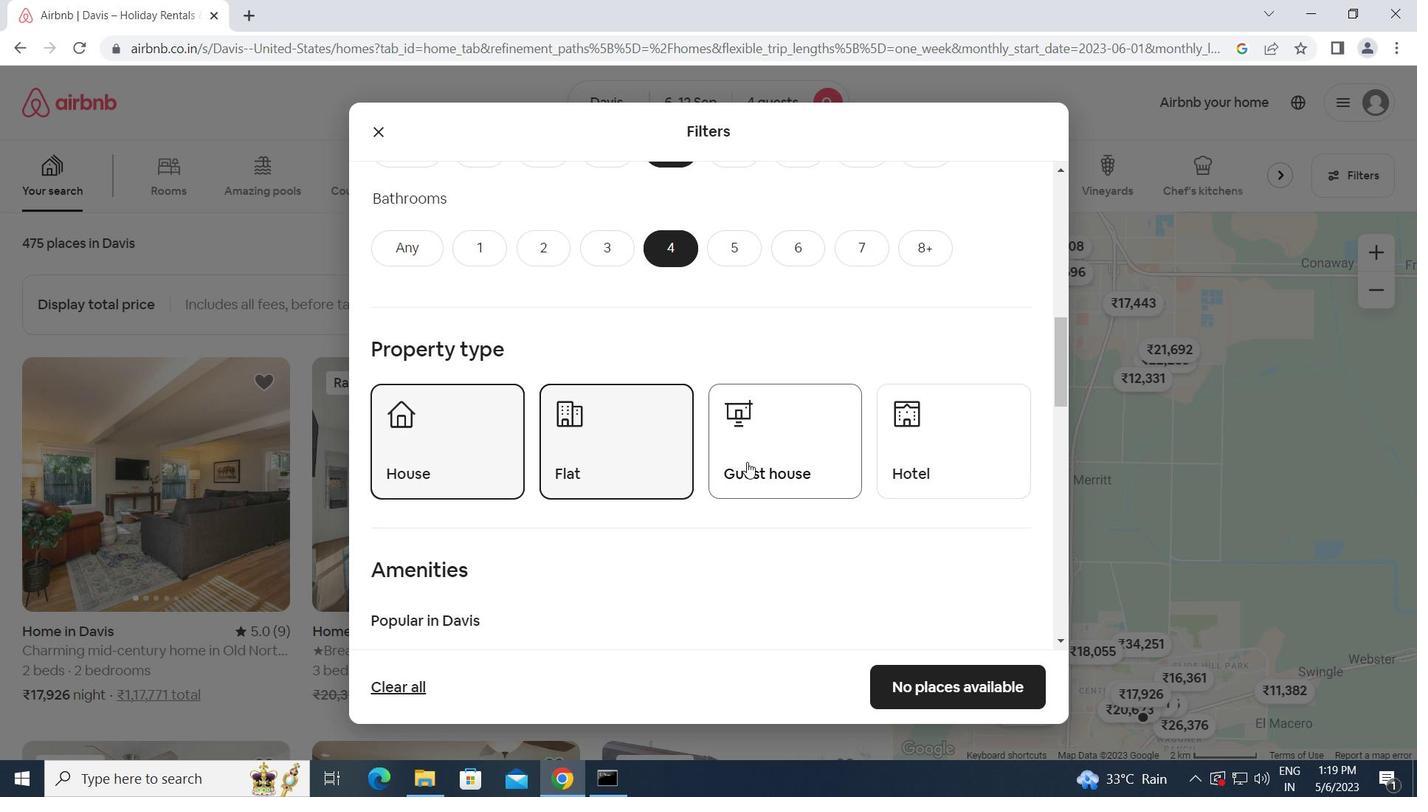 
Action: Mouse pressed left at (770, 462)
Screenshot: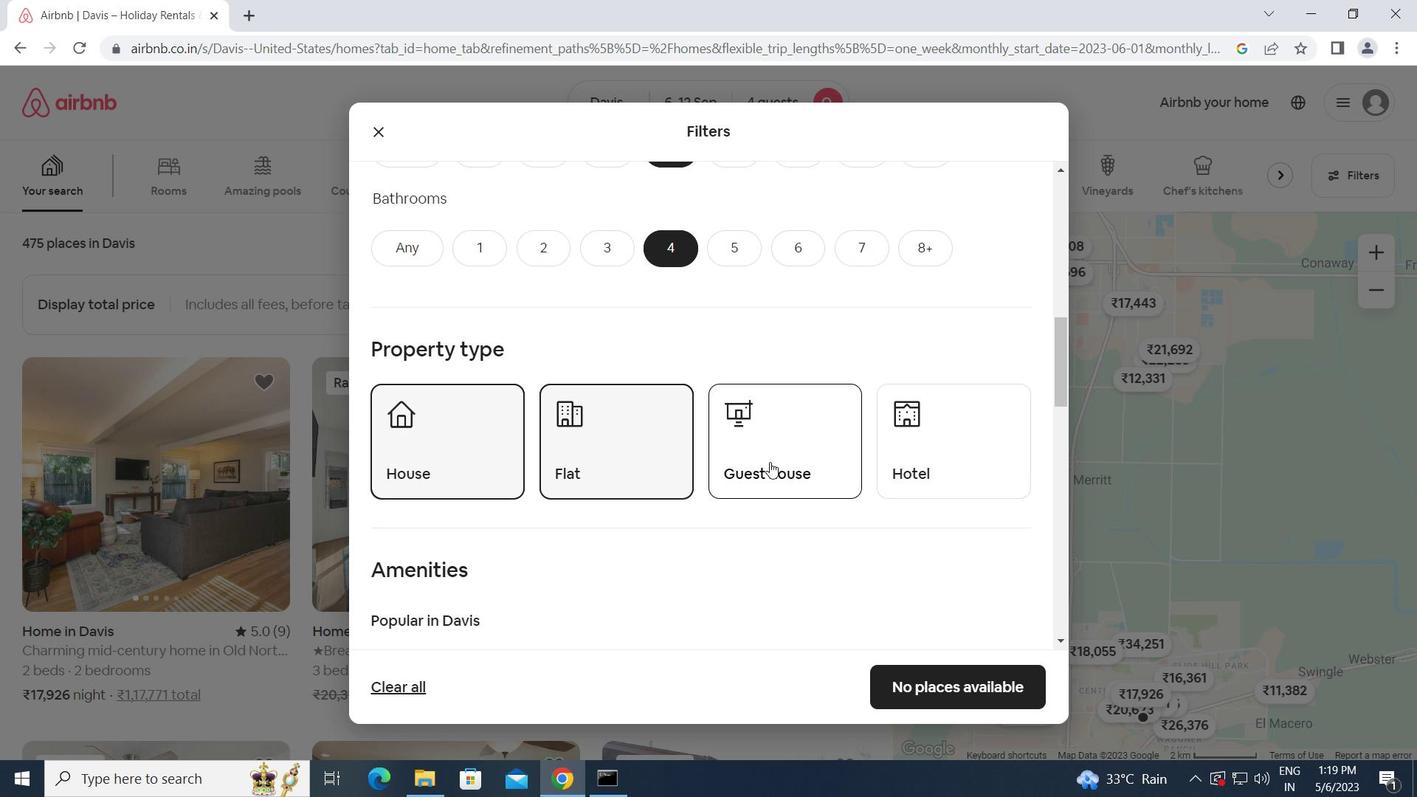 
Action: Mouse moved to (700, 548)
Screenshot: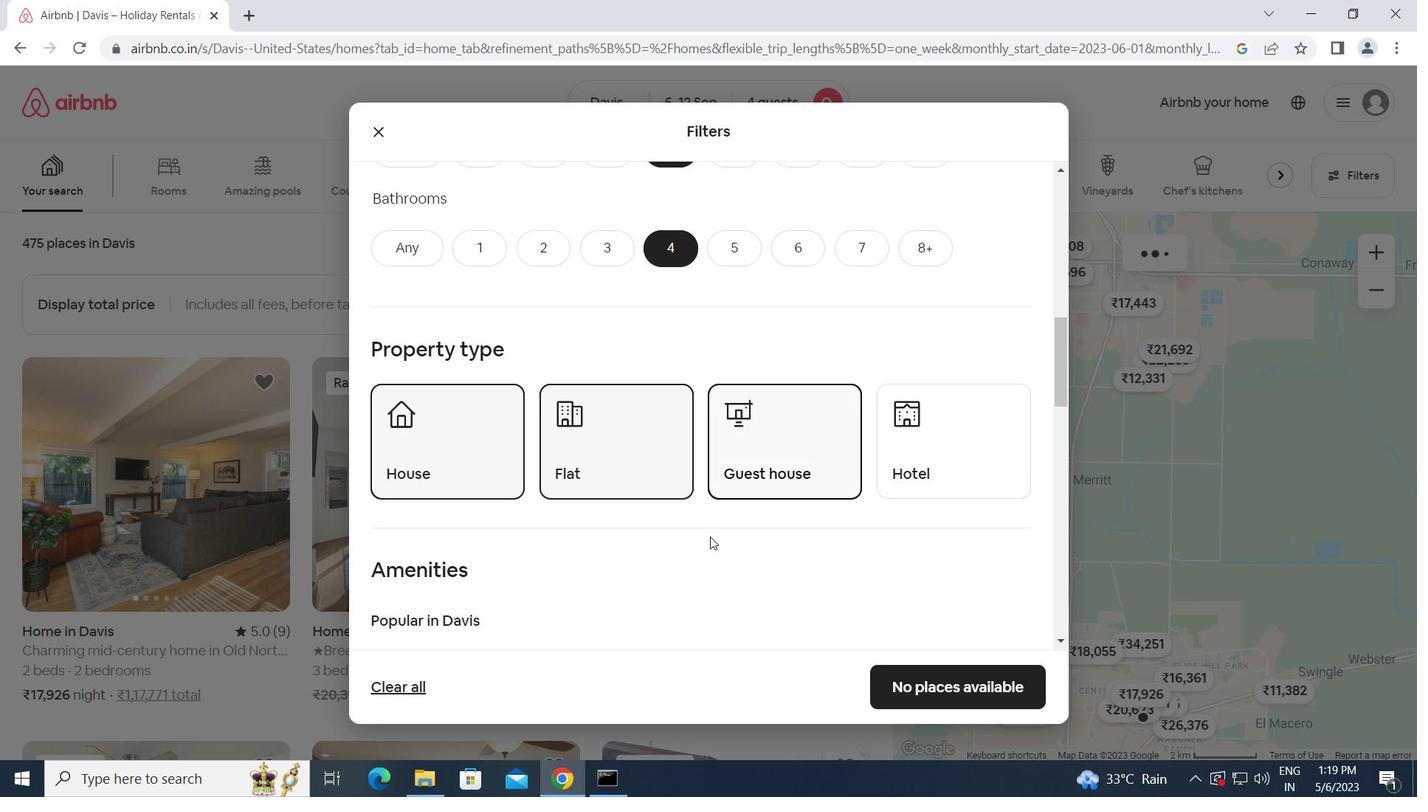 
Action: Mouse scrolled (700, 547) with delta (0, 0)
Screenshot: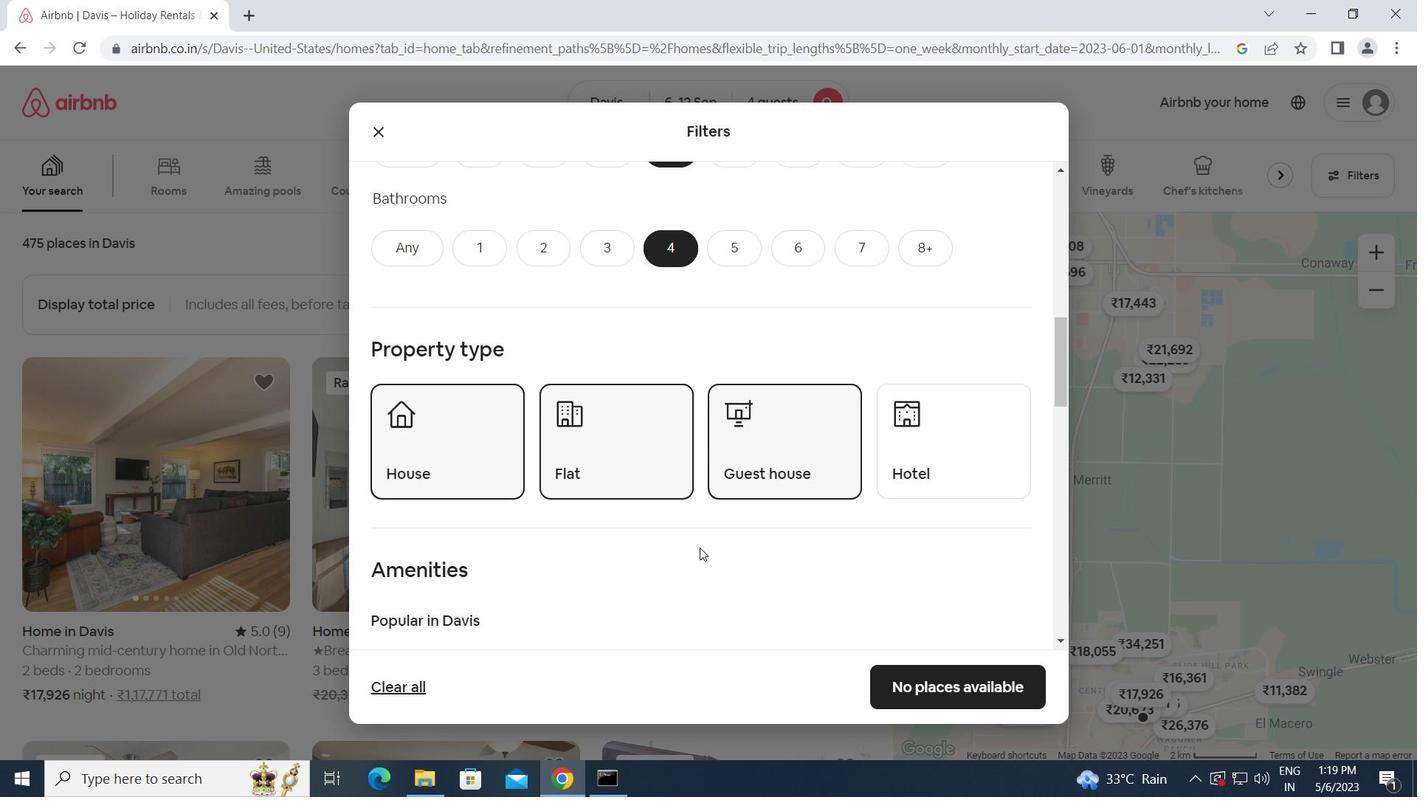 
Action: Mouse scrolled (700, 547) with delta (0, 0)
Screenshot: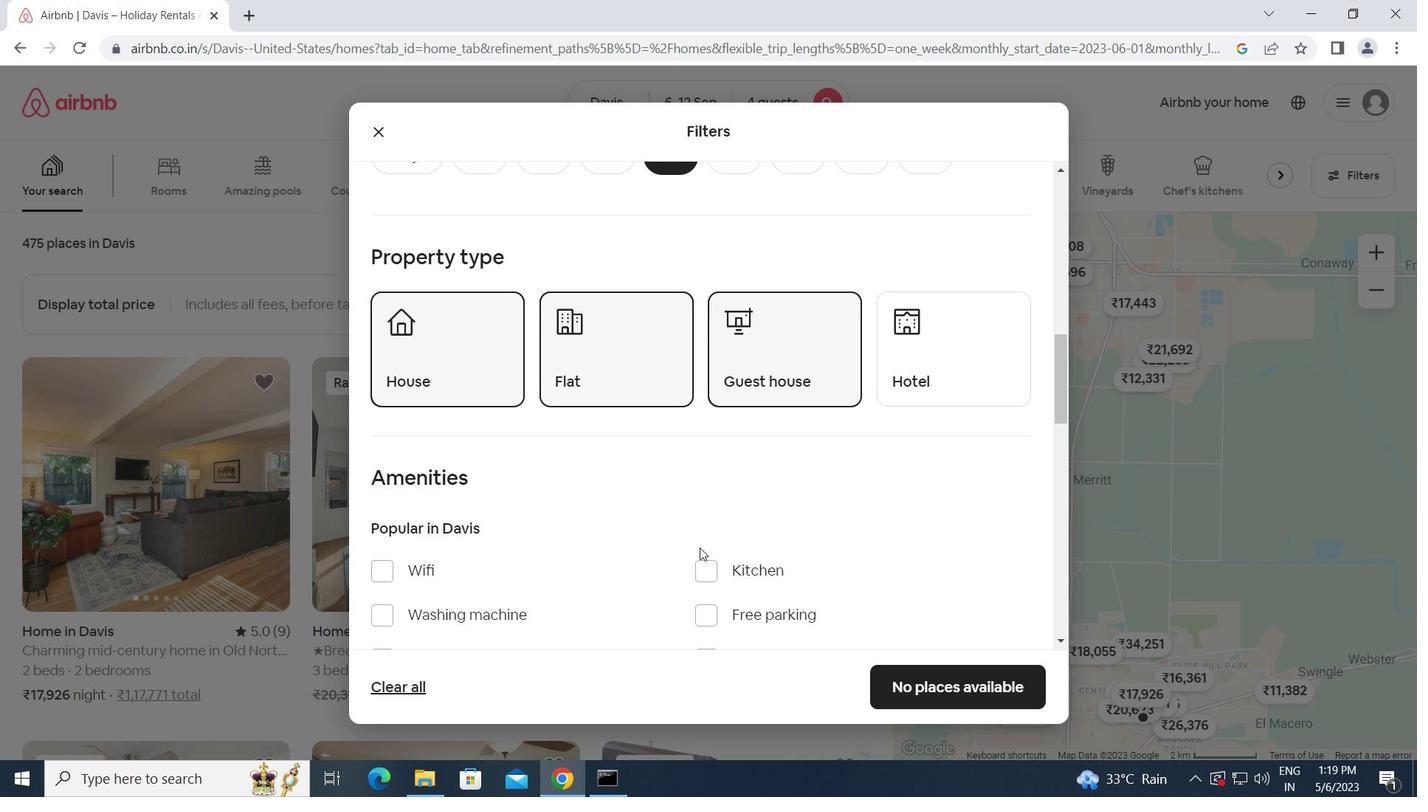 
Action: Mouse scrolled (700, 547) with delta (0, 0)
Screenshot: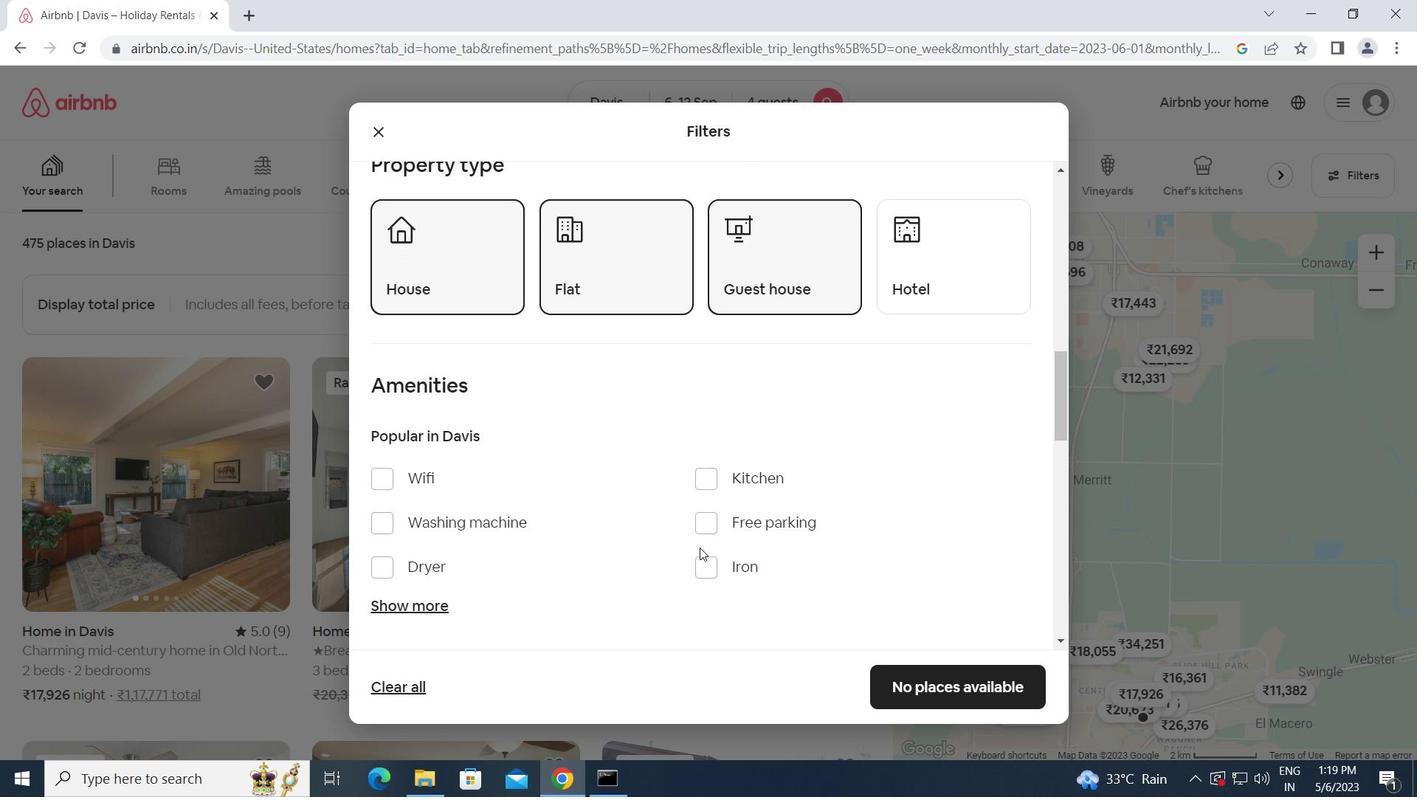 
Action: Mouse moved to (377, 382)
Screenshot: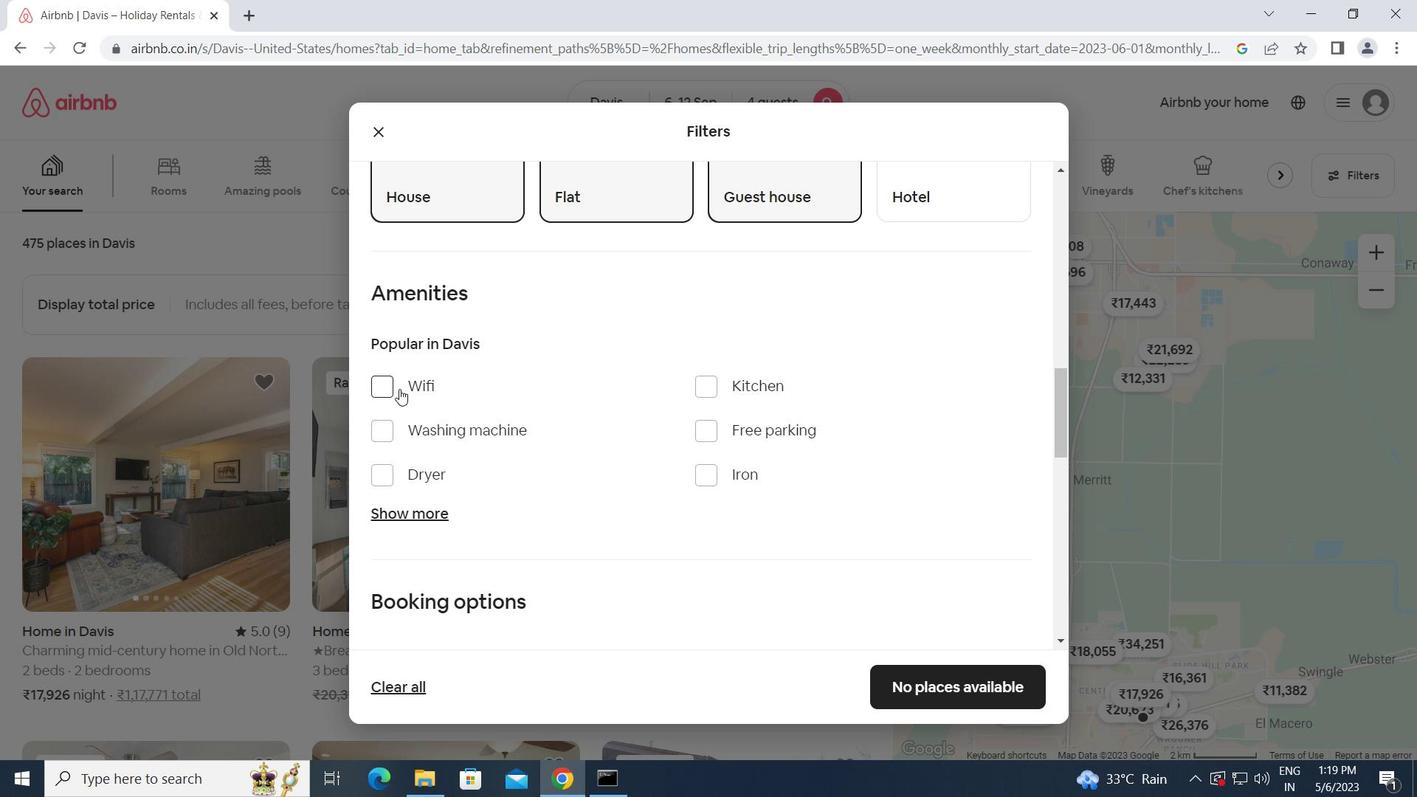 
Action: Mouse pressed left at (377, 382)
Screenshot: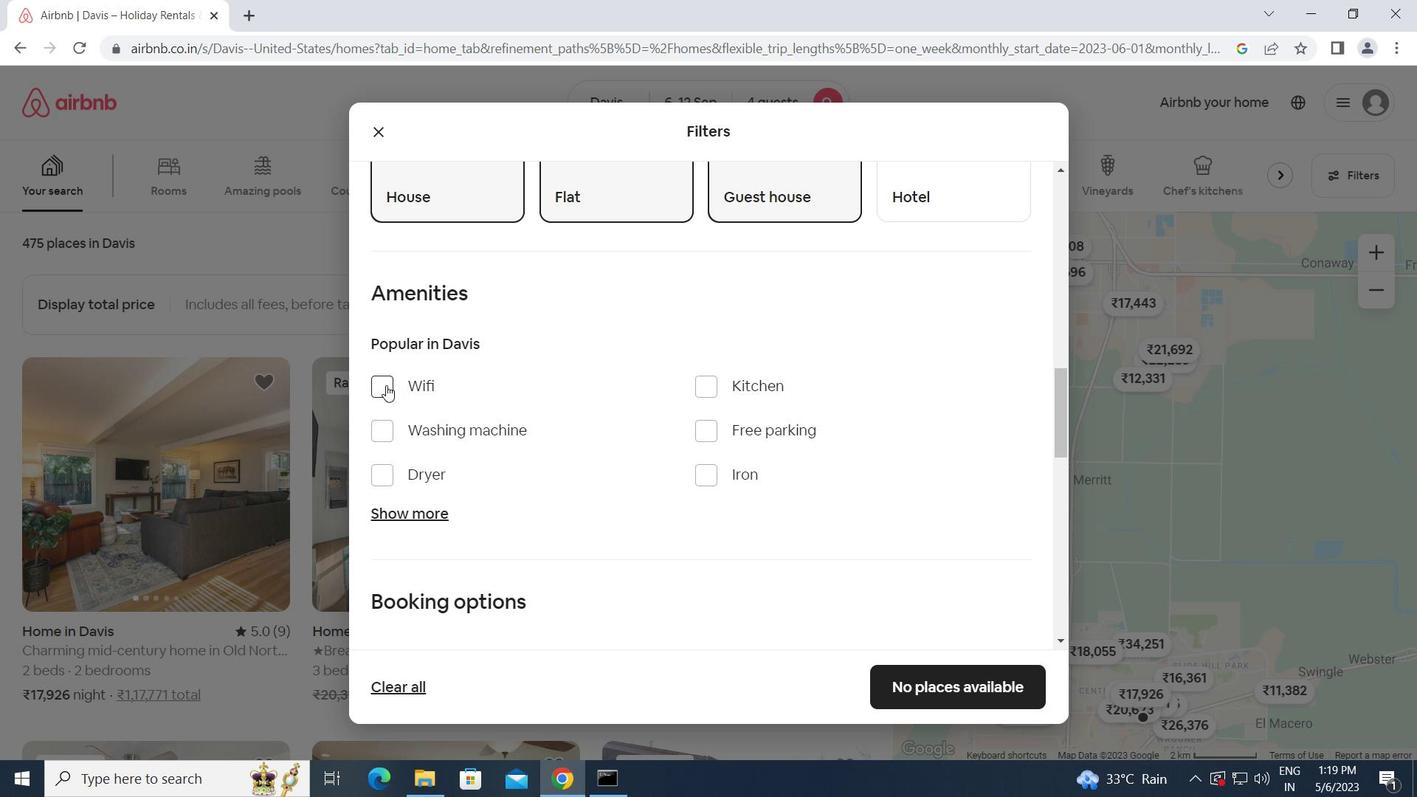 
Action: Mouse moved to (389, 510)
Screenshot: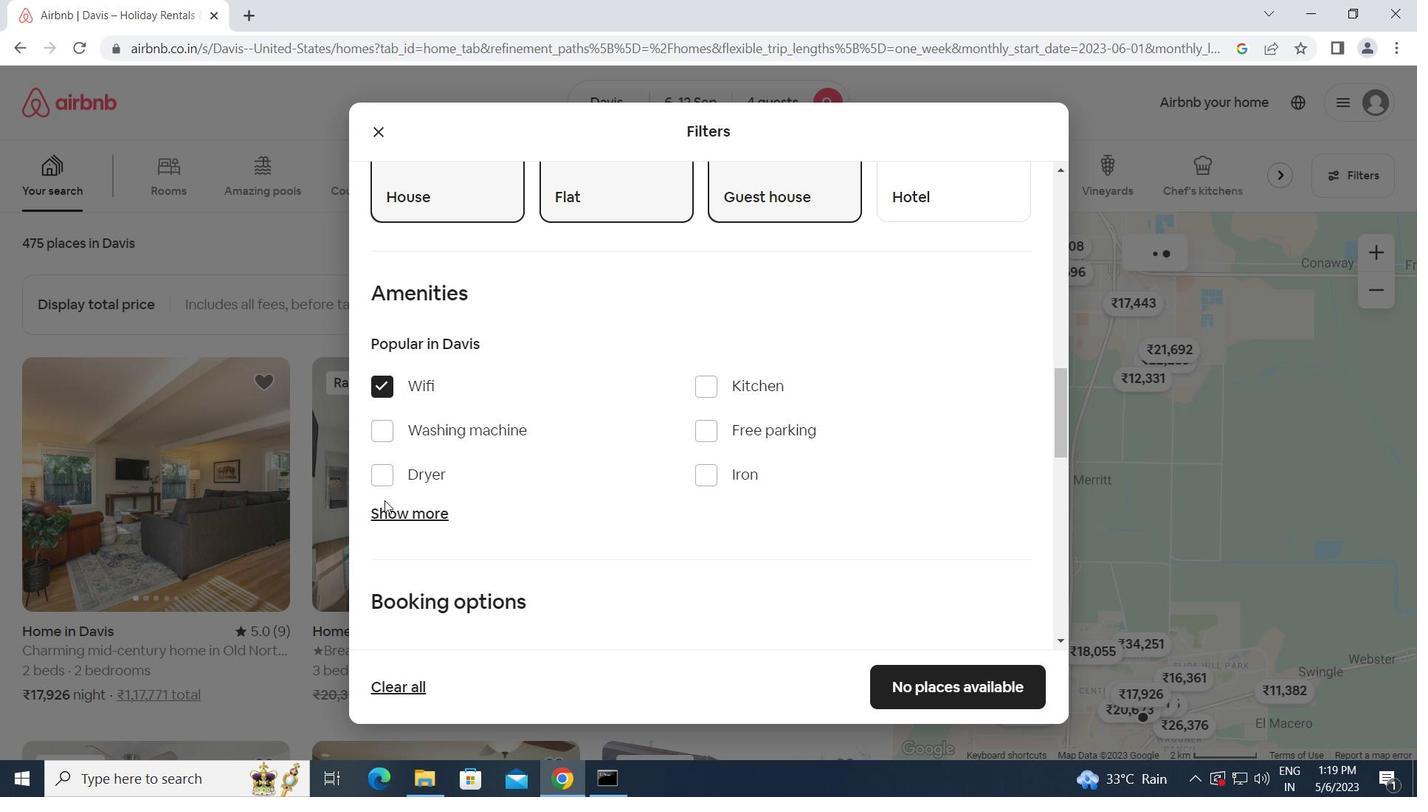 
Action: Mouse pressed left at (389, 510)
Screenshot: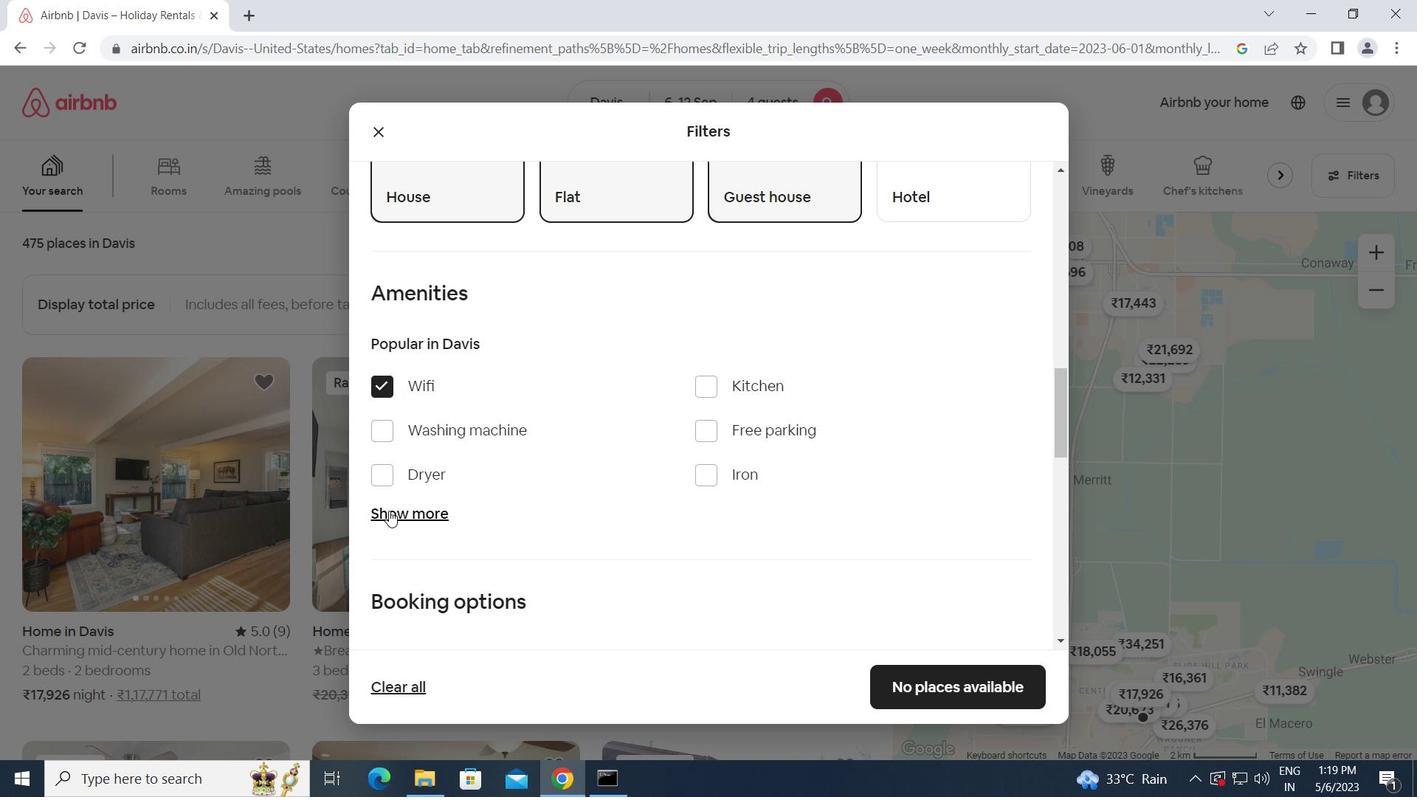 
Action: Mouse moved to (513, 537)
Screenshot: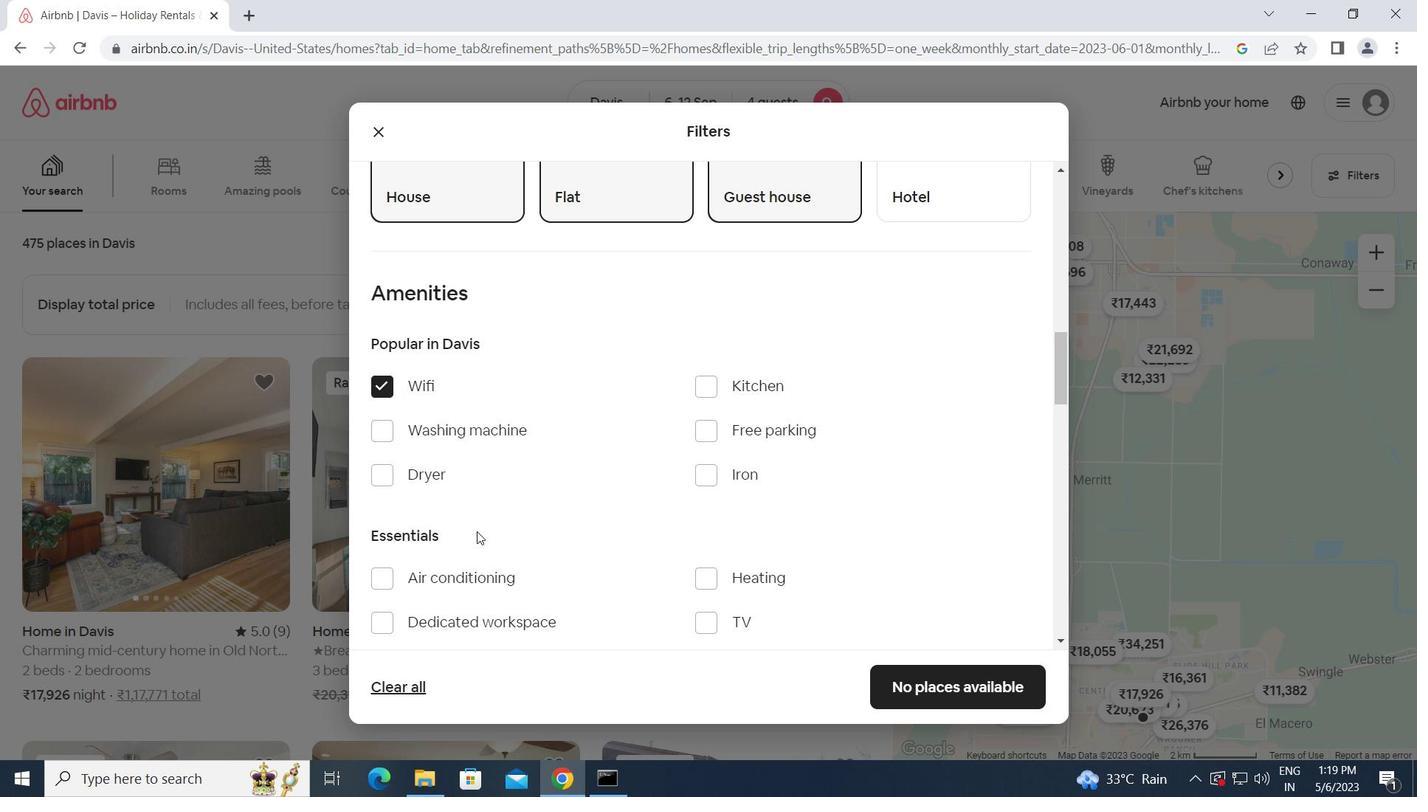 
Action: Mouse scrolled (513, 536) with delta (0, 0)
Screenshot: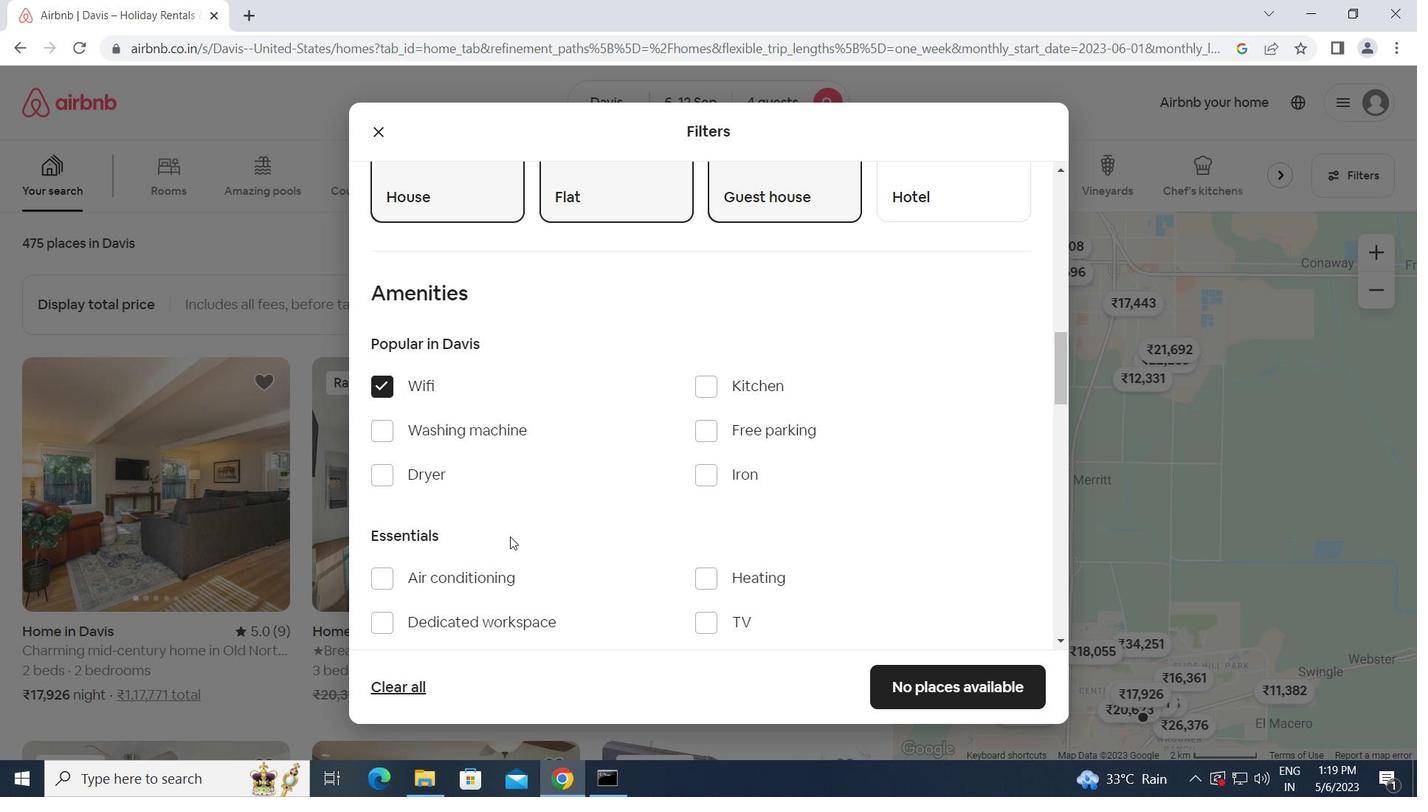 
Action: Mouse moved to (700, 529)
Screenshot: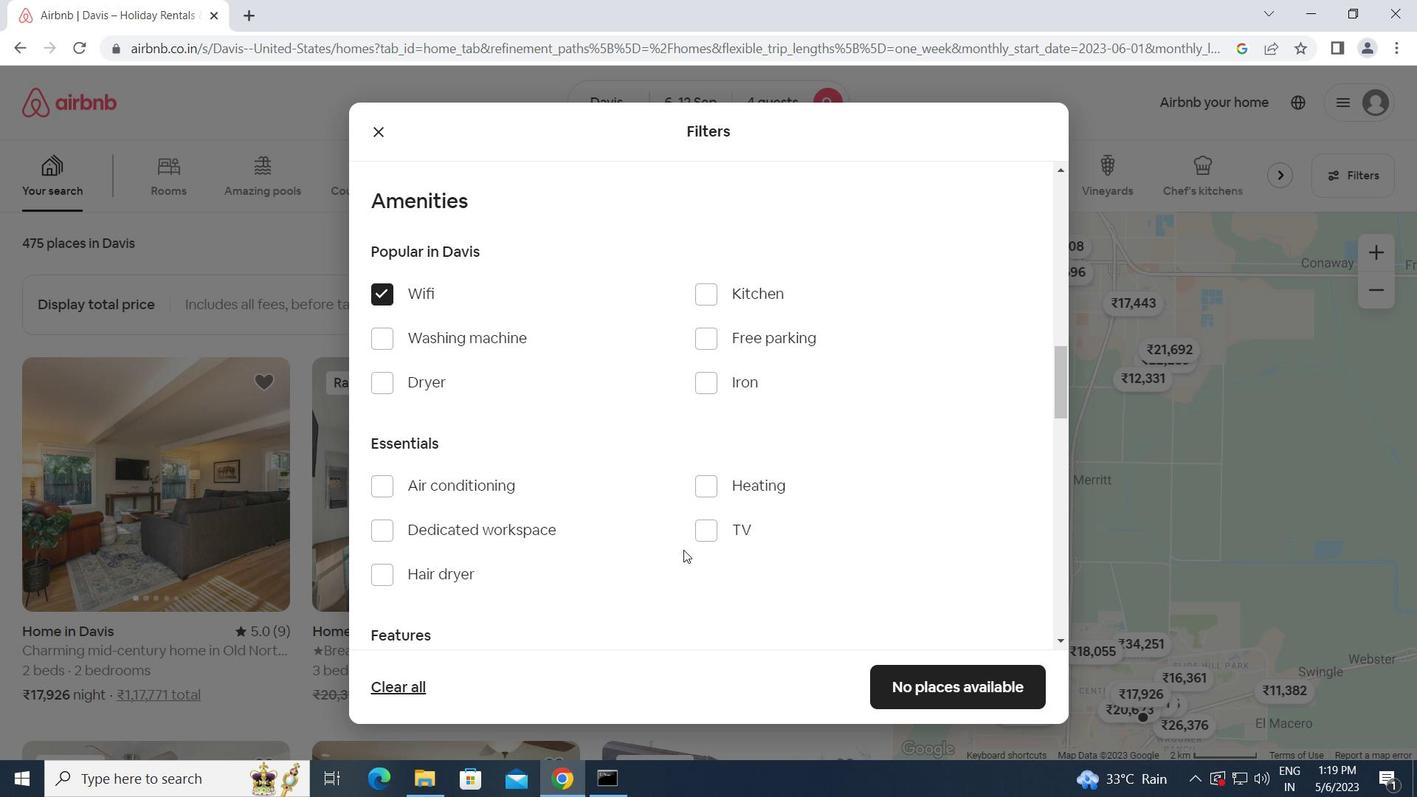 
Action: Mouse pressed left at (700, 529)
Screenshot: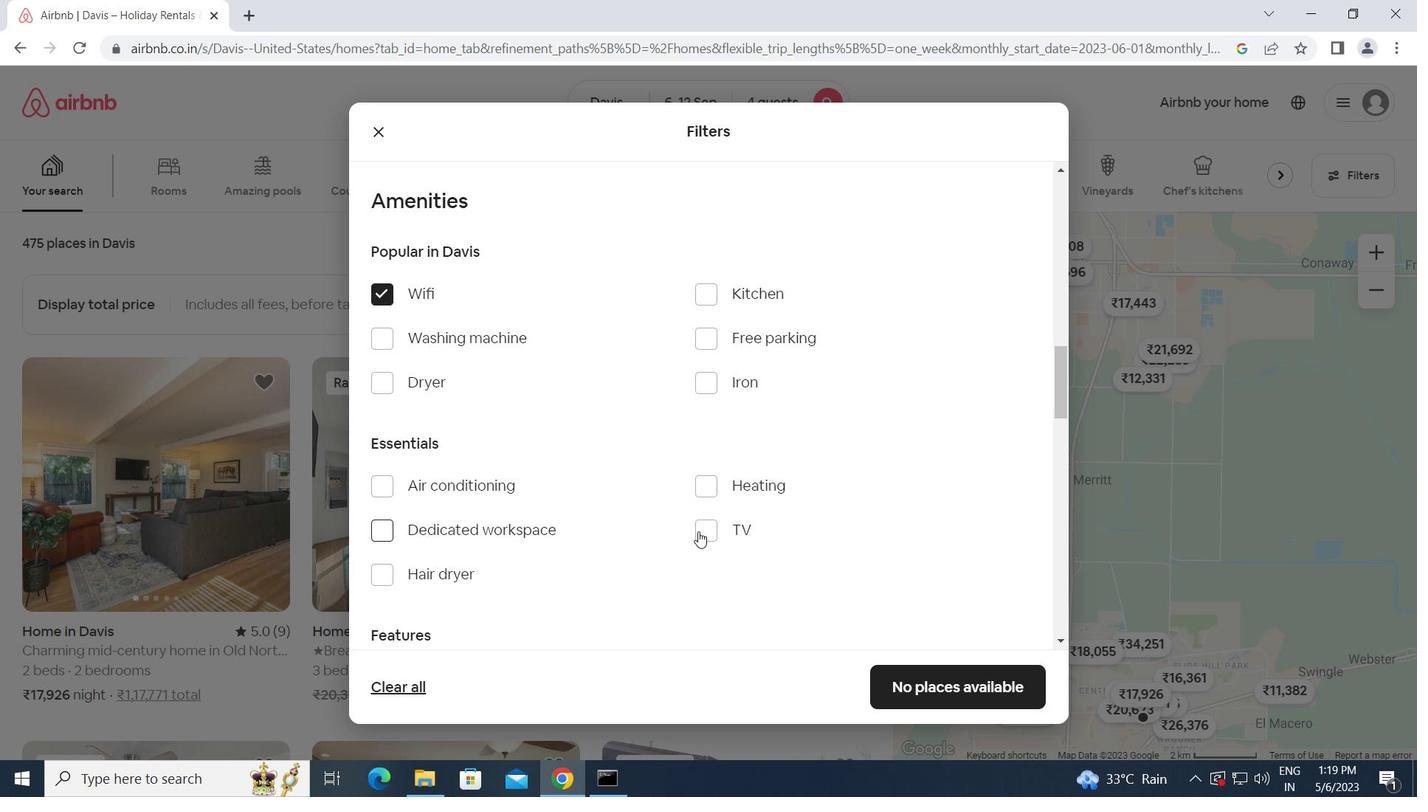 
Action: Mouse moved to (707, 342)
Screenshot: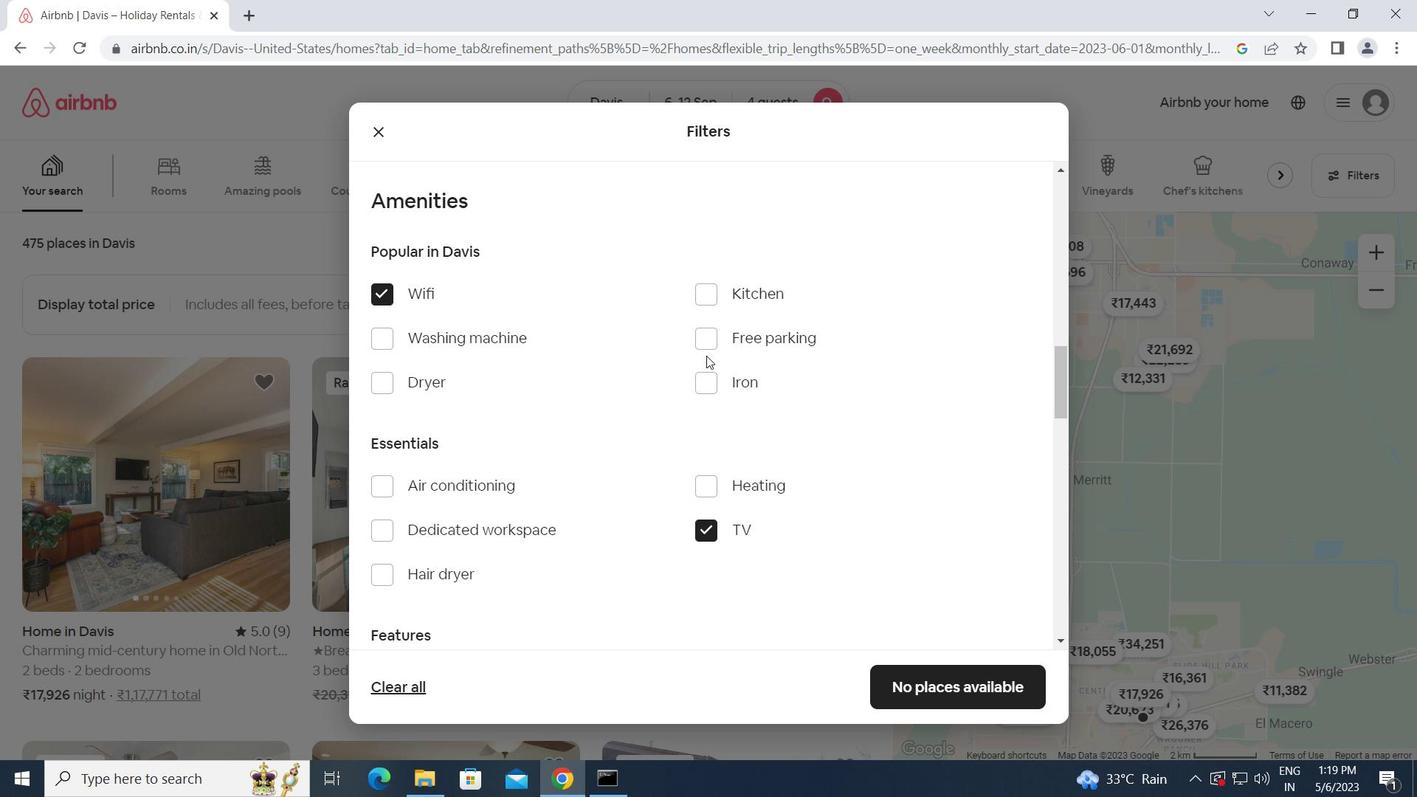 
Action: Mouse pressed left at (707, 342)
Screenshot: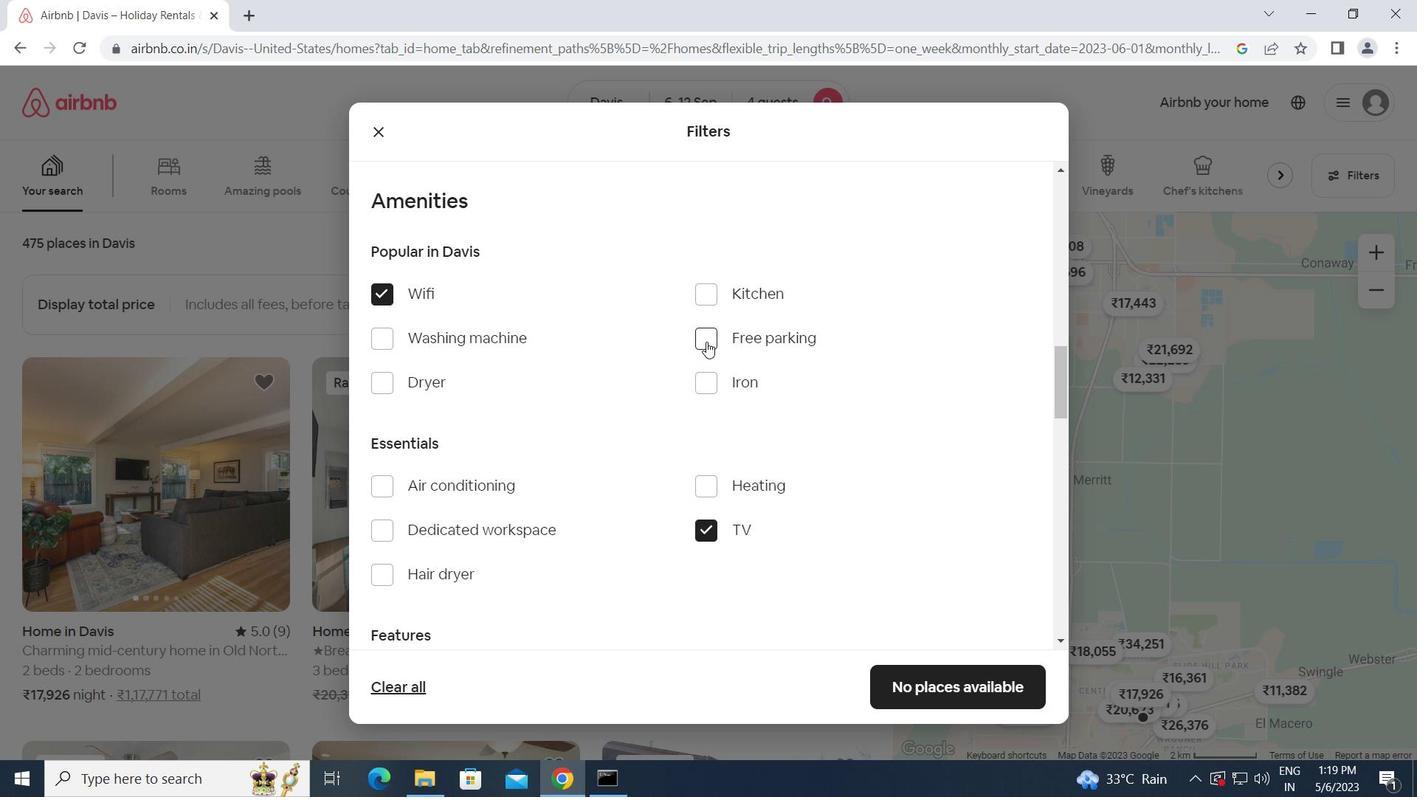 
Action: Mouse moved to (570, 512)
Screenshot: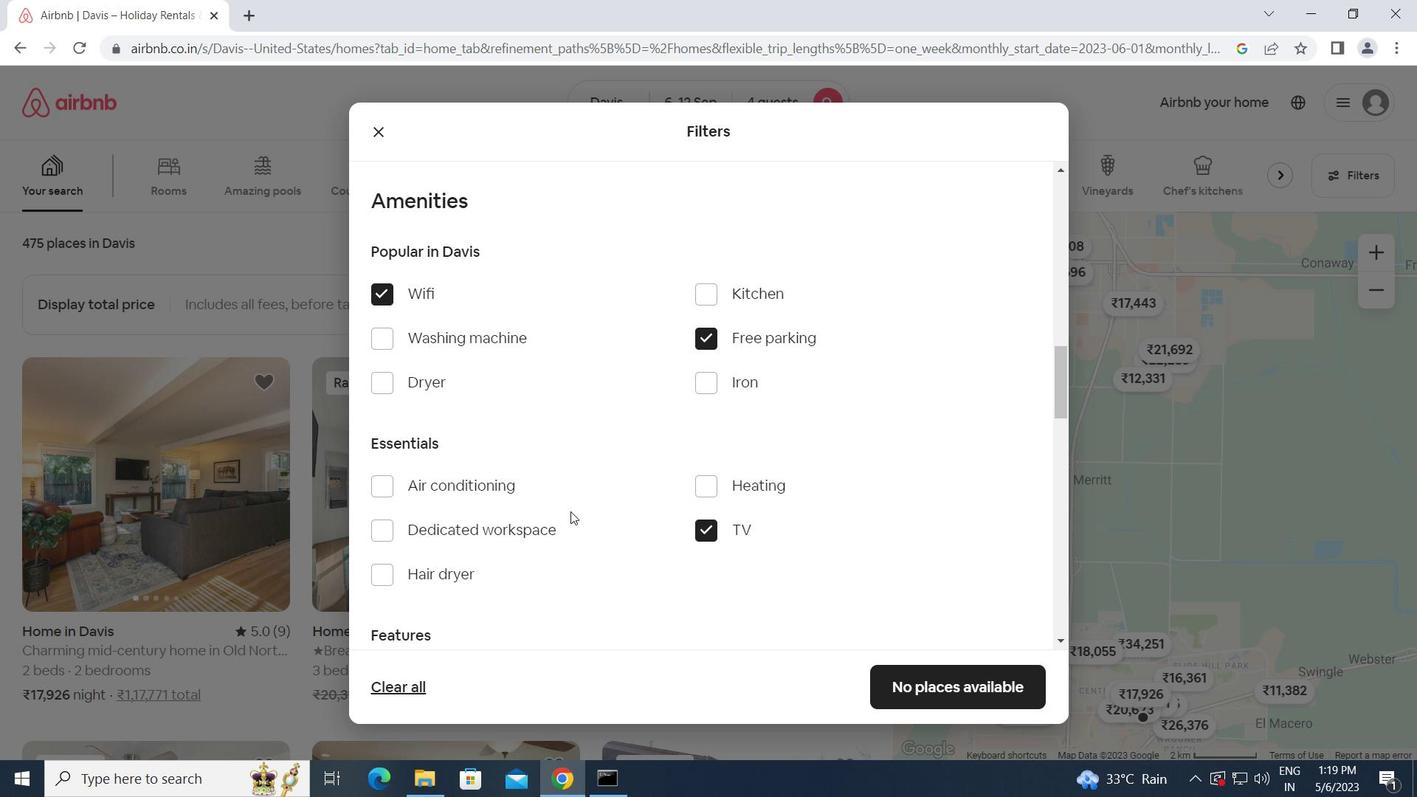 
Action: Mouse scrolled (570, 511) with delta (0, 0)
Screenshot: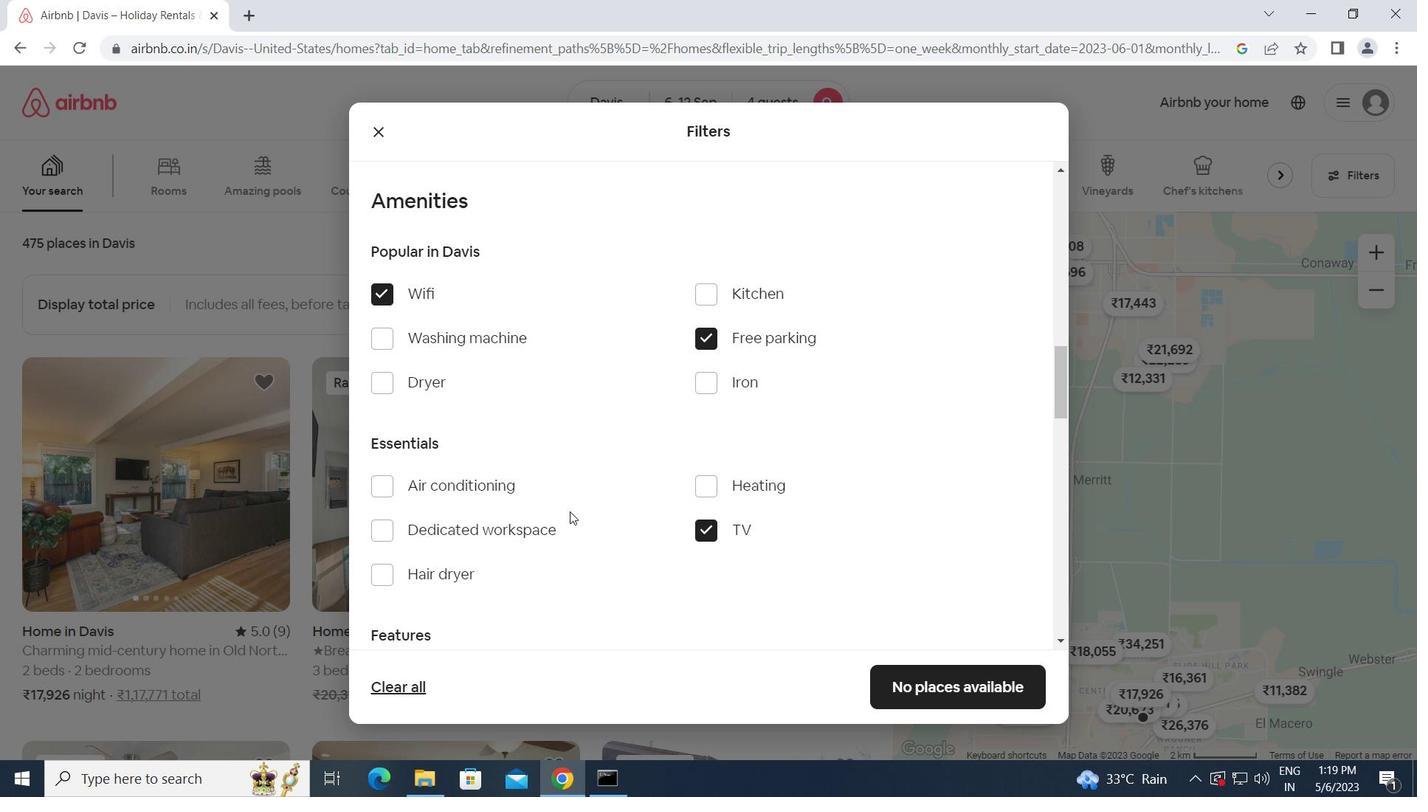 
Action: Mouse scrolled (570, 511) with delta (0, 0)
Screenshot: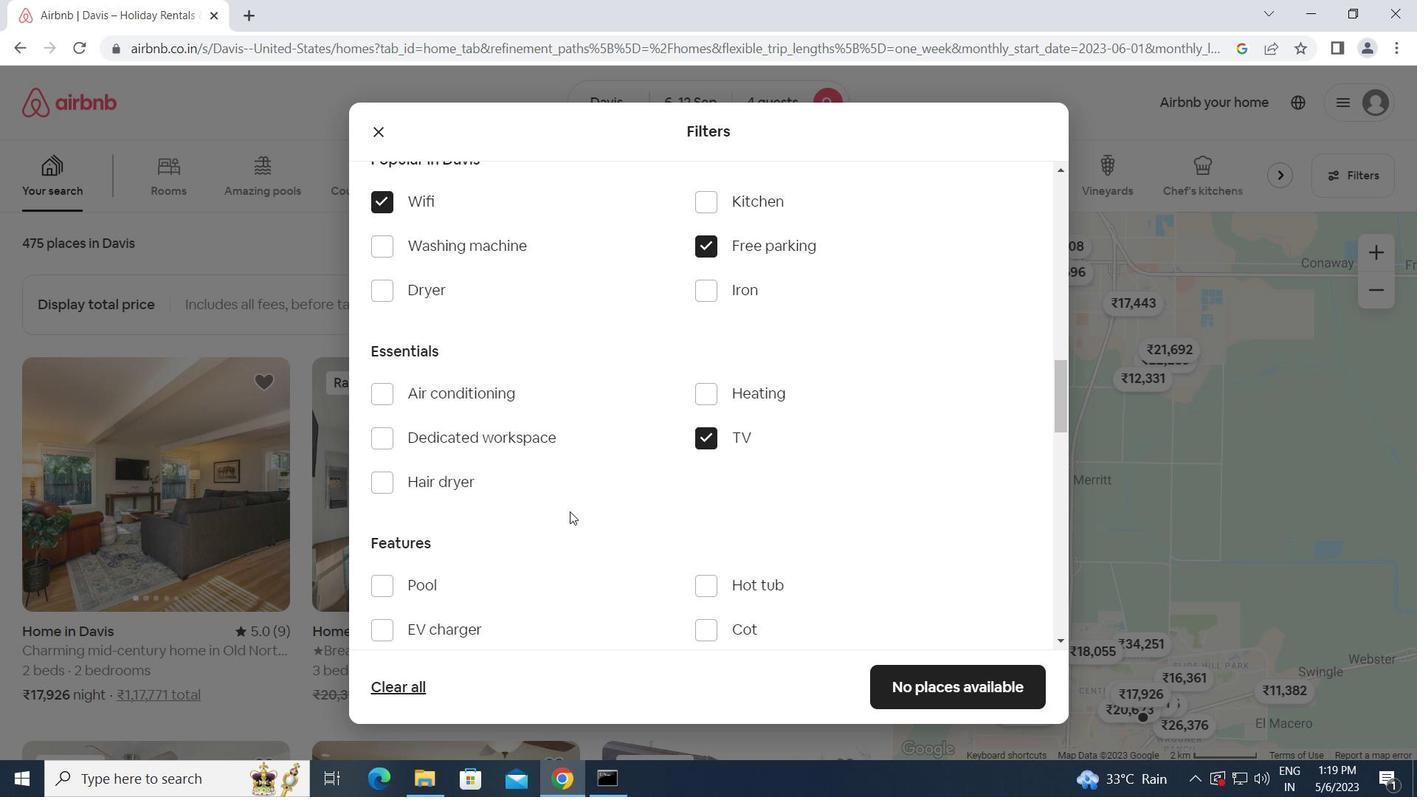 
Action: Mouse scrolled (570, 511) with delta (0, 0)
Screenshot: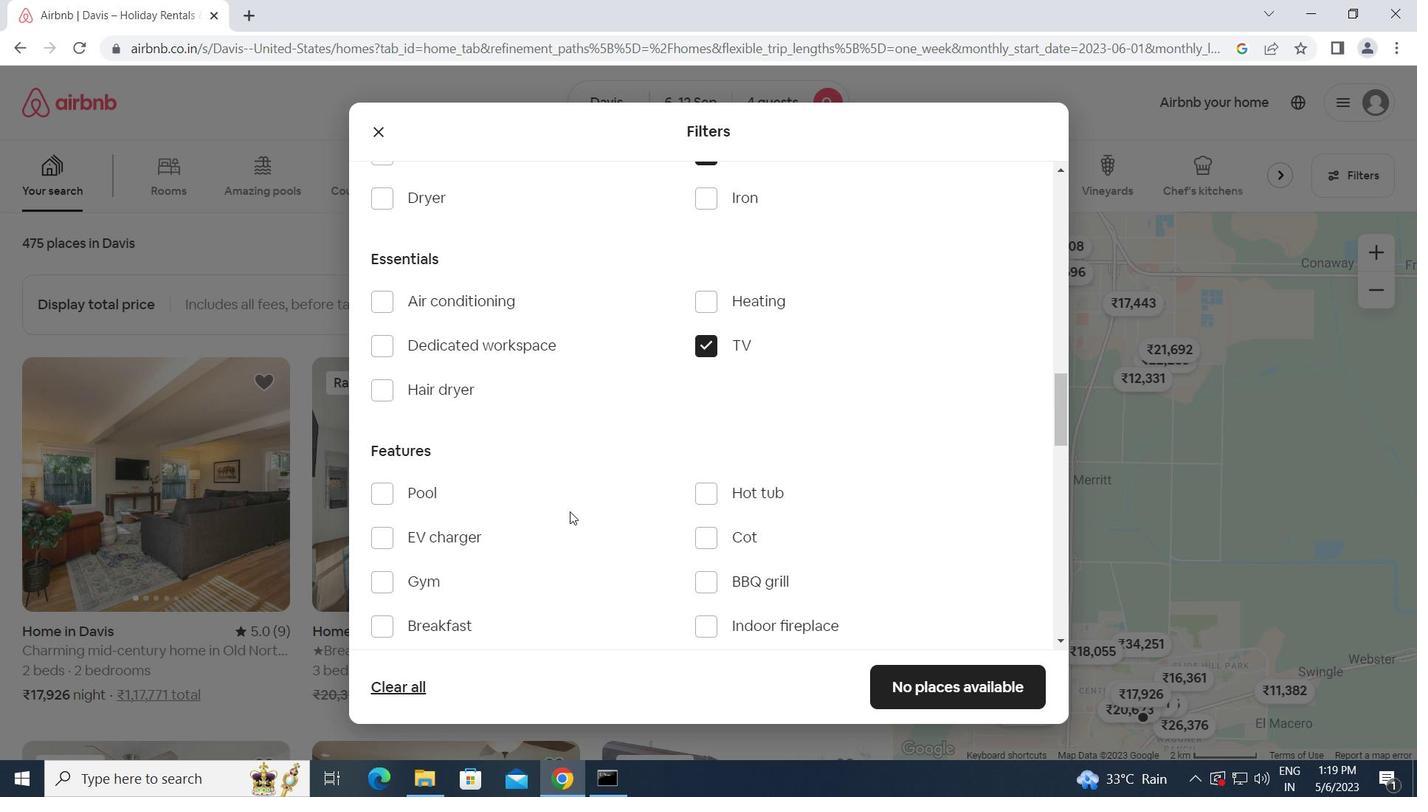 
Action: Mouse moved to (383, 488)
Screenshot: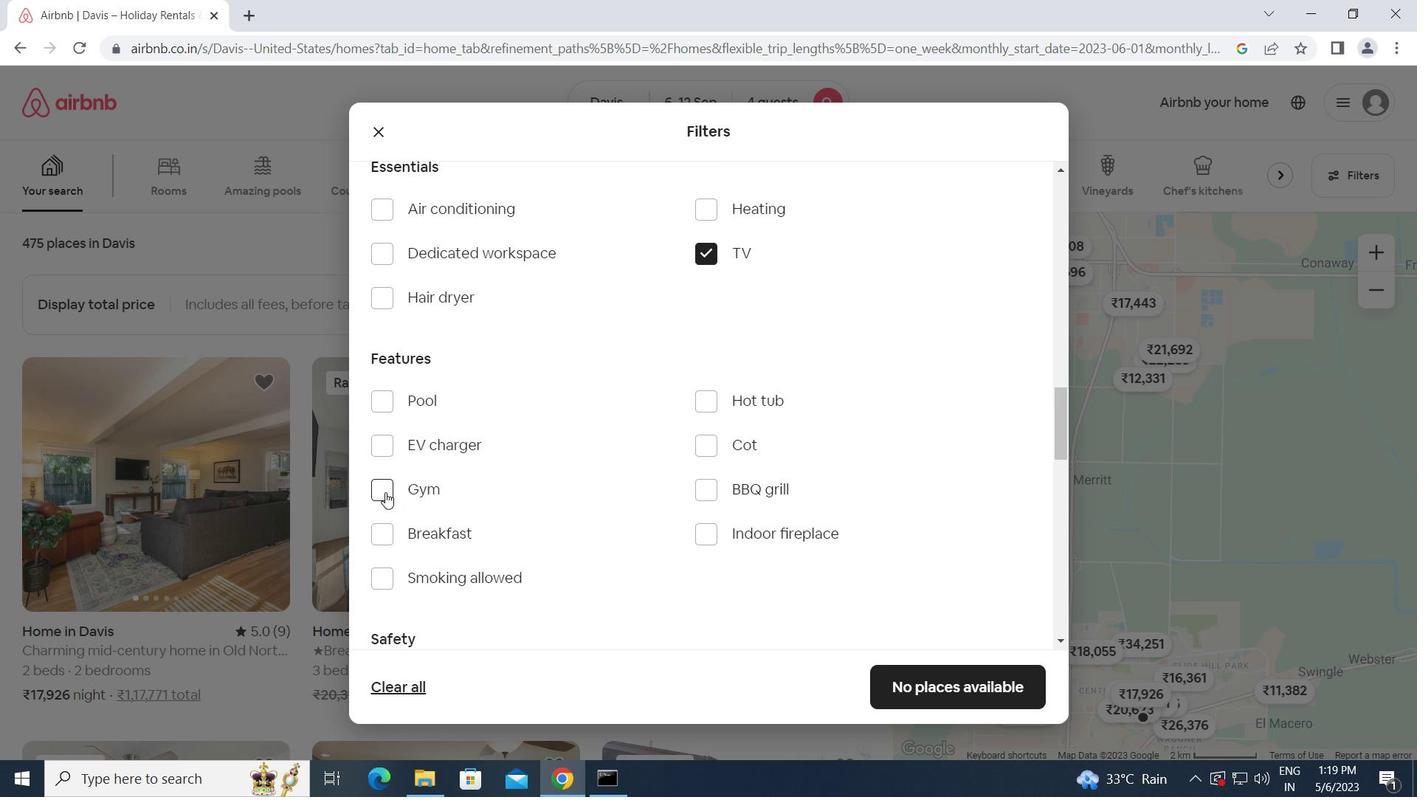 
Action: Mouse pressed left at (383, 488)
Screenshot: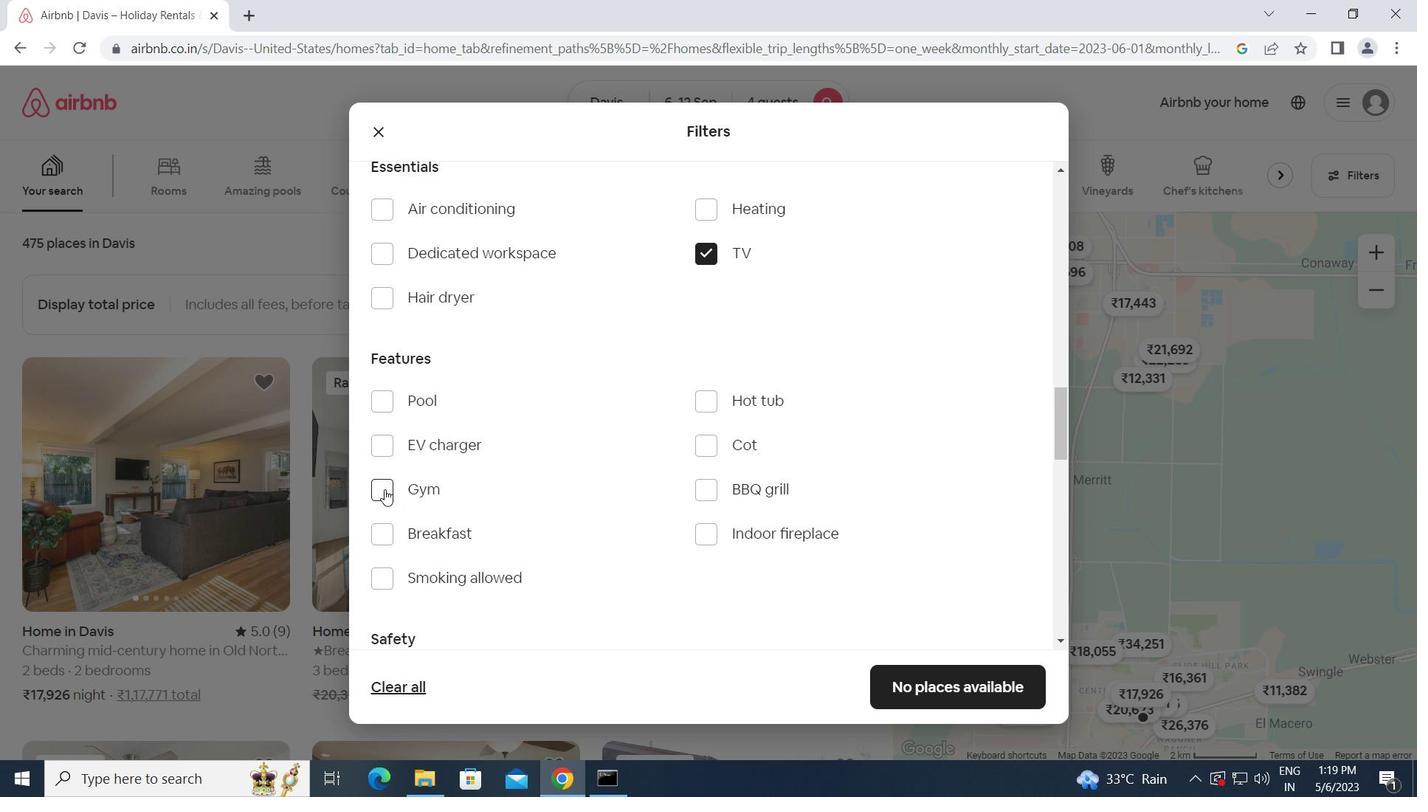 
Action: Mouse moved to (378, 532)
Screenshot: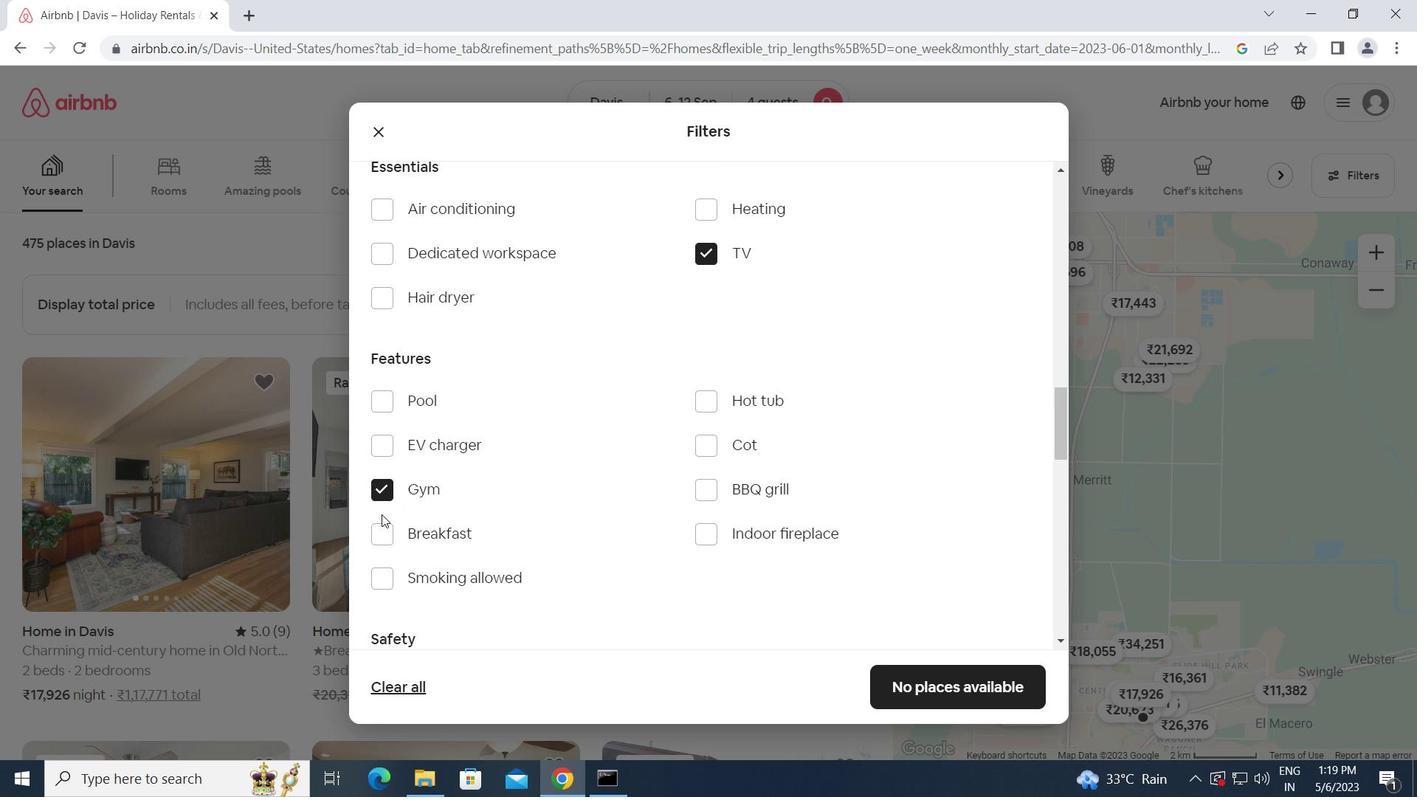 
Action: Mouse pressed left at (378, 532)
Screenshot: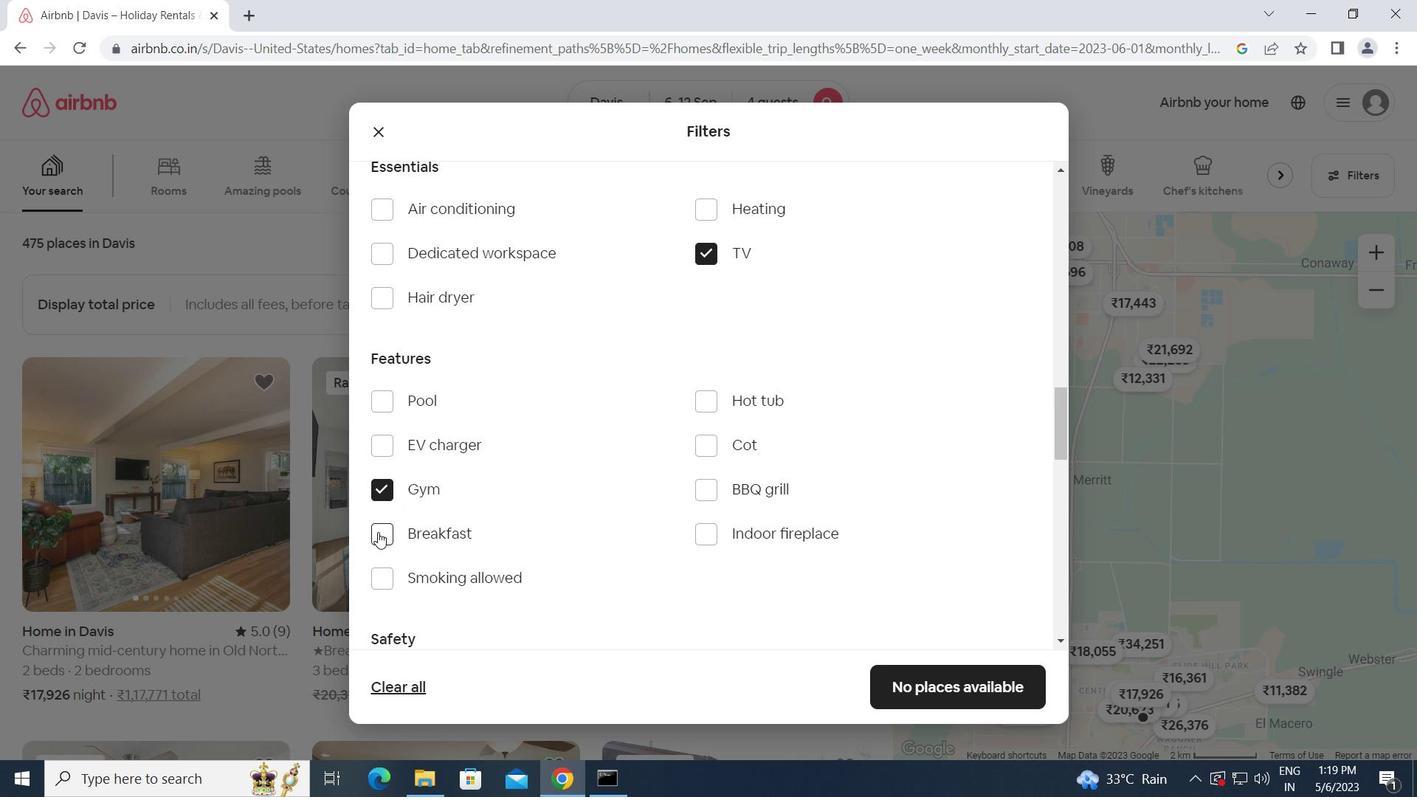 
Action: Mouse moved to (552, 574)
Screenshot: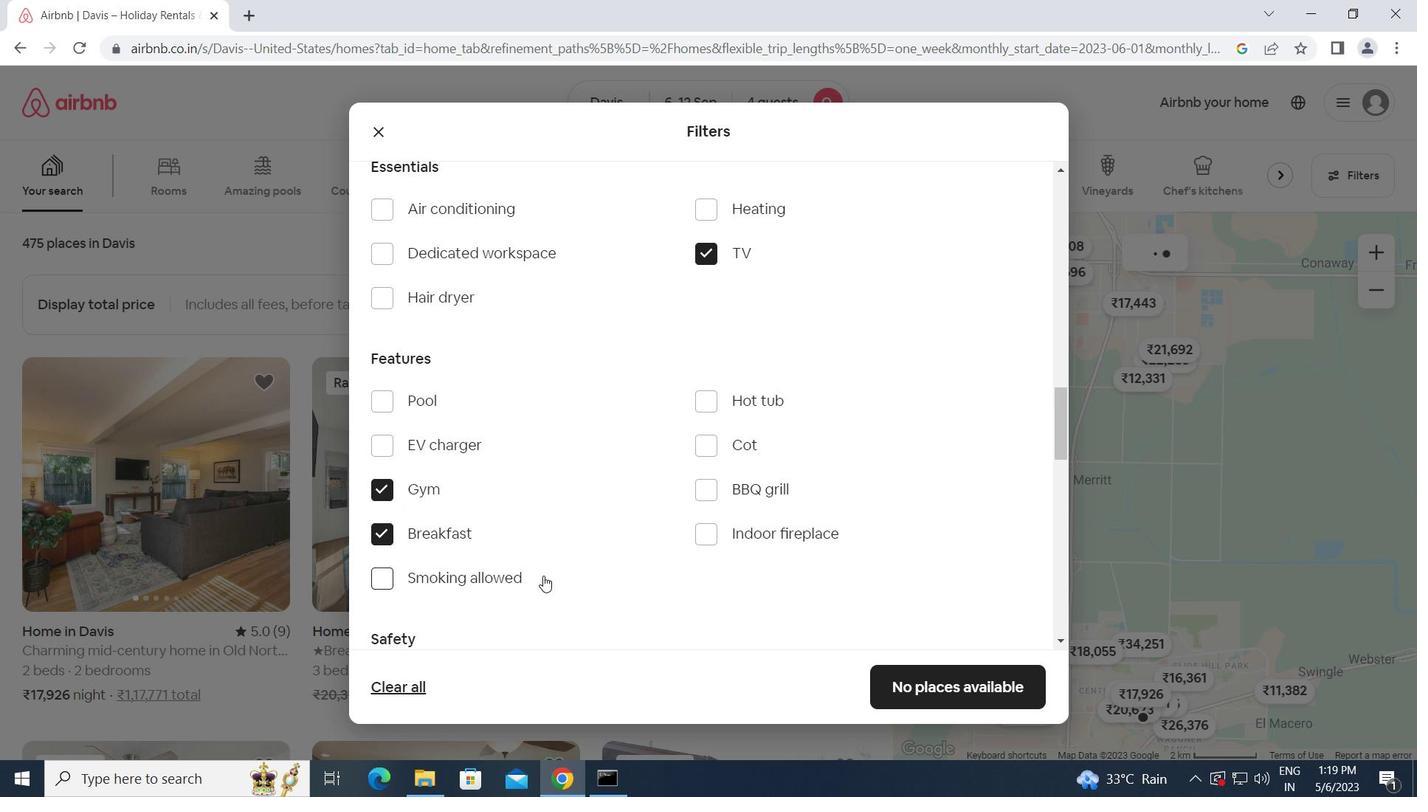 
Action: Mouse scrolled (552, 573) with delta (0, 0)
Screenshot: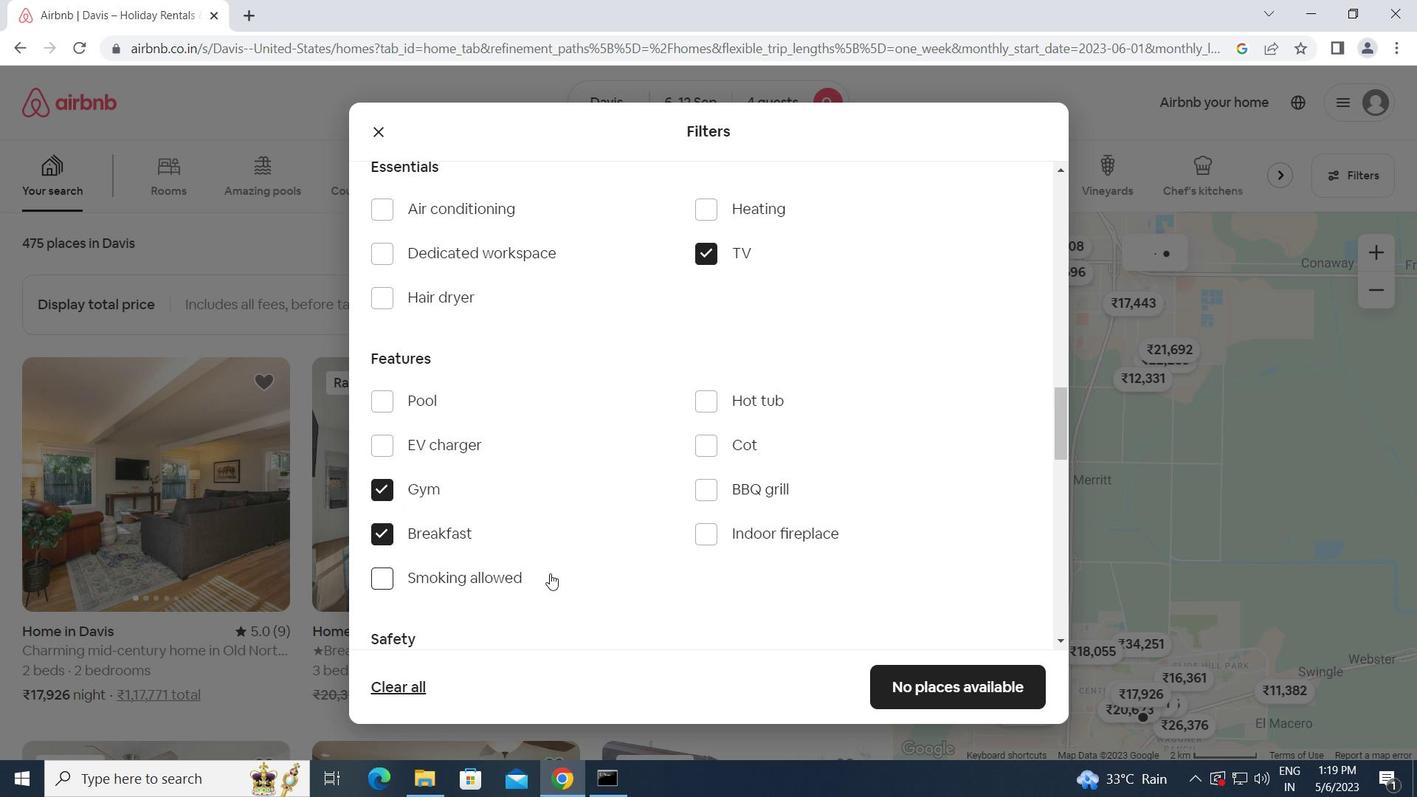 
Action: Mouse moved to (552, 573)
Screenshot: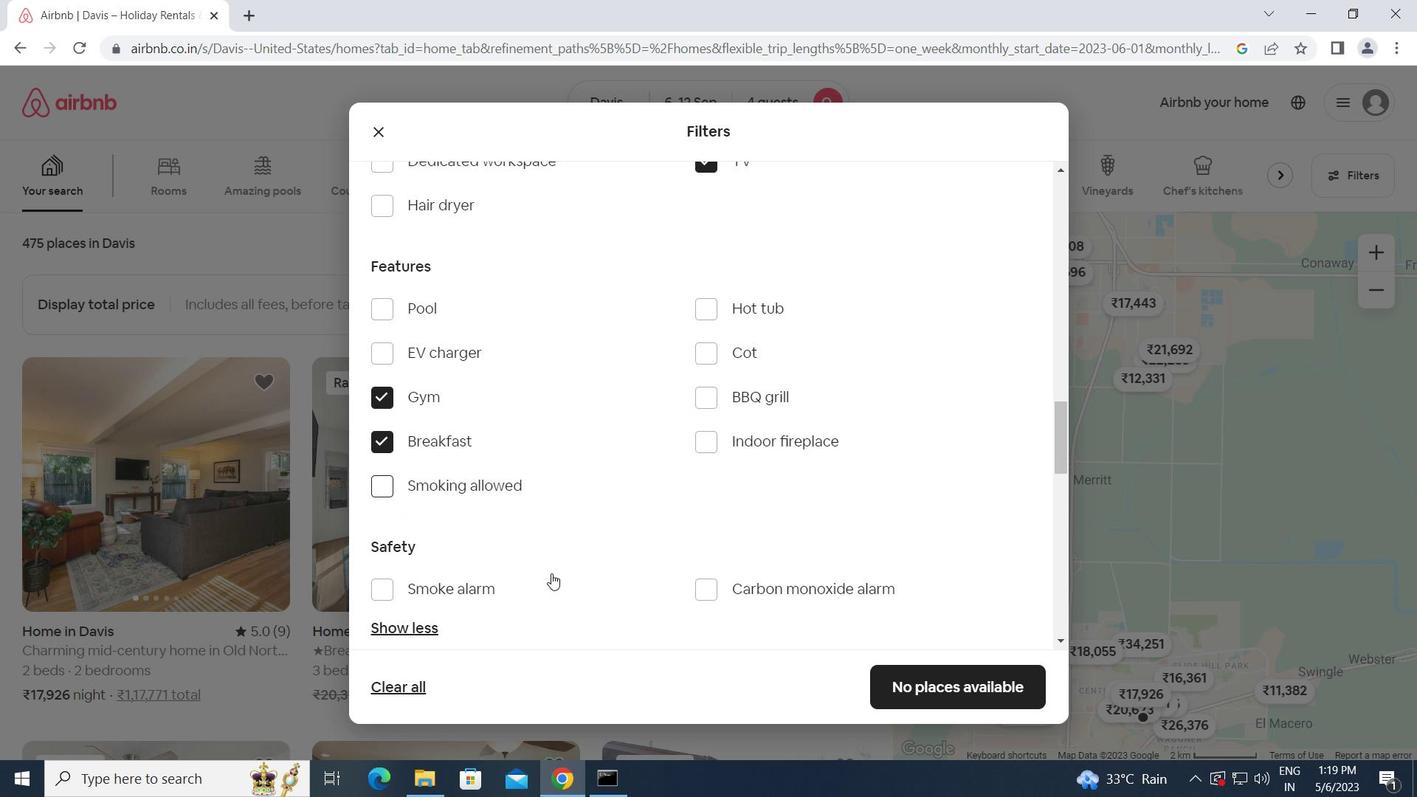 
Action: Mouse scrolled (552, 572) with delta (0, 0)
Screenshot: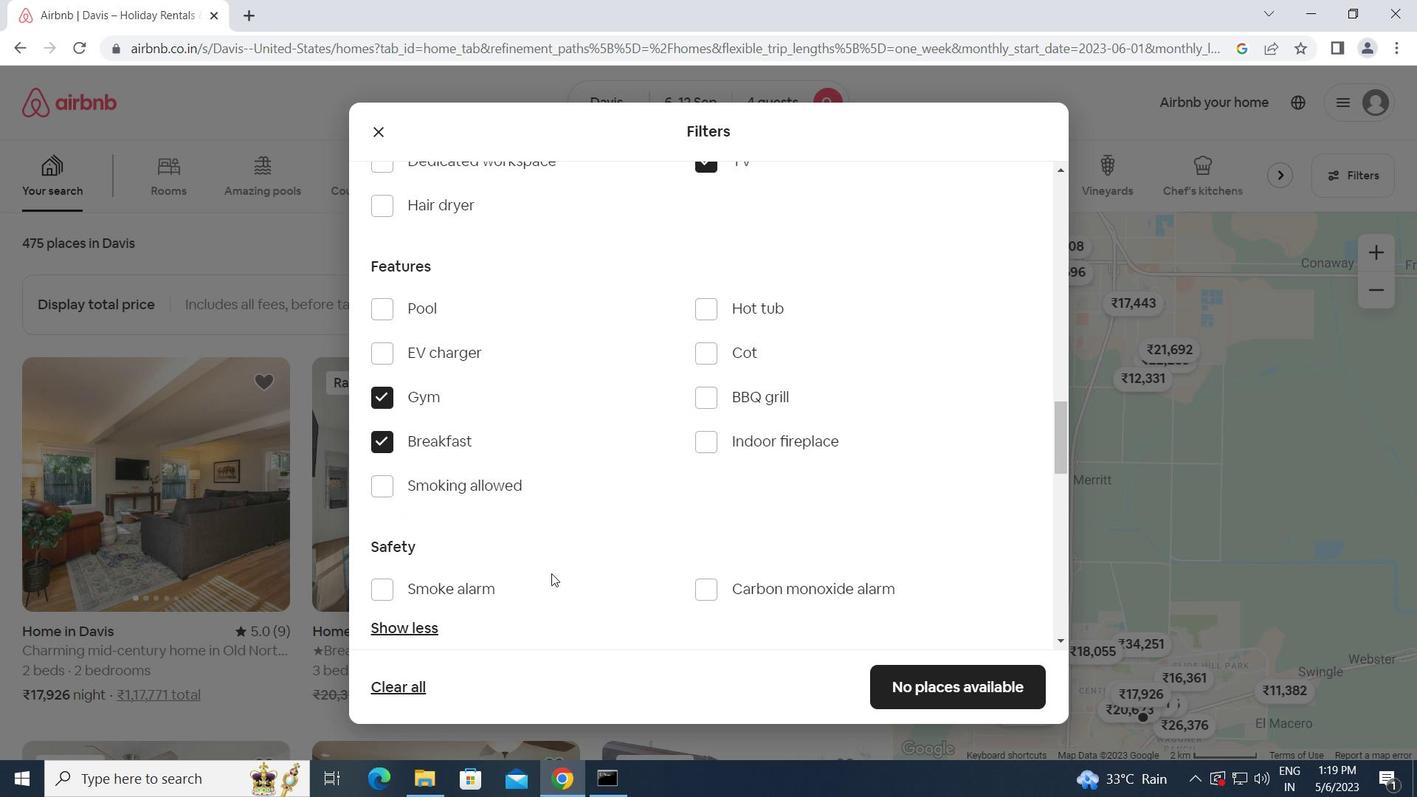 
Action: Mouse scrolled (552, 572) with delta (0, 0)
Screenshot: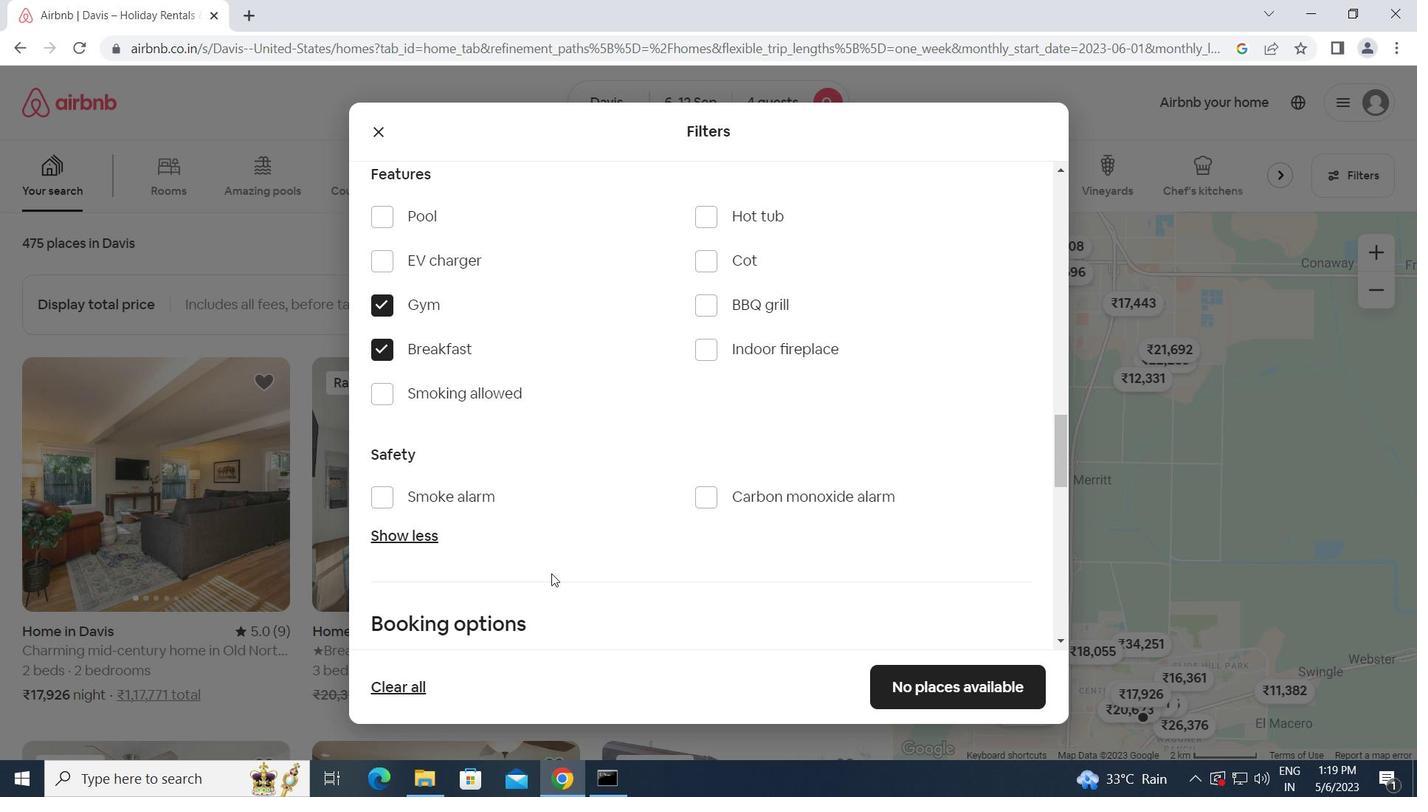 
Action: Mouse scrolled (552, 572) with delta (0, 0)
Screenshot: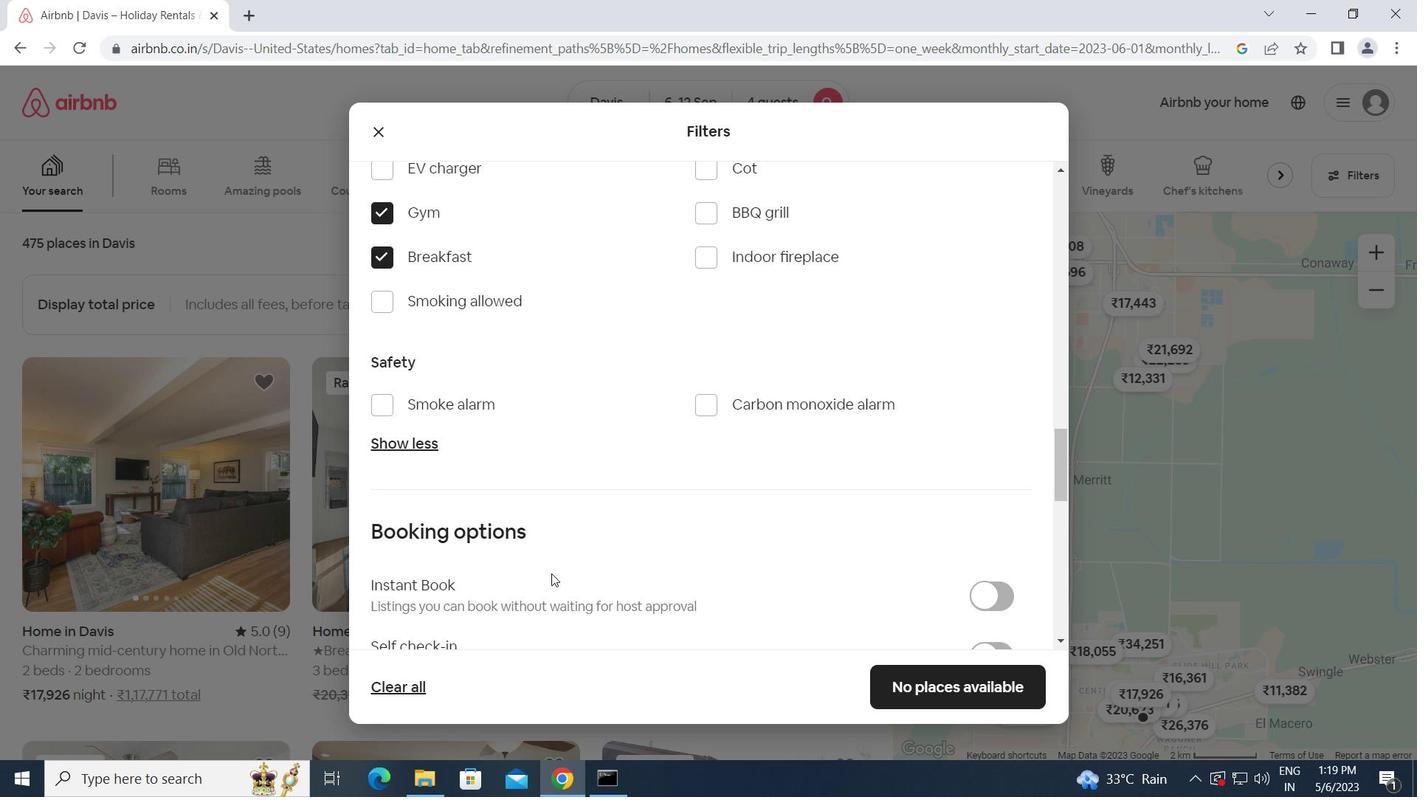 
Action: Mouse scrolled (552, 572) with delta (0, 0)
Screenshot: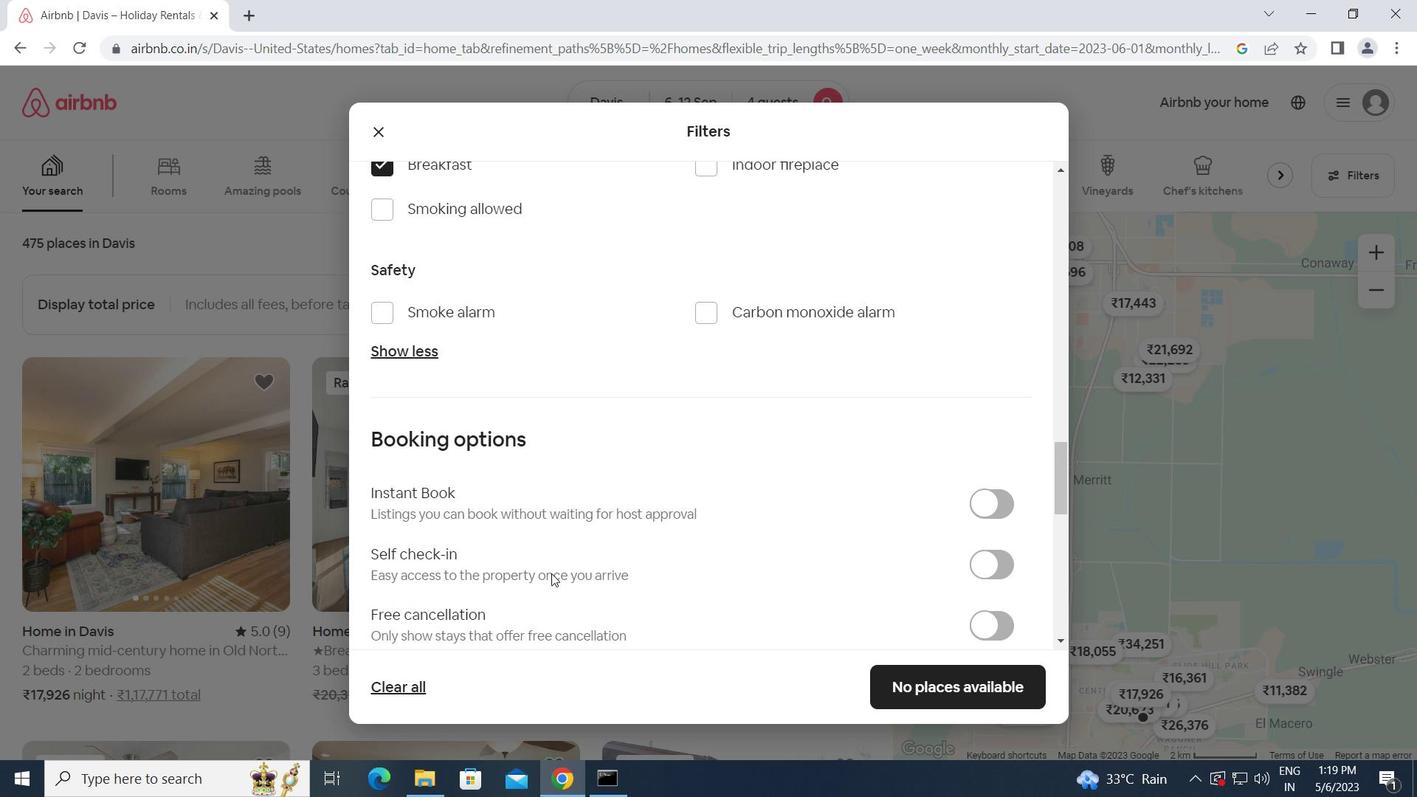 
Action: Mouse moved to (992, 466)
Screenshot: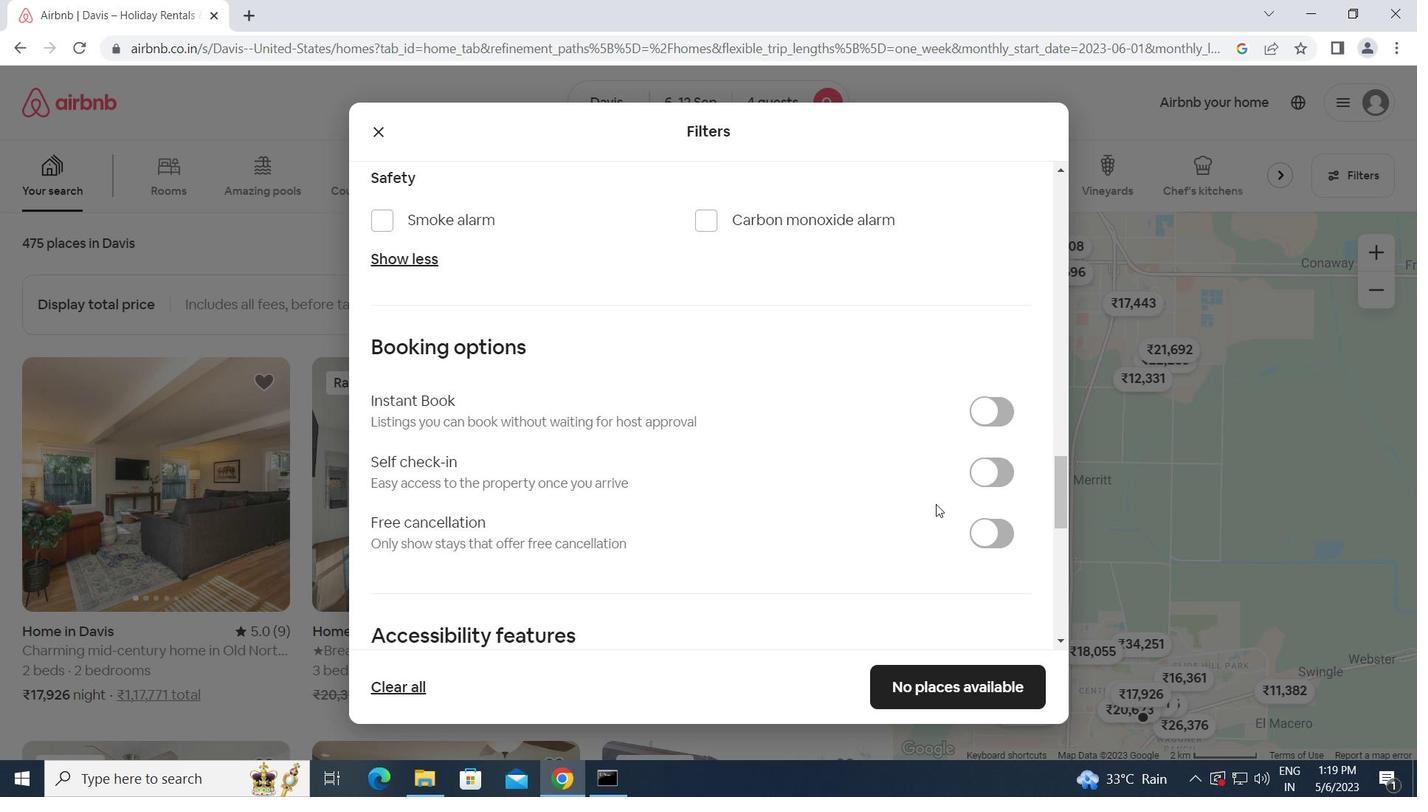
Action: Mouse pressed left at (992, 466)
Screenshot: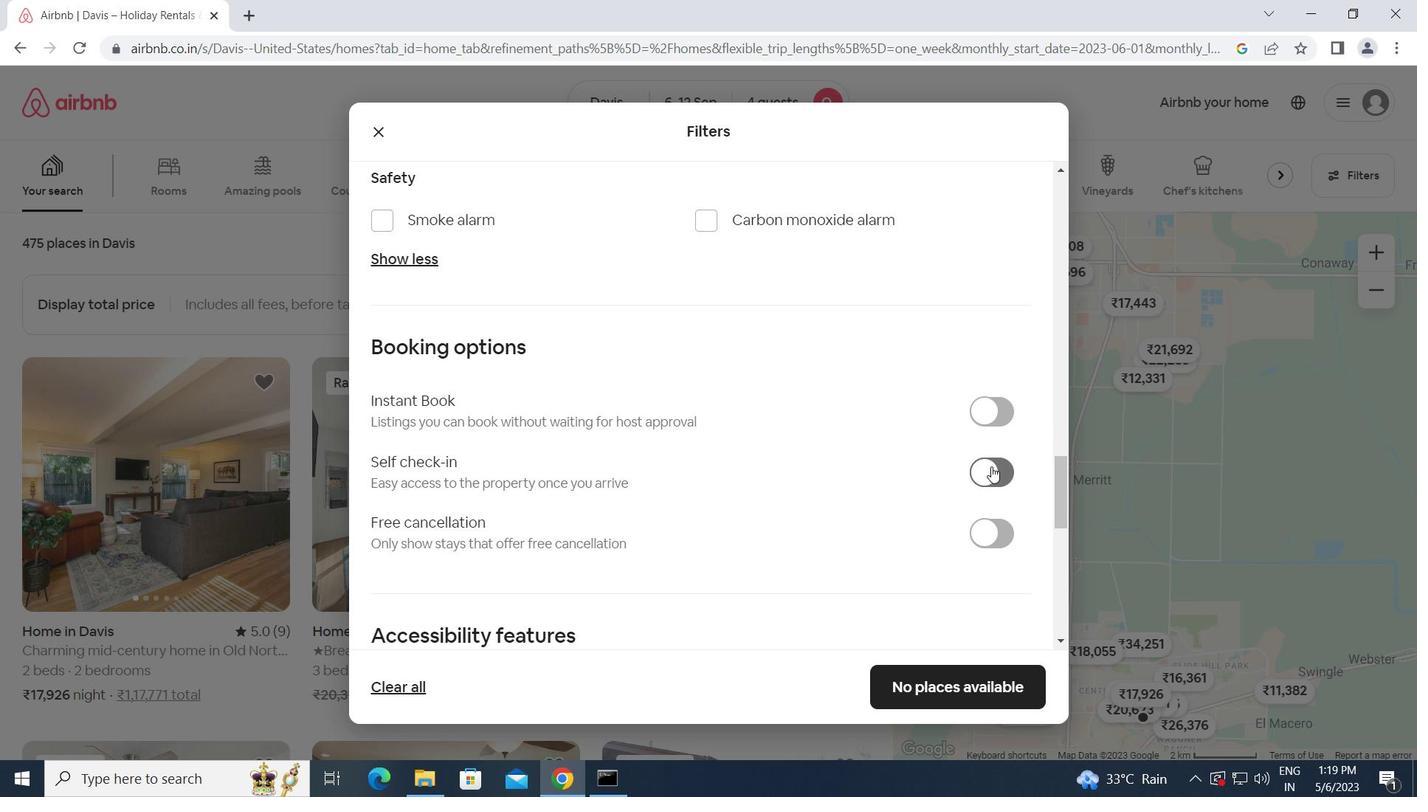 
Action: Mouse moved to (722, 555)
Screenshot: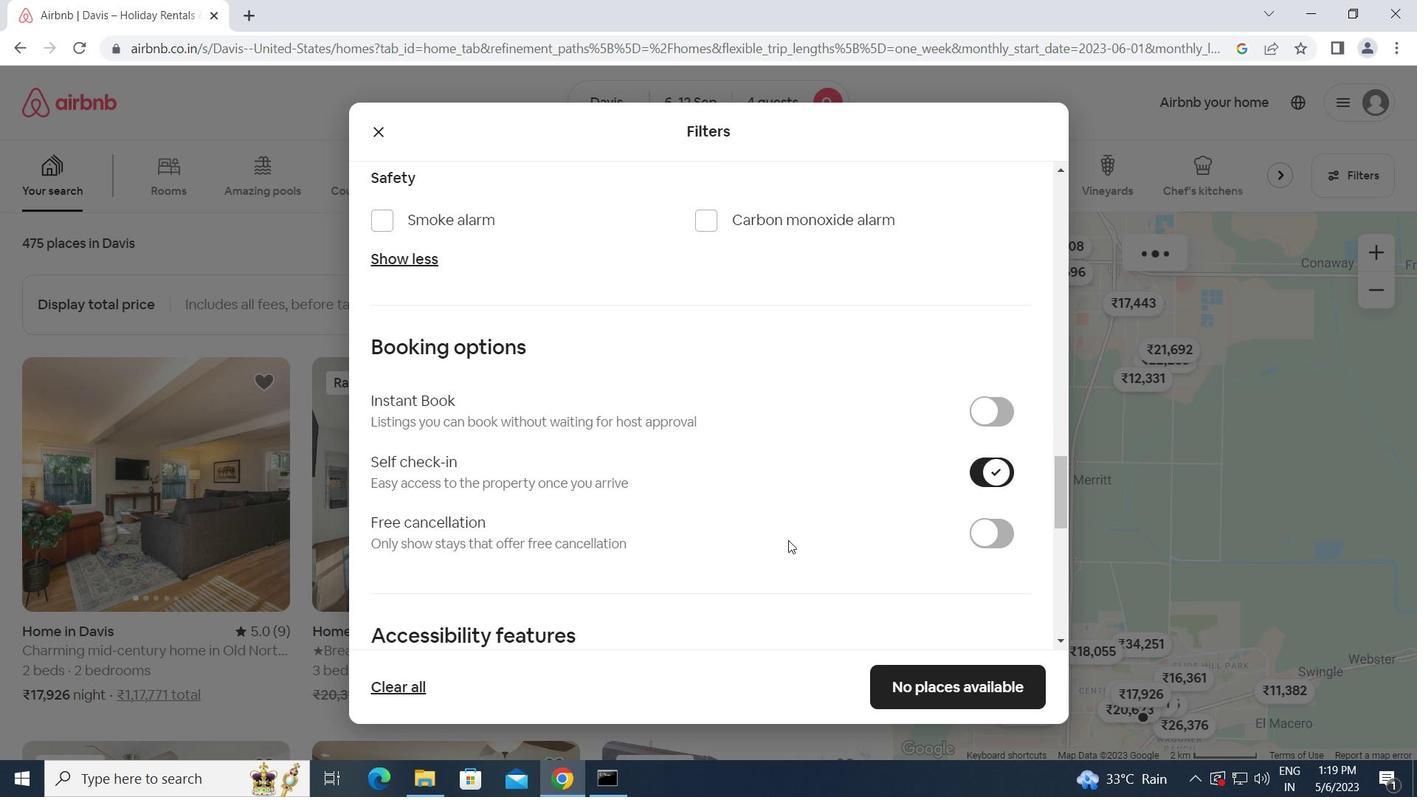 
Action: Mouse scrolled (722, 555) with delta (0, 0)
Screenshot: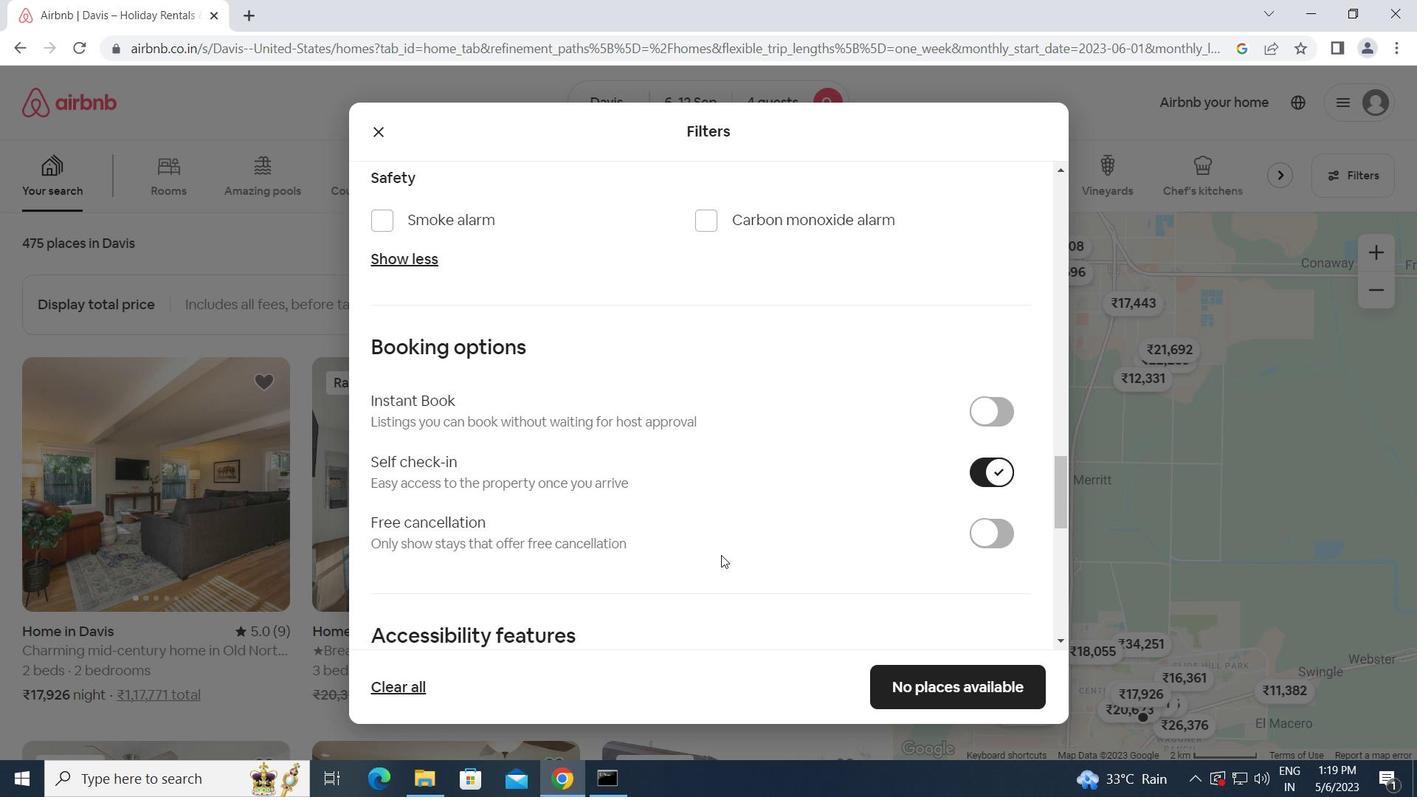 
Action: Mouse scrolled (722, 555) with delta (0, 0)
Screenshot: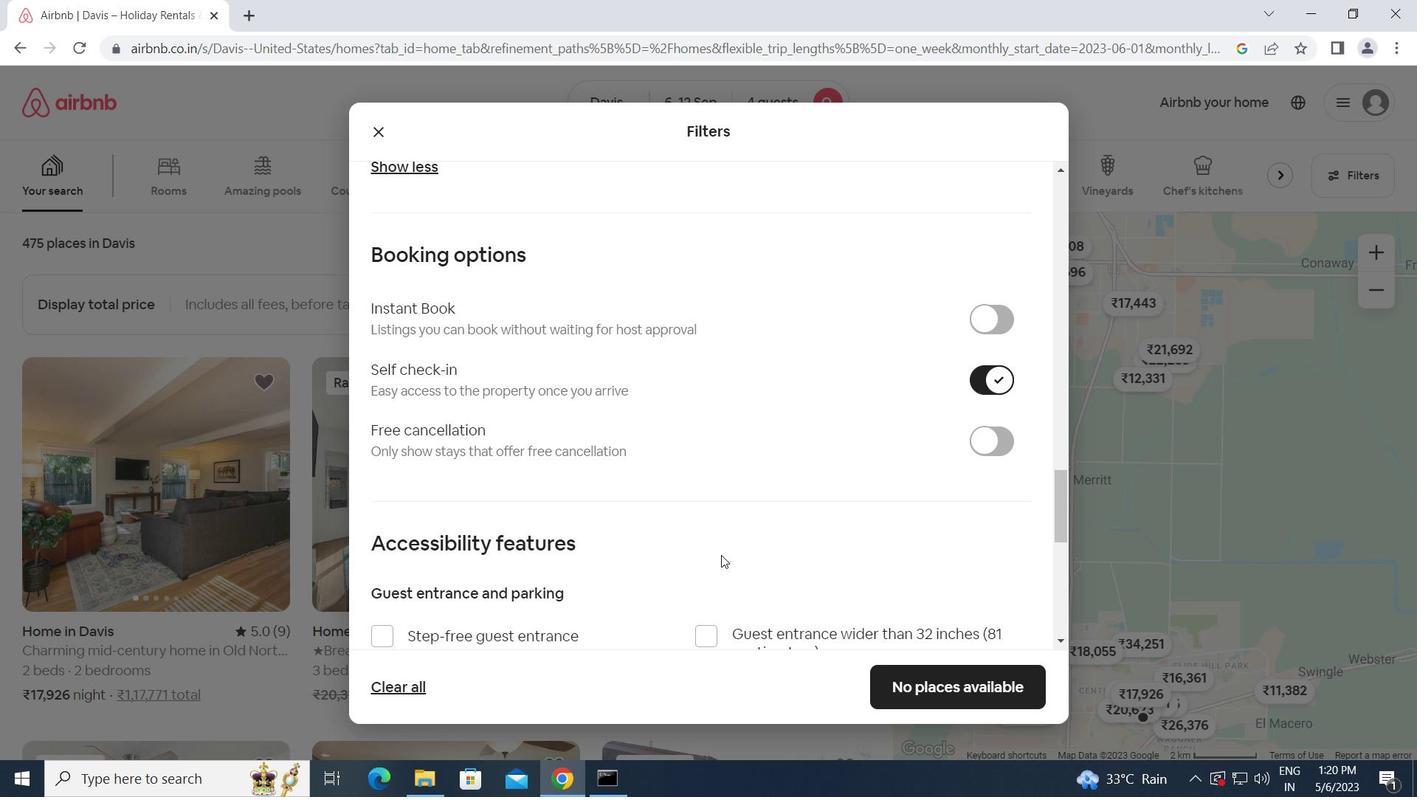 
Action: Mouse scrolled (722, 555) with delta (0, 0)
Screenshot: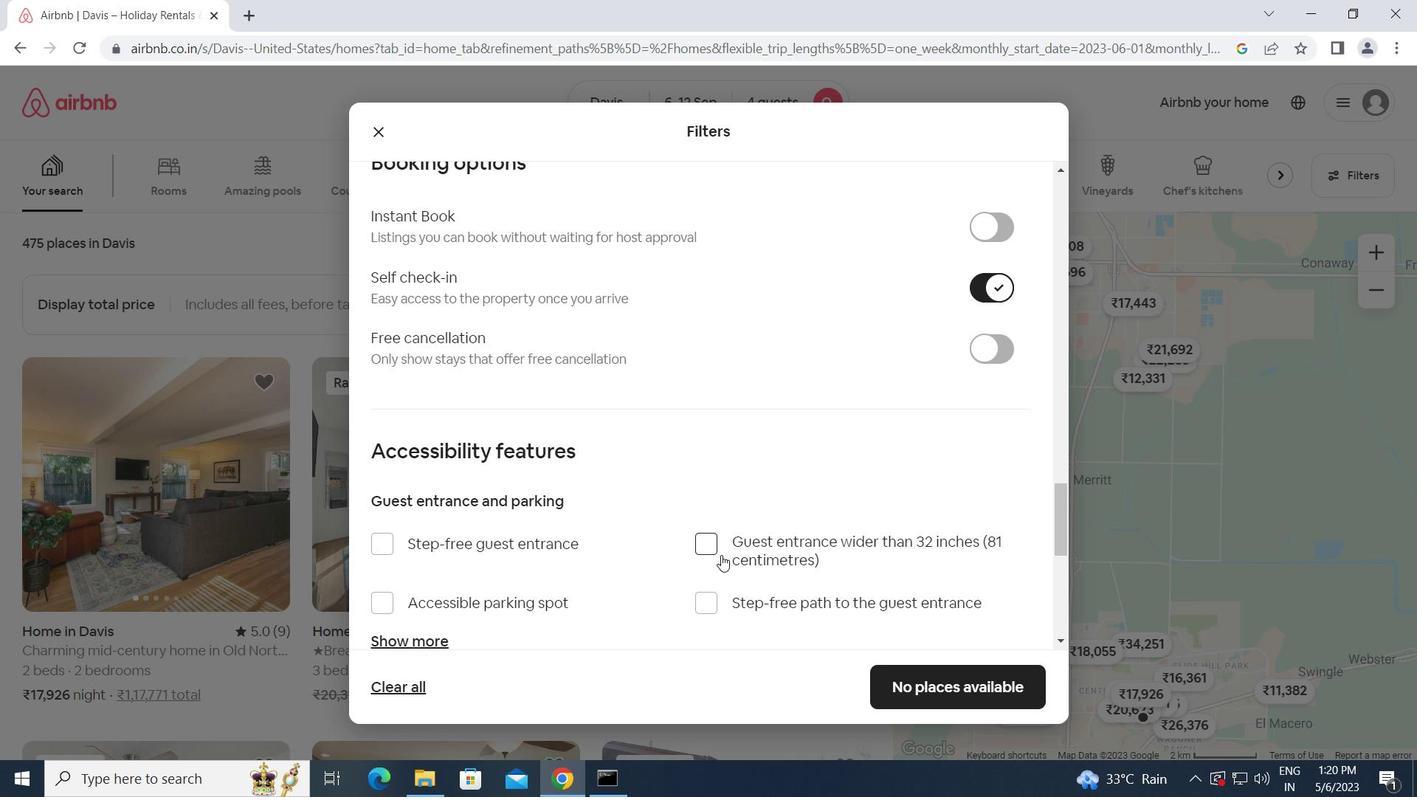
Action: Mouse scrolled (722, 555) with delta (0, 0)
Screenshot: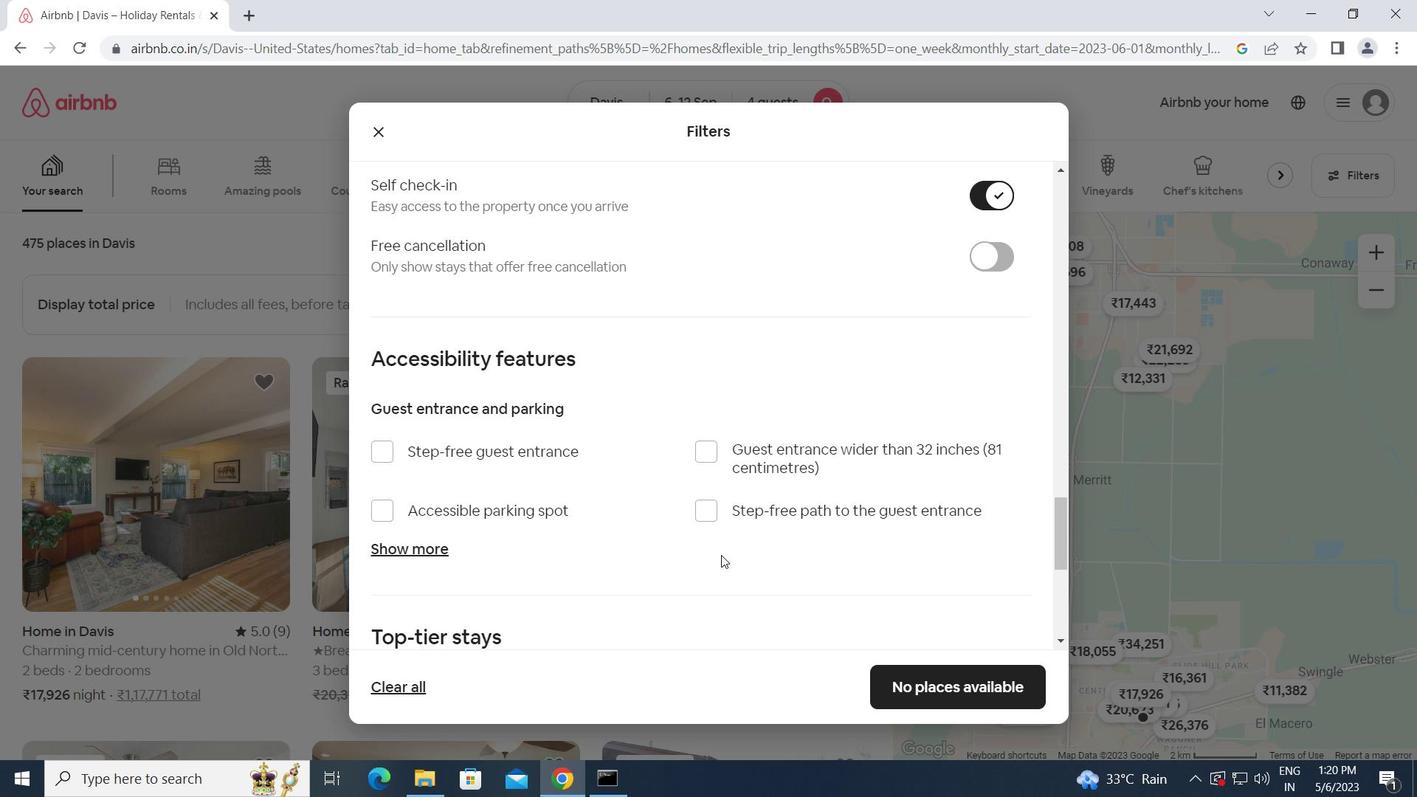 
Action: Mouse scrolled (722, 555) with delta (0, 0)
Screenshot: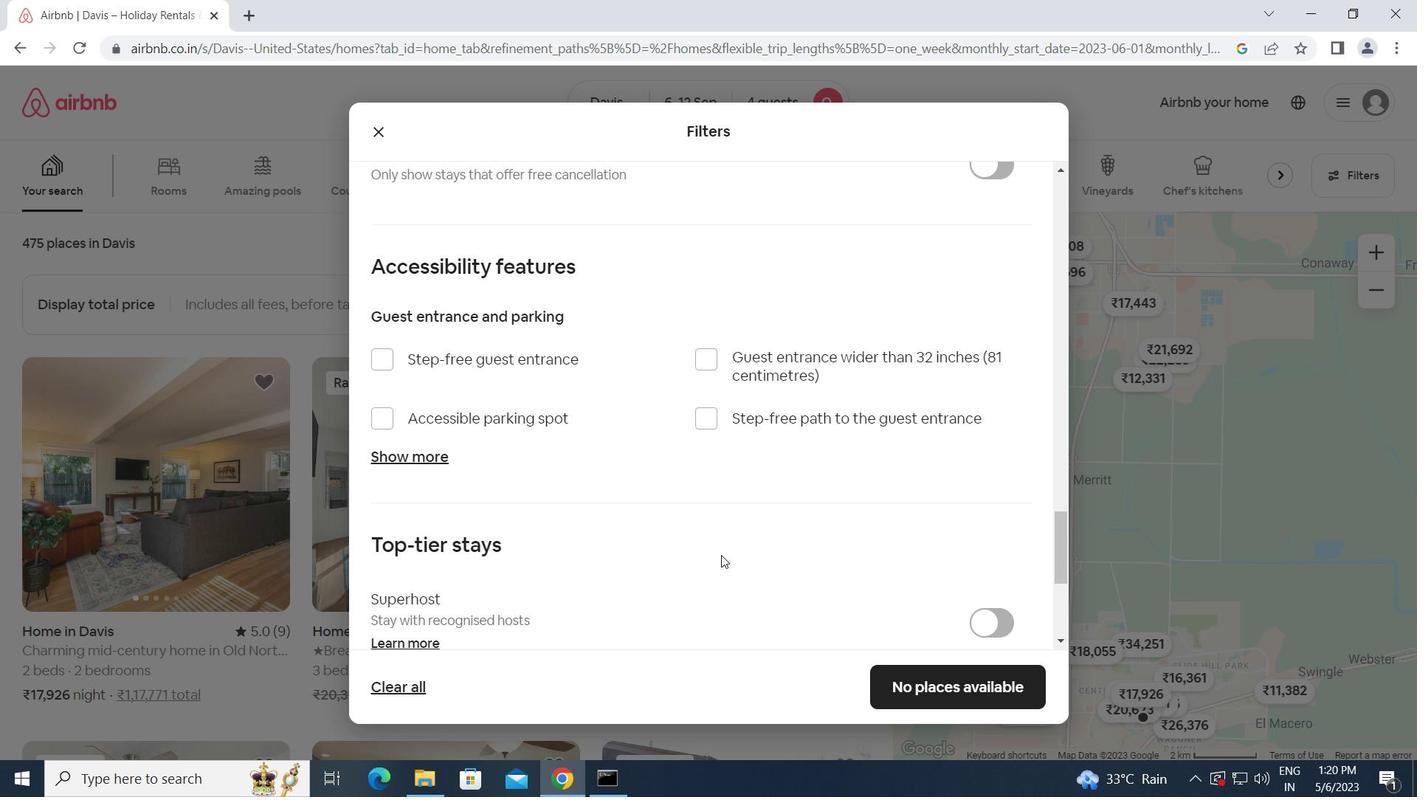 
Action: Mouse scrolled (722, 555) with delta (0, 0)
Screenshot: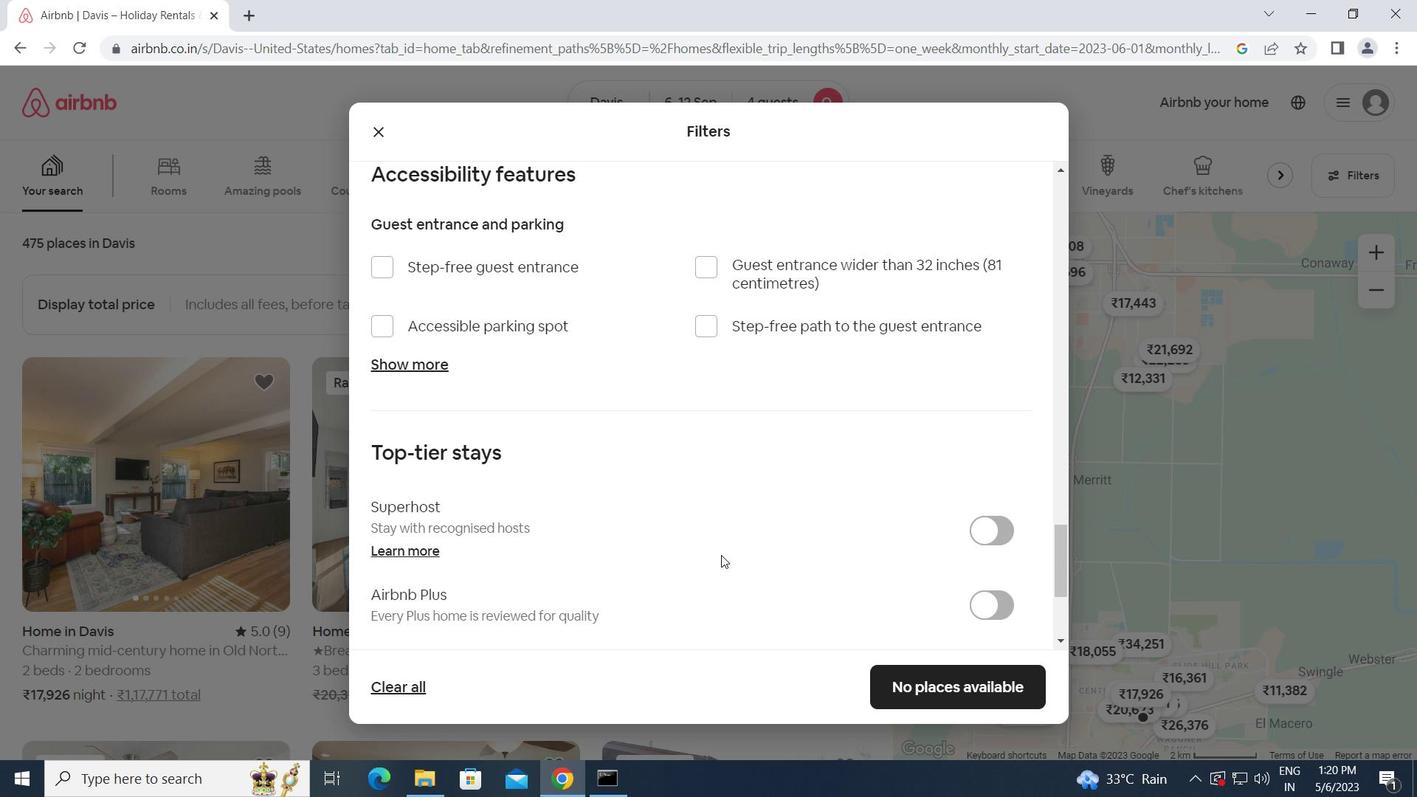 
Action: Mouse scrolled (722, 555) with delta (0, 0)
Screenshot: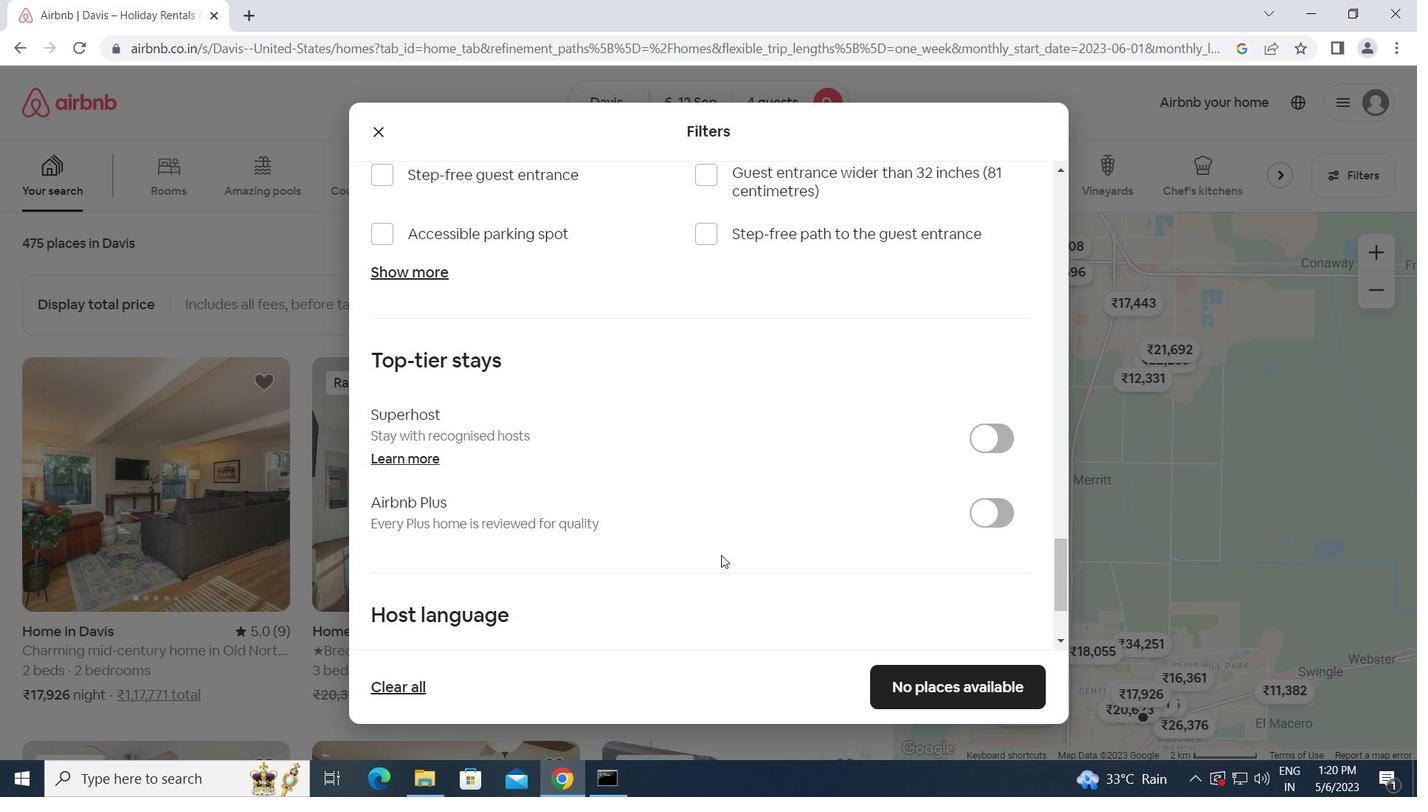 
Action: Mouse scrolled (722, 555) with delta (0, 0)
Screenshot: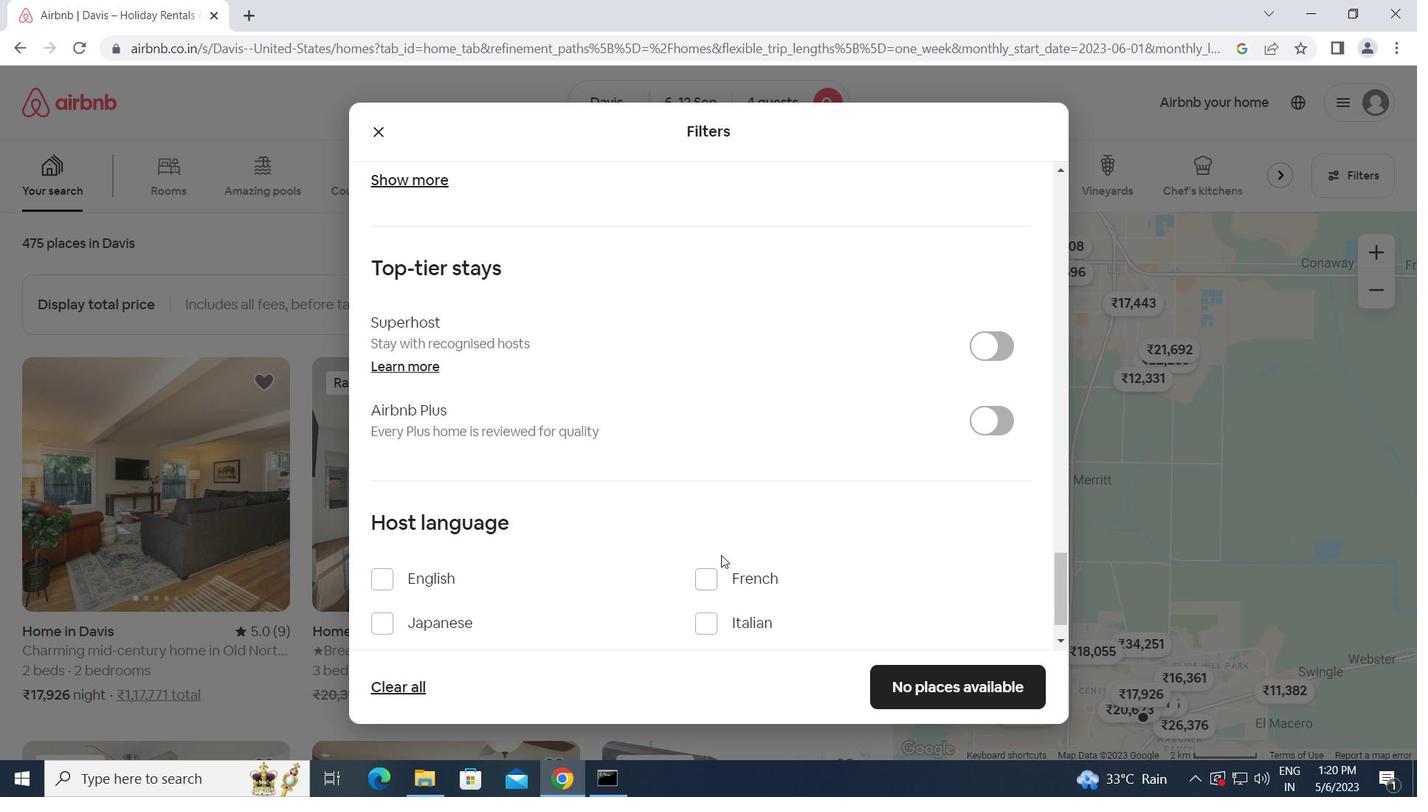 
Action: Mouse moved to (369, 514)
Screenshot: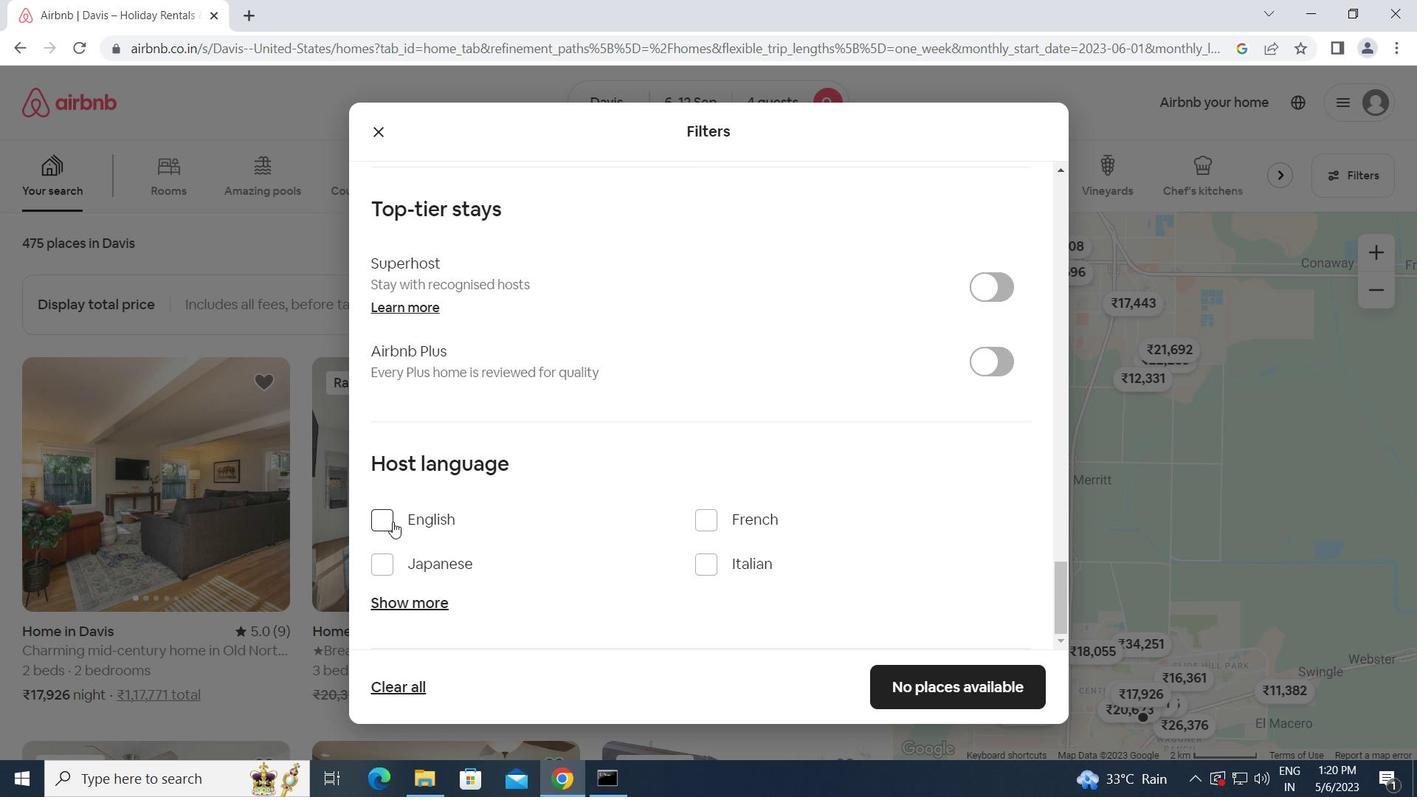 
Action: Mouse pressed left at (369, 514)
Screenshot: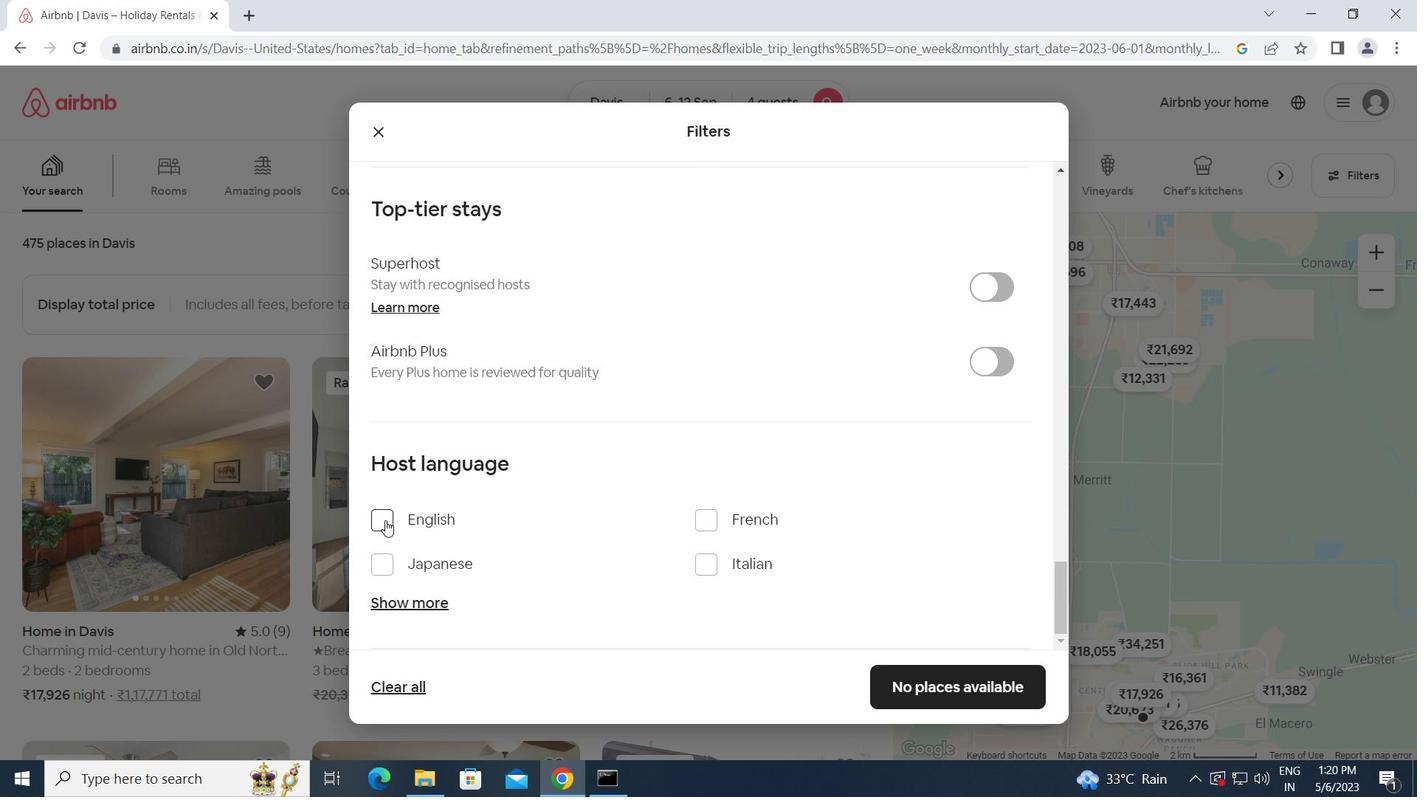 
Action: Mouse moved to (375, 516)
Screenshot: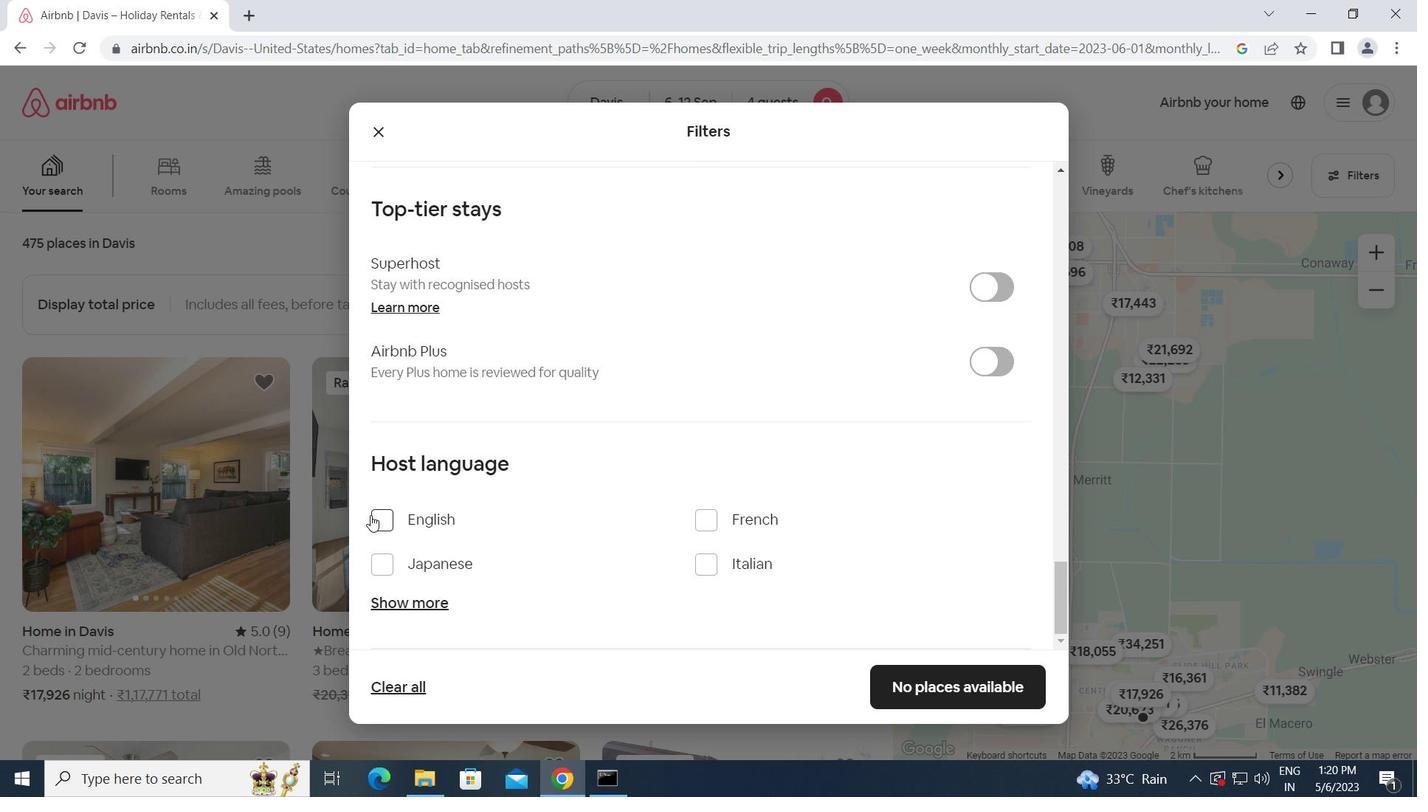 
Action: Mouse pressed left at (375, 516)
Screenshot: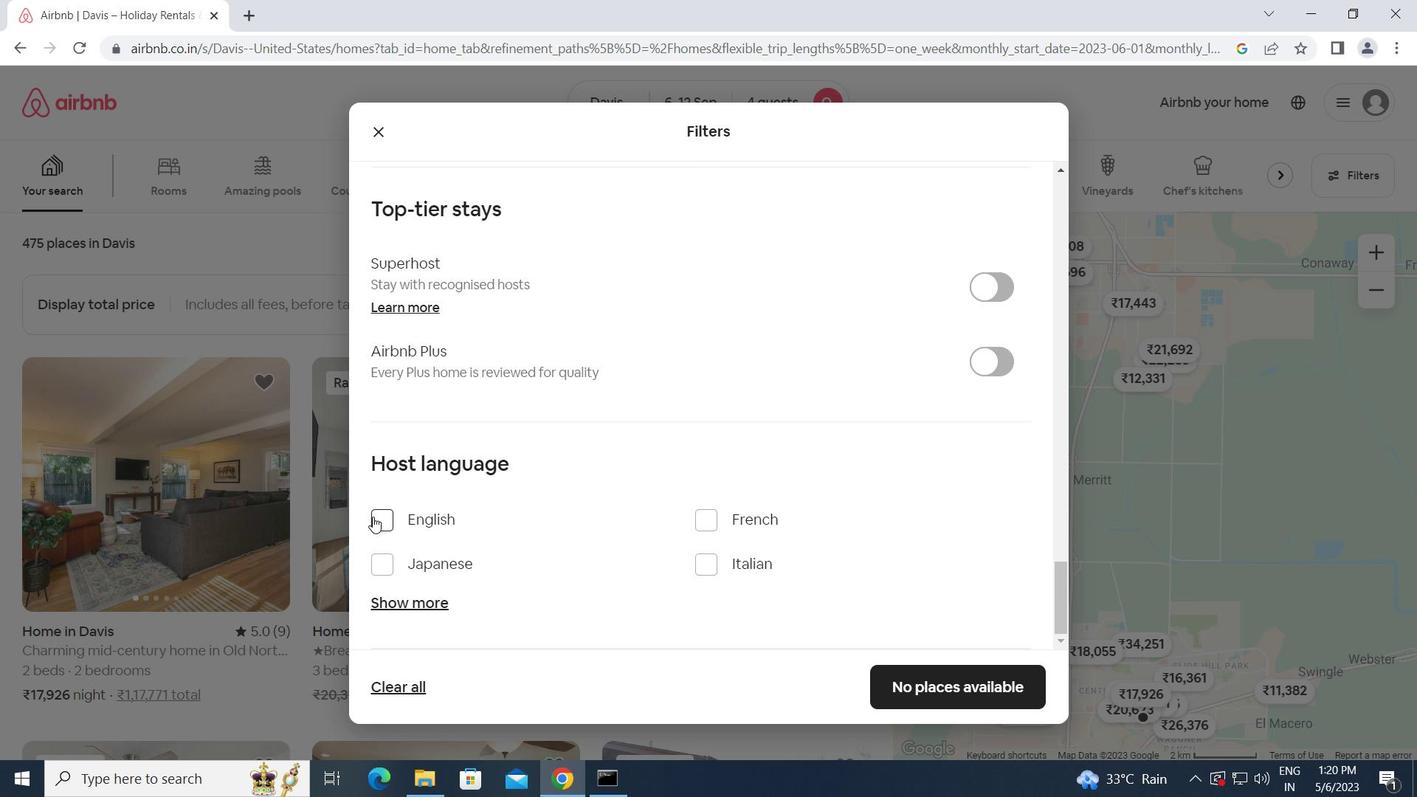 
Action: Mouse moved to (916, 681)
Screenshot: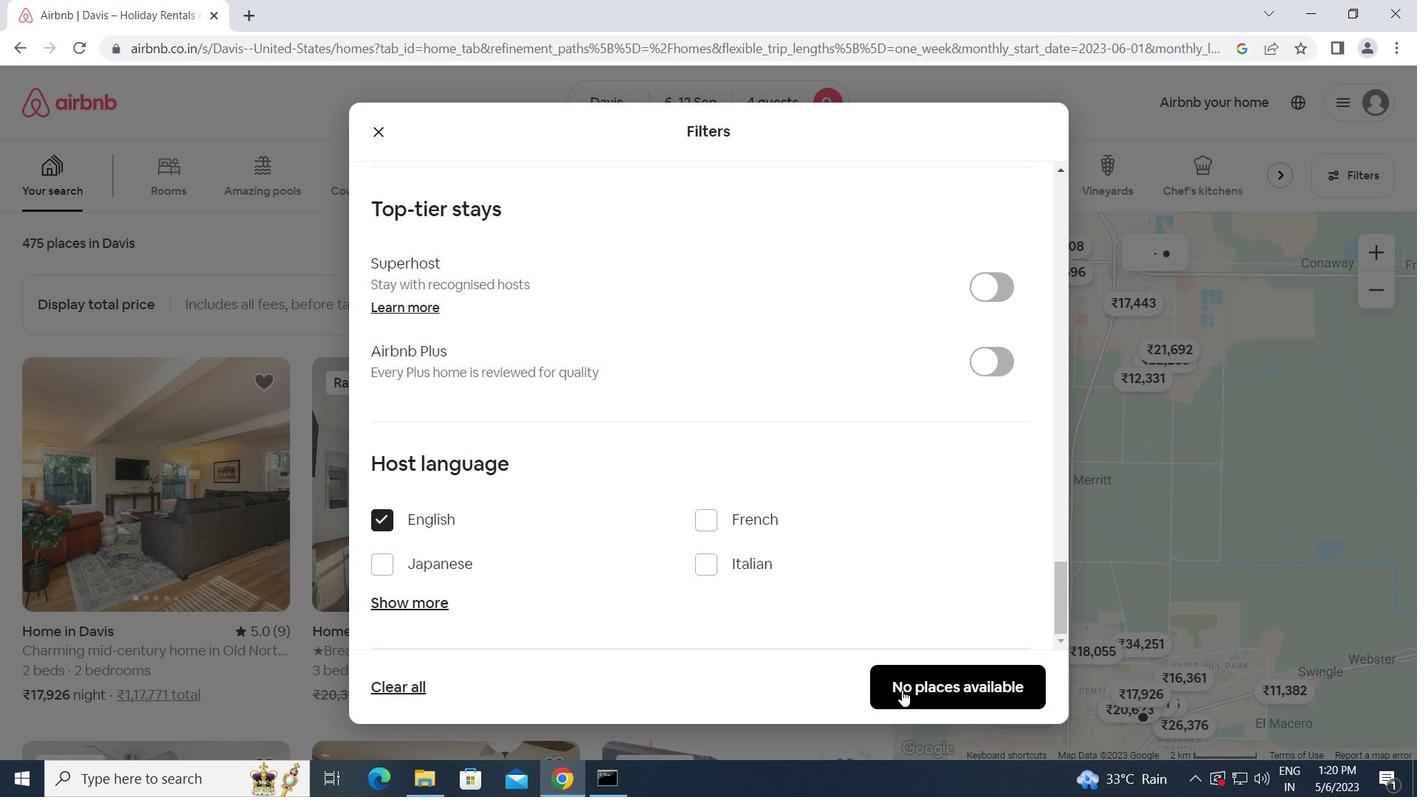 
Action: Mouse pressed left at (916, 681)
Screenshot: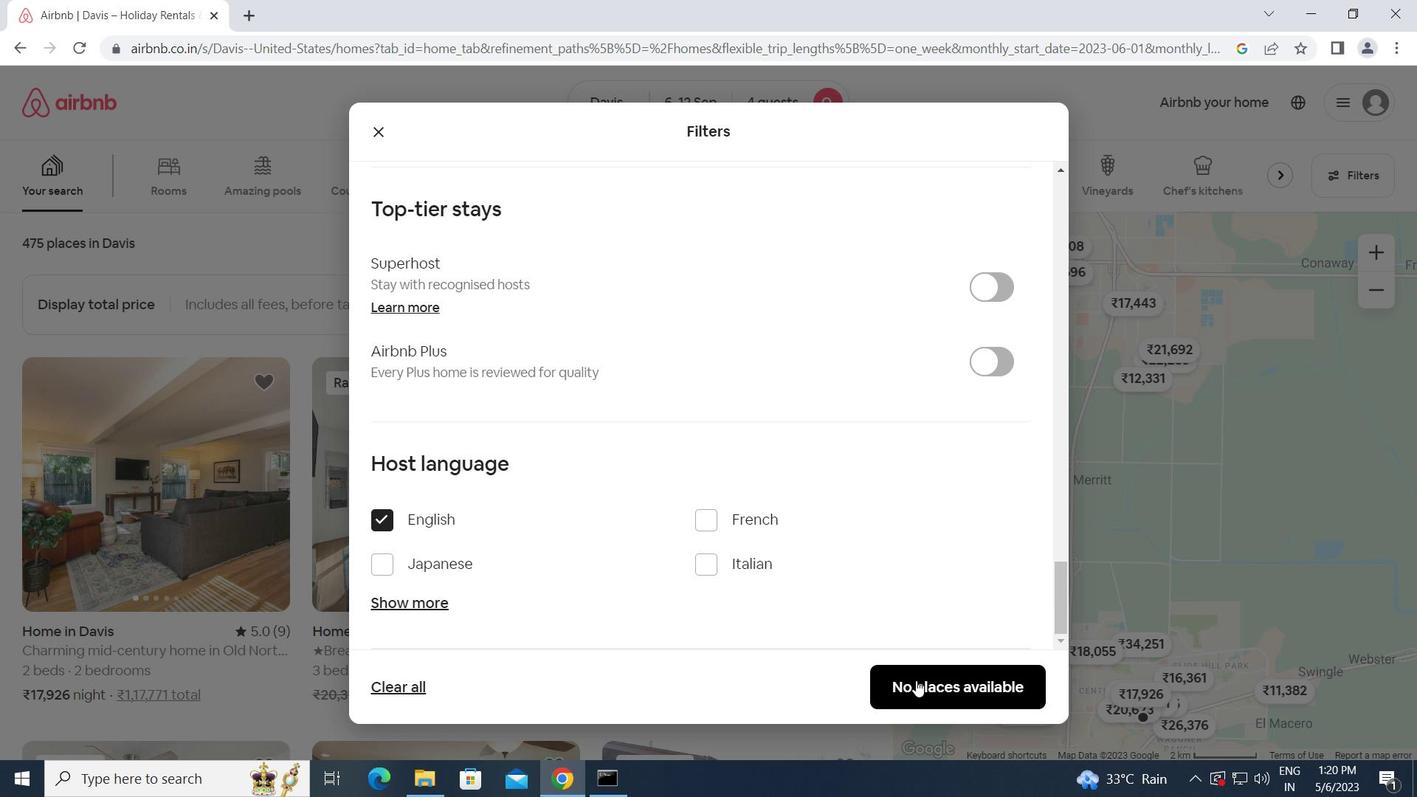 
